 Task: Get directions from Chattahoochee National Forest, Georgia, United States to Myrtle Beach, South Carolina, United States  and explore the nearby things to do with rating 3 and above and open @ 11:00 am Monday
Action: Mouse moved to (153, 80)
Screenshot: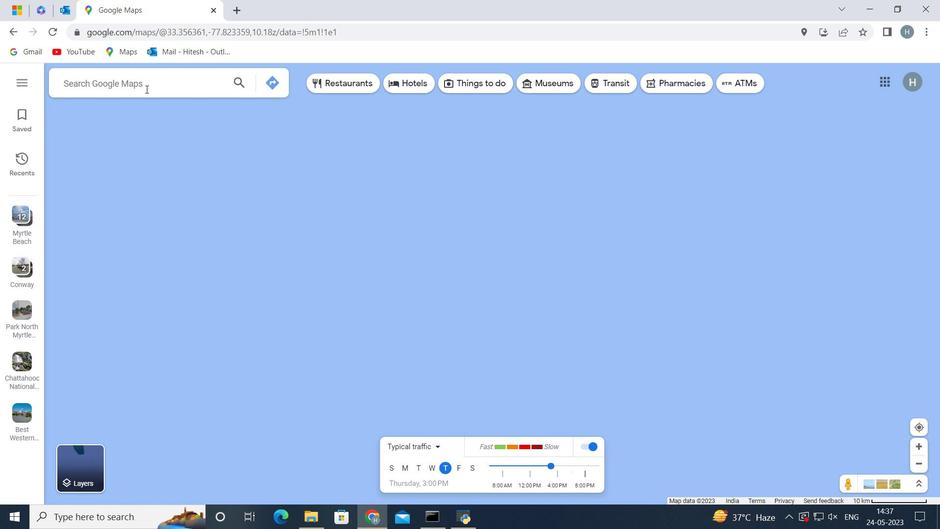 
Action: Mouse pressed left at (153, 80)
Screenshot: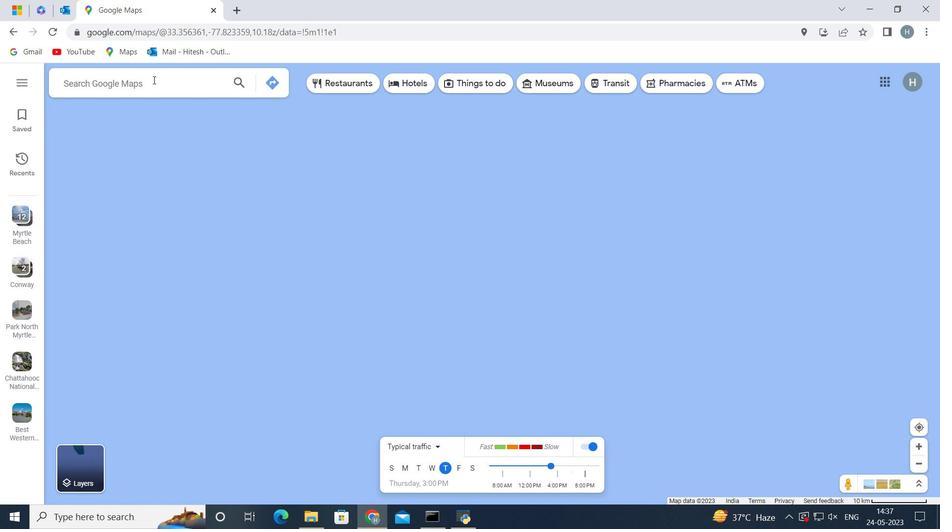 
Action: Key pressed <Key.shift>Chattahoochee<Key.space>national<Key.space>forest<Key.space>georgia<Key.space>united<Key.space>states<Key.space>
Screenshot: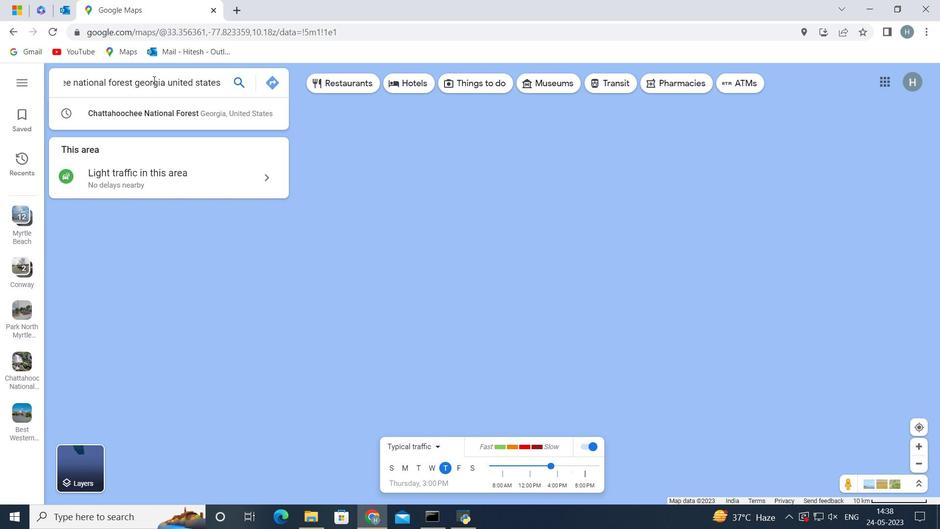 
Action: Mouse moved to (271, 81)
Screenshot: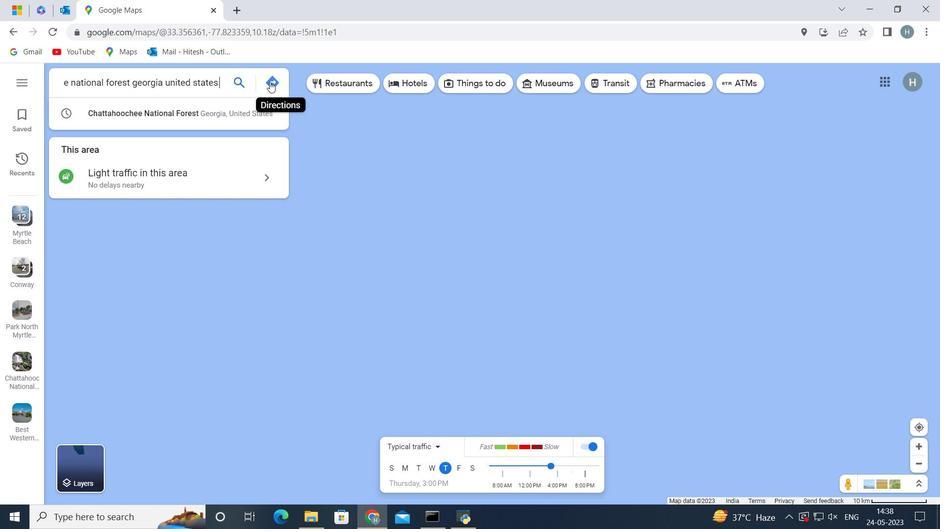 
Action: Mouse pressed left at (271, 81)
Screenshot: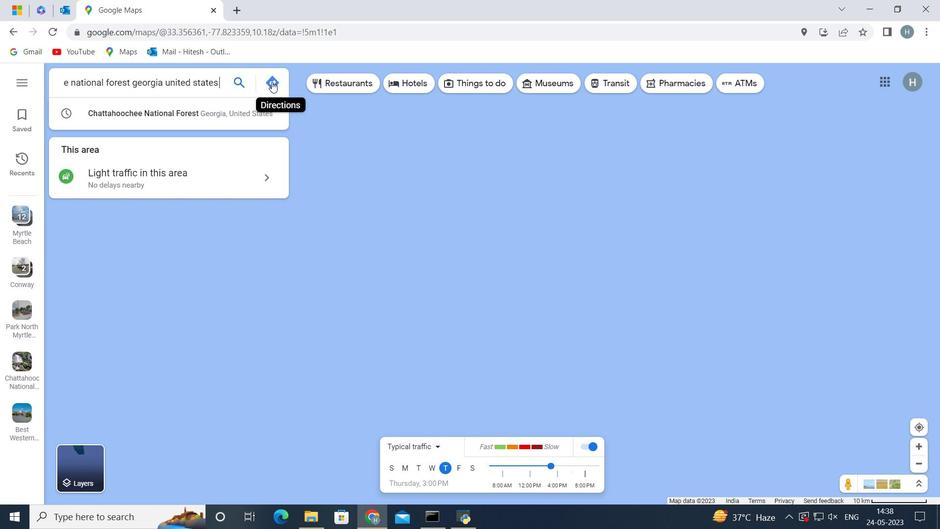 
Action: Mouse moved to (270, 129)
Screenshot: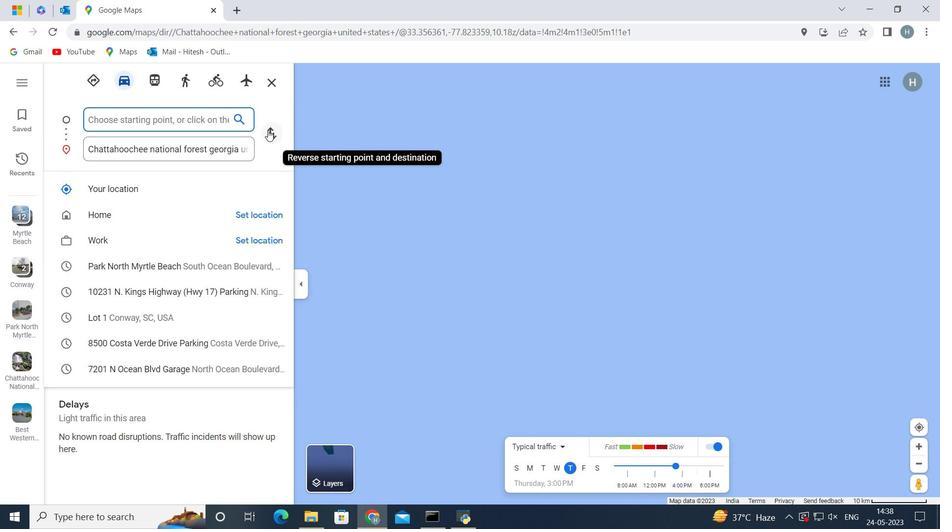 
Action: Mouse pressed left at (269, 129)
Screenshot: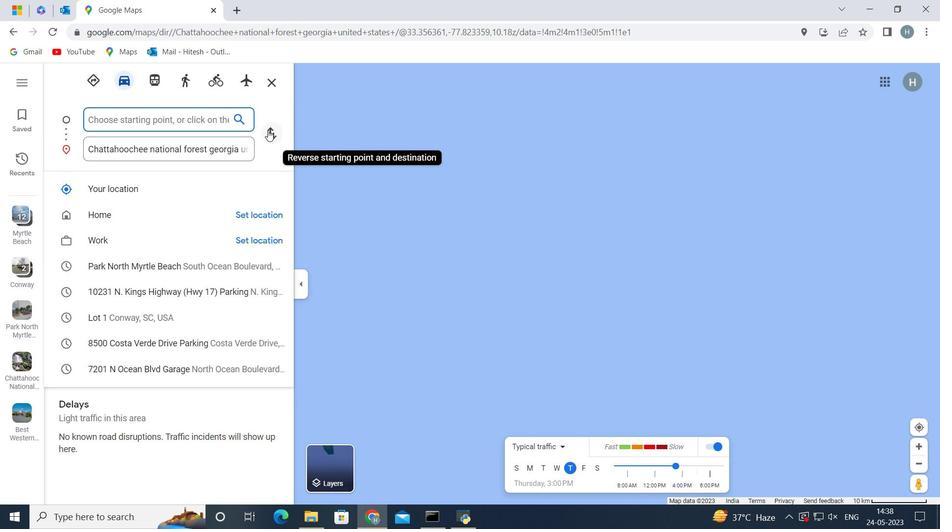 
Action: Mouse moved to (180, 141)
Screenshot: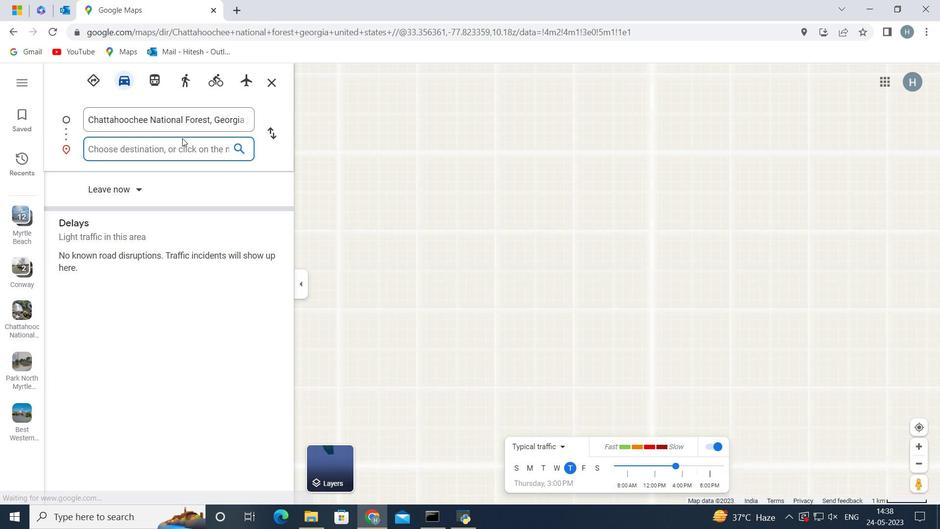 
Action: Key pressed <Key.shift>Myrtle<Key.space>beach<Key.space>south<Key.space>carolina<Key.space>united<Key.space>staa<Key.backspace>tes<Key.space>
Screenshot: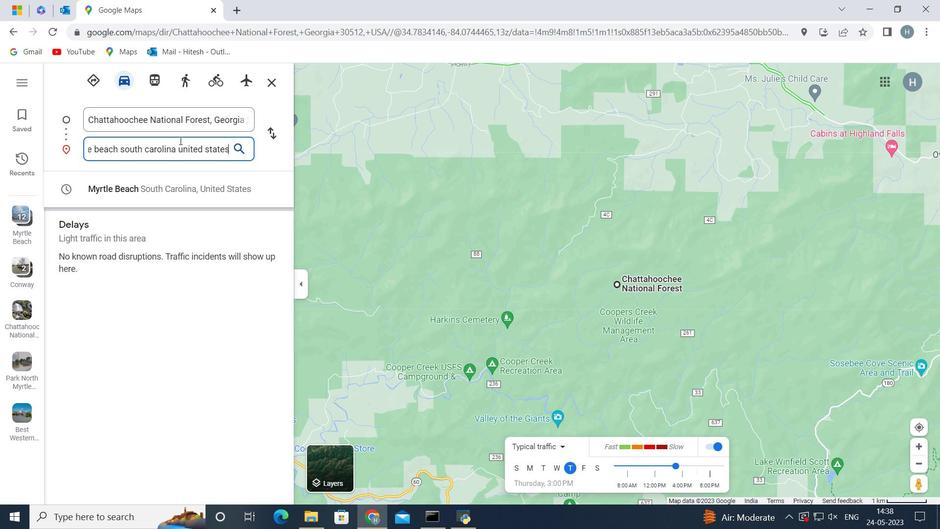 
Action: Mouse moved to (171, 182)
Screenshot: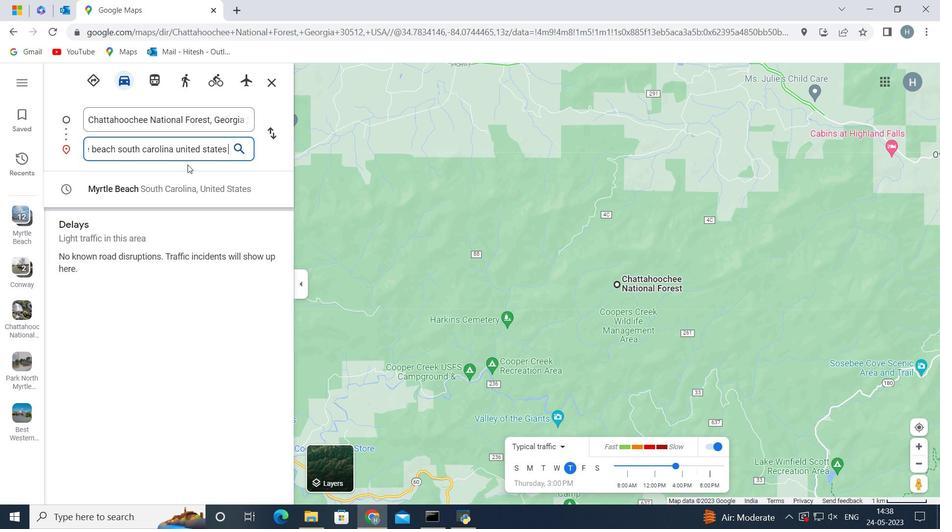 
Action: Mouse pressed left at (171, 182)
Screenshot: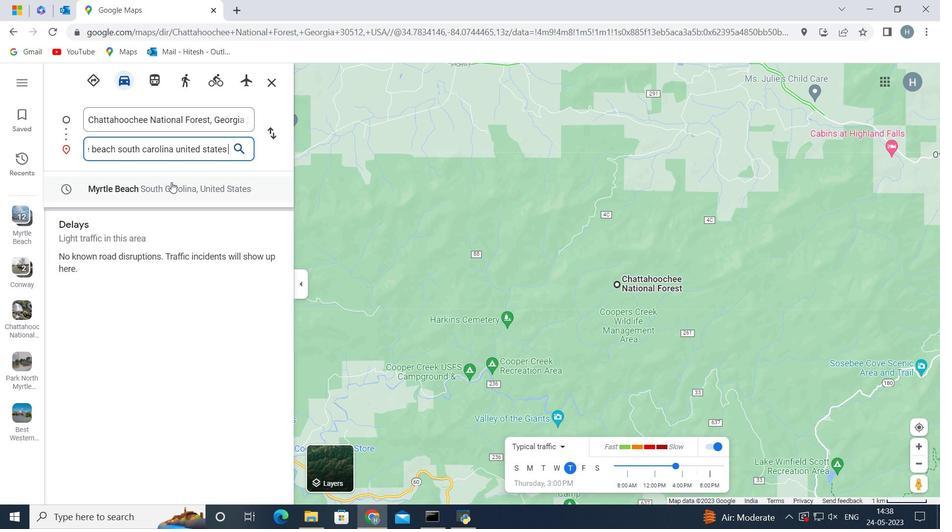 
Action: Mouse moved to (517, 78)
Screenshot: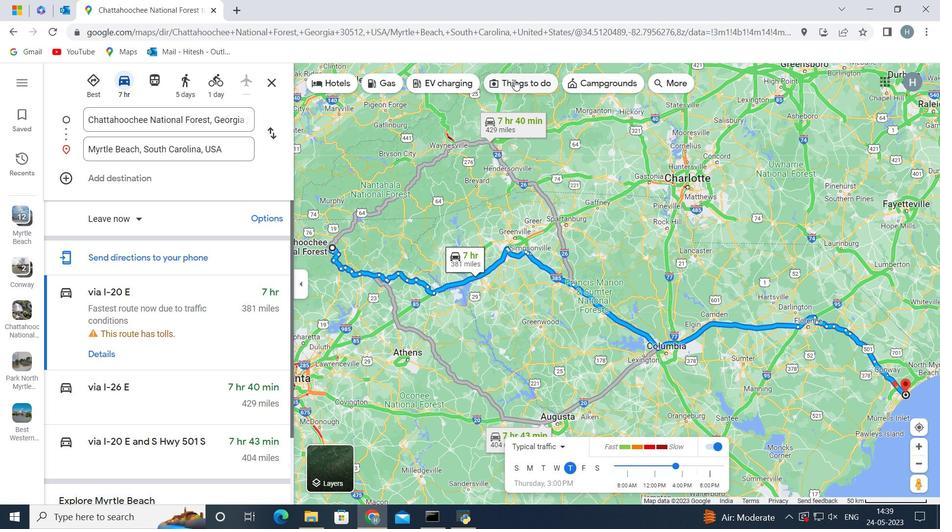 
Action: Mouse pressed left at (517, 78)
Screenshot: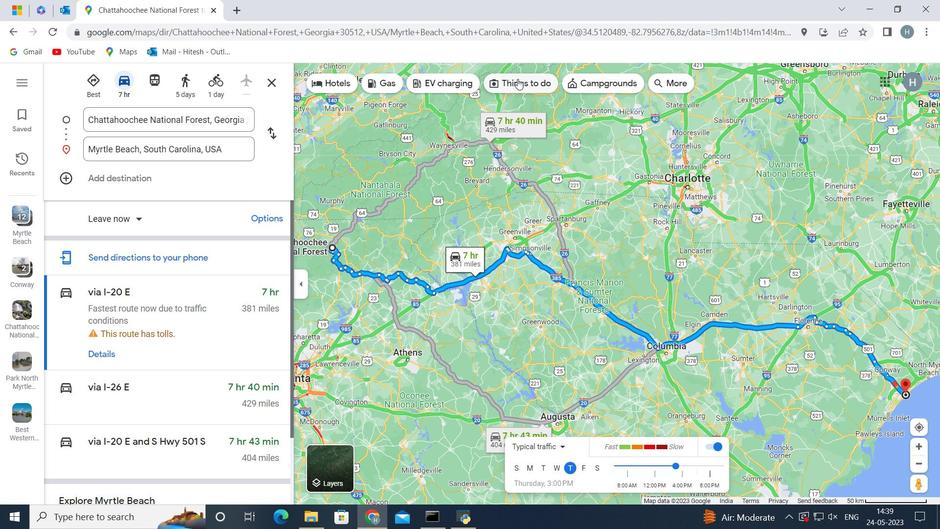 
Action: Mouse moved to (127, 196)
Screenshot: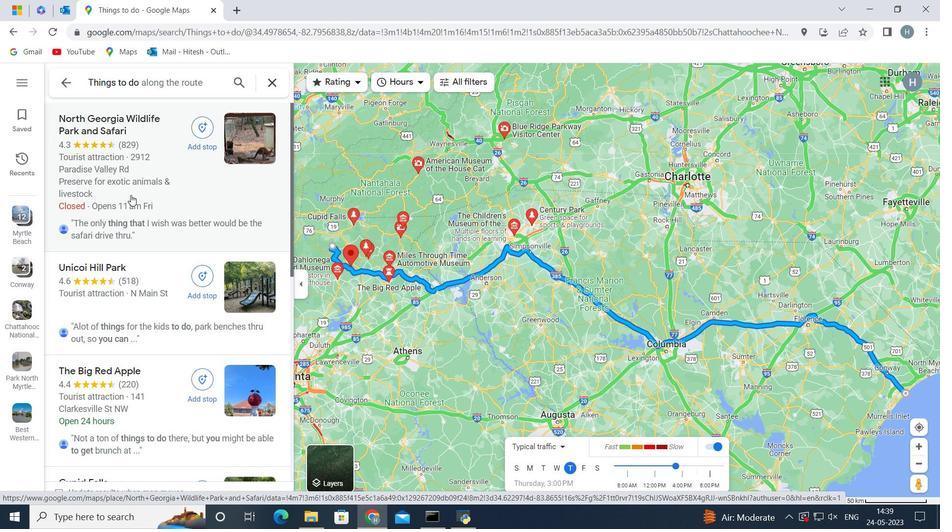
Action: Mouse scrolled (127, 196) with delta (0, 0)
Screenshot: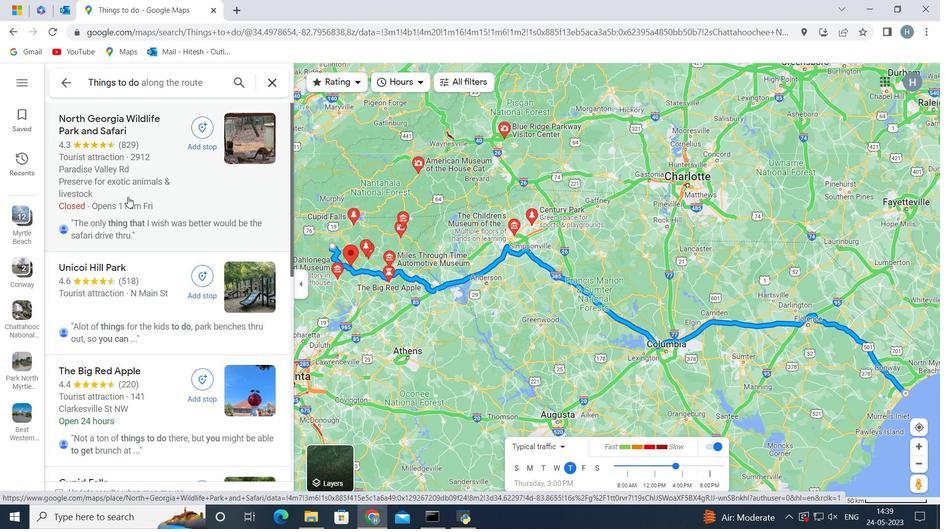 
Action: Mouse scrolled (127, 196) with delta (0, 0)
Screenshot: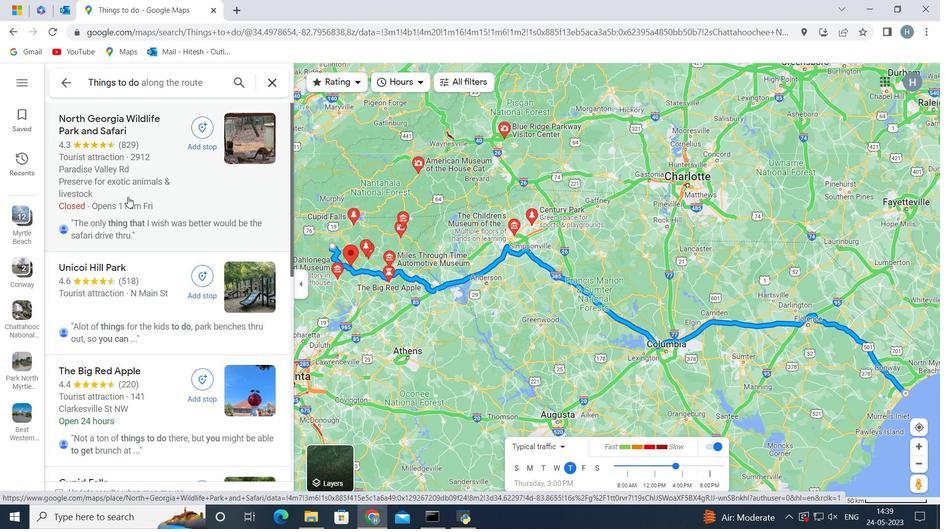 
Action: Mouse scrolled (127, 196) with delta (0, 0)
Screenshot: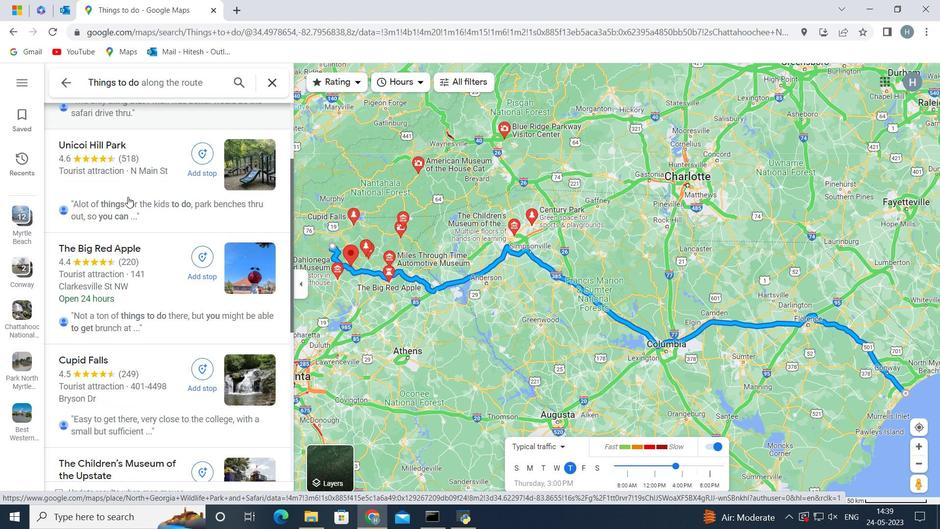 
Action: Mouse scrolled (127, 196) with delta (0, 0)
Screenshot: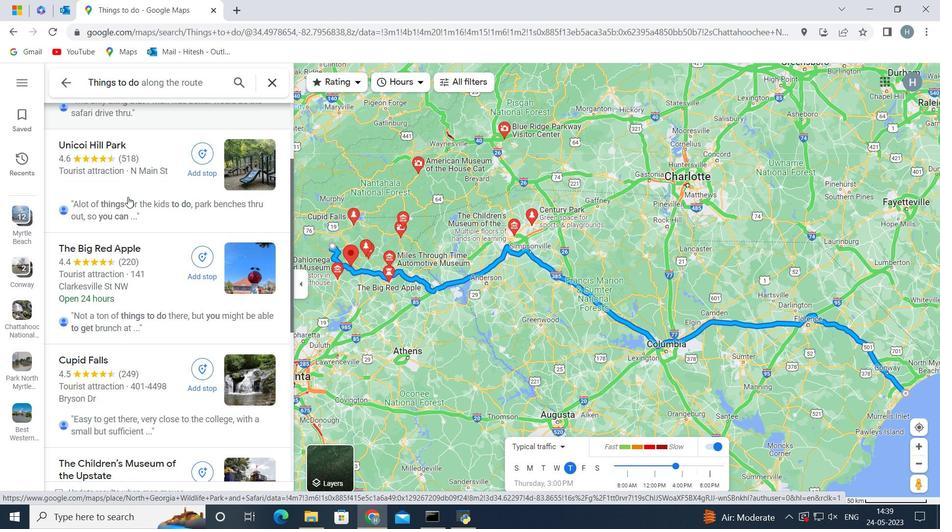 
Action: Mouse moved to (245, 364)
Screenshot: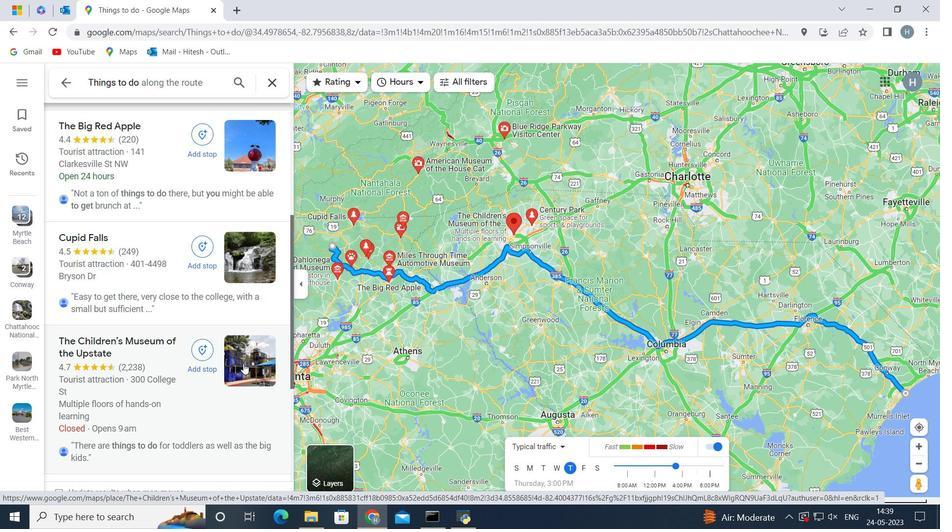 
Action: Mouse scrolled (245, 364) with delta (0, 0)
Screenshot: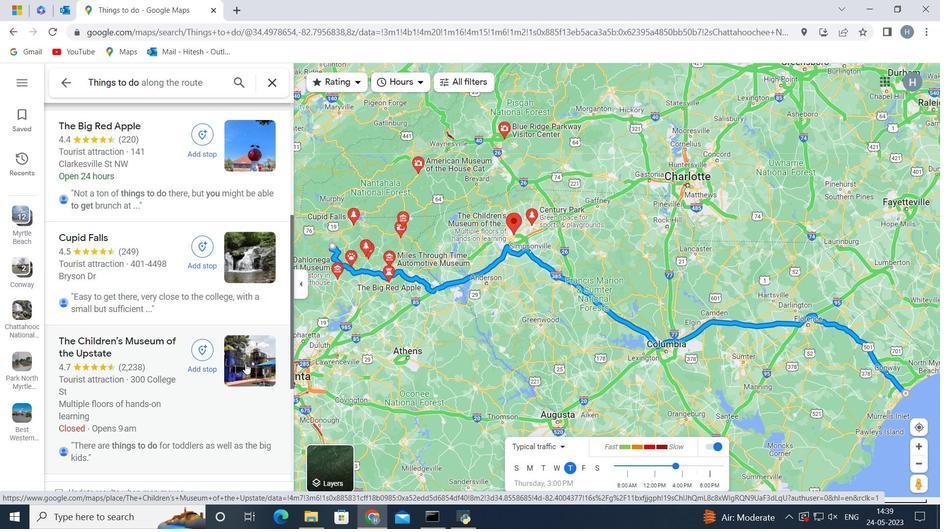 
Action: Mouse scrolled (245, 364) with delta (0, 0)
Screenshot: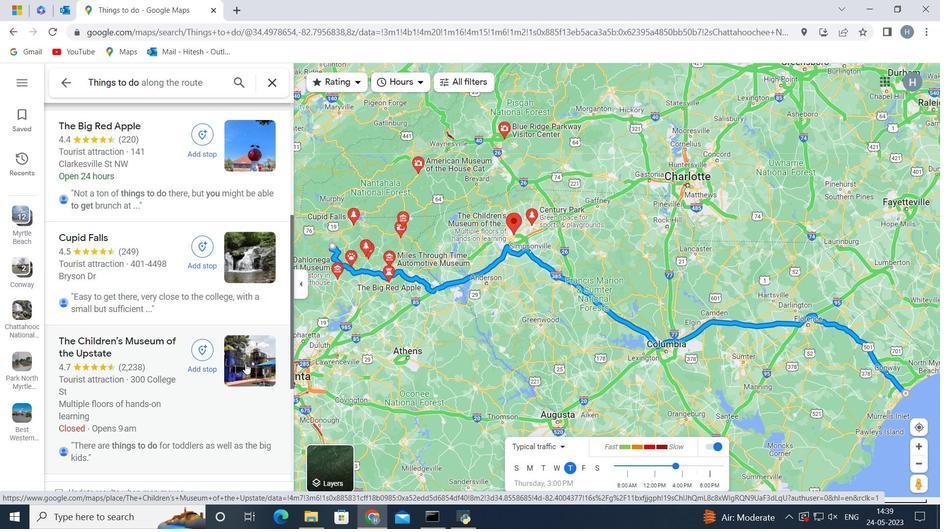 
Action: Mouse scrolled (245, 364) with delta (0, 0)
Screenshot: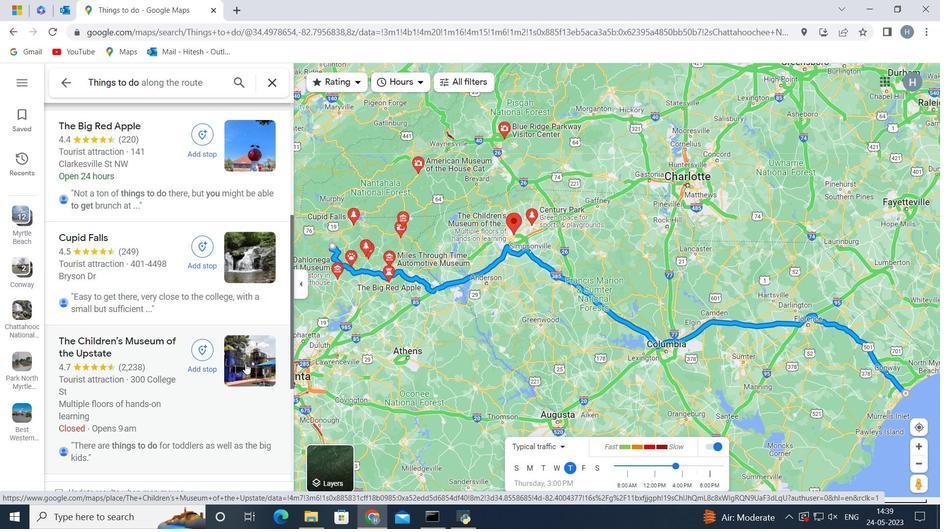 
Action: Mouse scrolled (245, 364) with delta (0, 0)
Screenshot: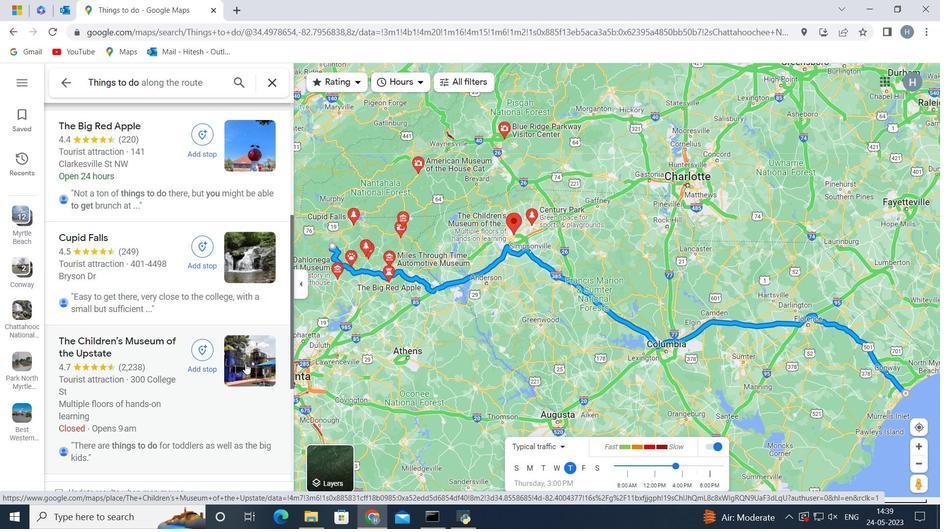 
Action: Mouse moved to (245, 364)
Screenshot: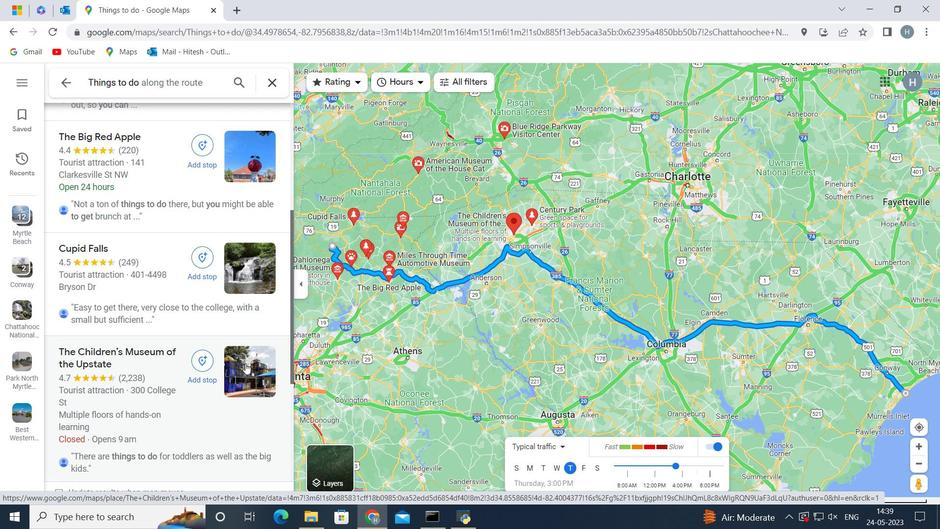 
Action: Mouse scrolled (245, 363) with delta (0, 0)
Screenshot: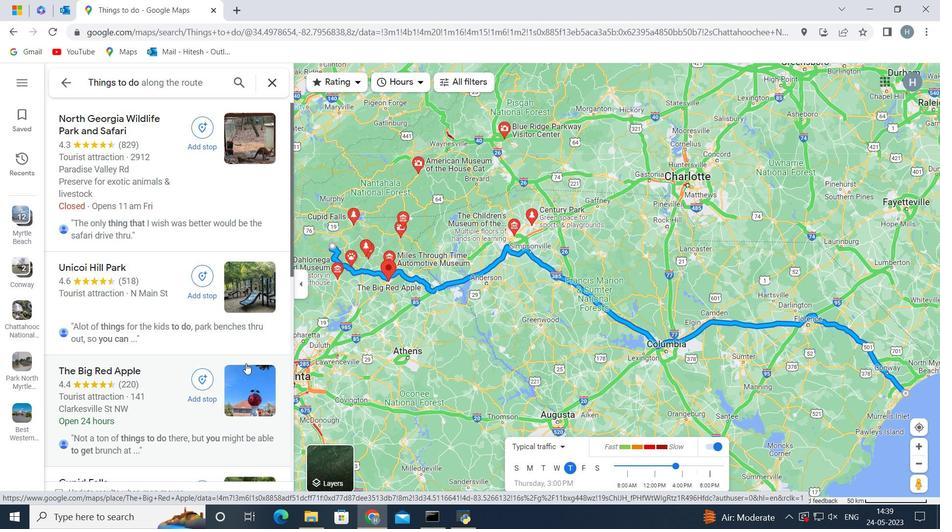 
Action: Mouse scrolled (245, 363) with delta (0, 0)
Screenshot: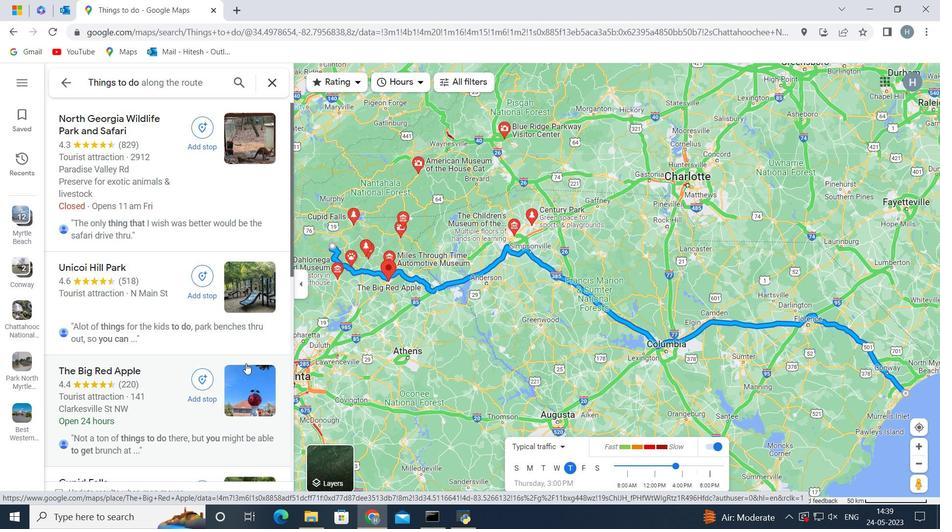 
Action: Mouse scrolled (245, 363) with delta (0, 0)
Screenshot: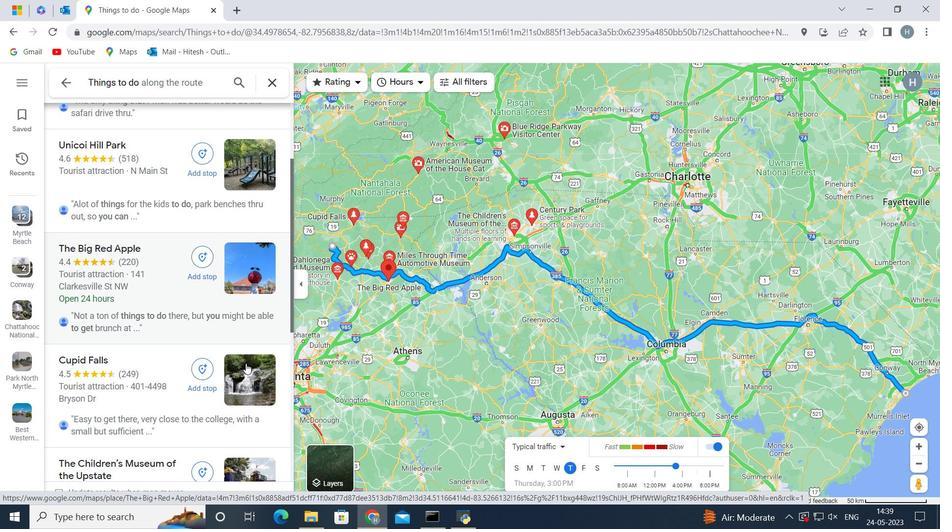 
Action: Mouse scrolled (245, 363) with delta (0, 0)
Screenshot: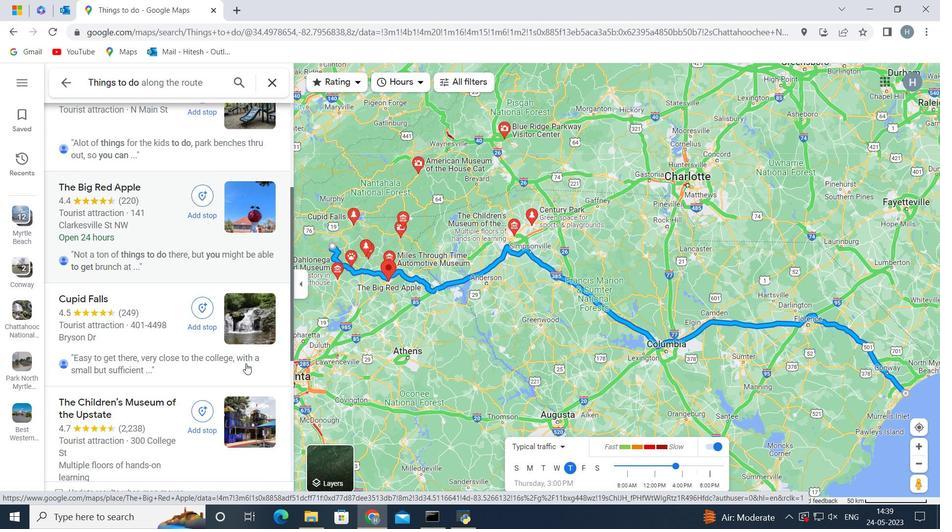 
Action: Mouse scrolled (245, 363) with delta (0, 0)
Screenshot: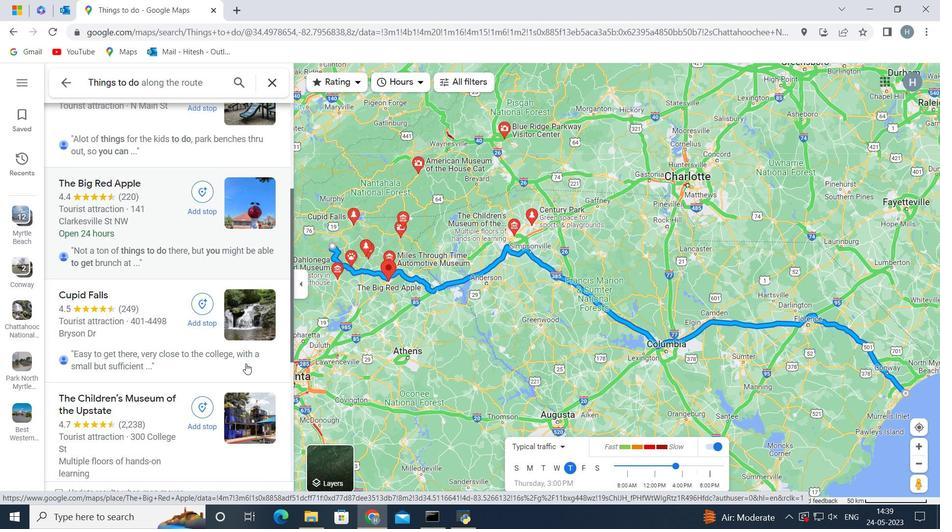 
Action: Mouse scrolled (245, 363) with delta (0, 0)
Screenshot: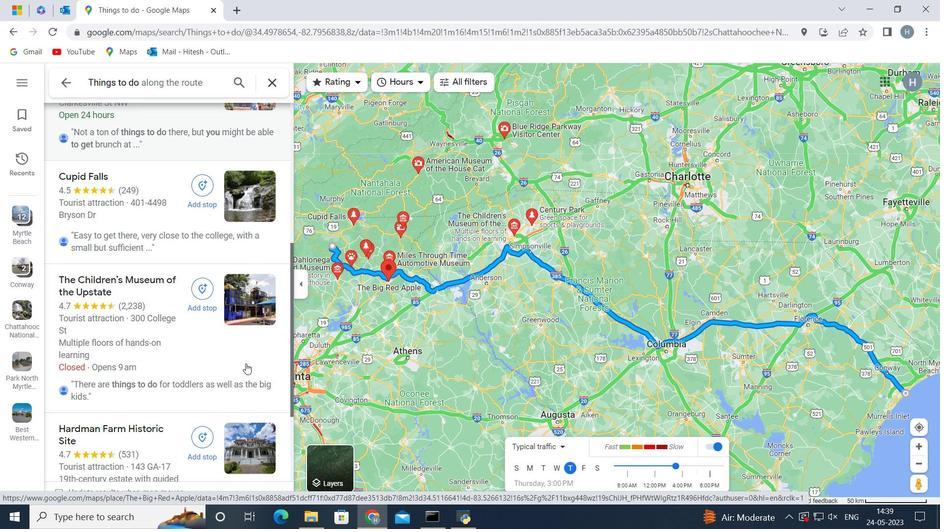 
Action: Mouse scrolled (245, 363) with delta (0, 0)
Screenshot: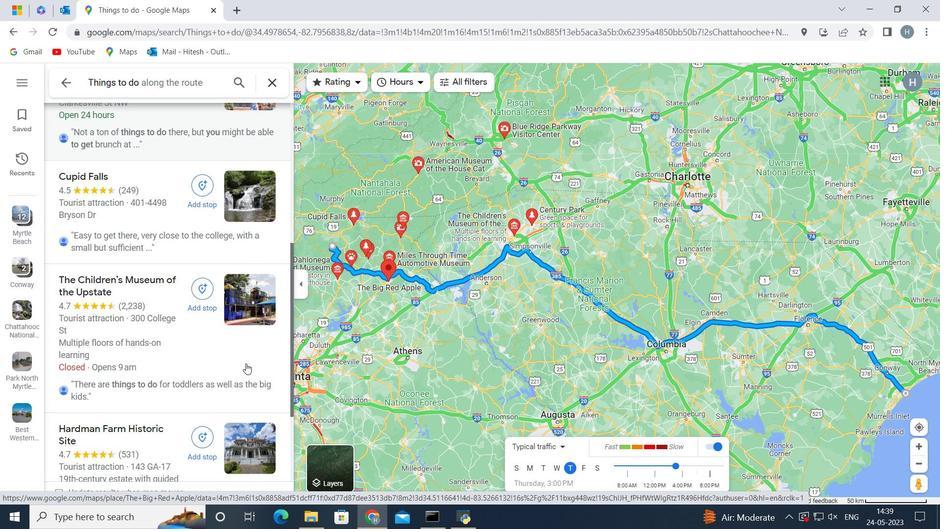 
Action: Mouse scrolled (245, 363) with delta (0, 0)
Screenshot: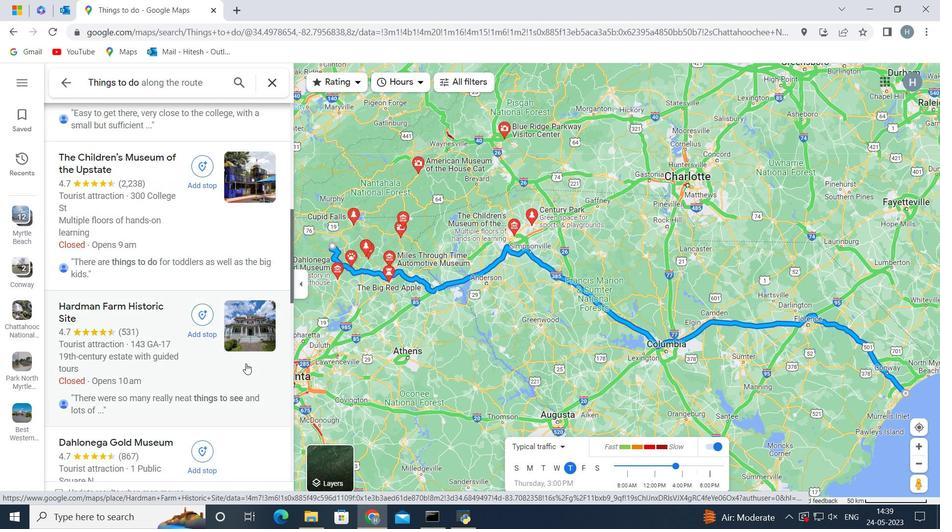 
Action: Mouse scrolled (245, 363) with delta (0, 0)
Screenshot: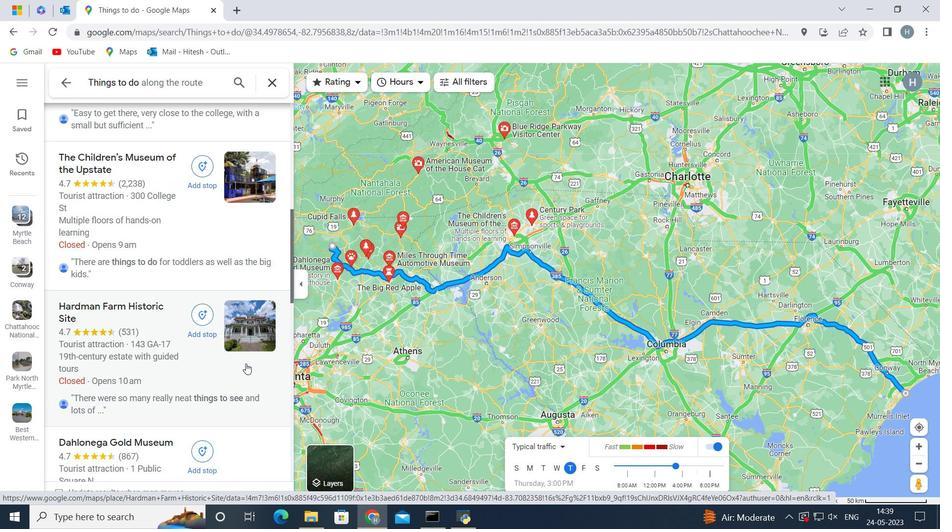 
Action: Mouse moved to (246, 263)
Screenshot: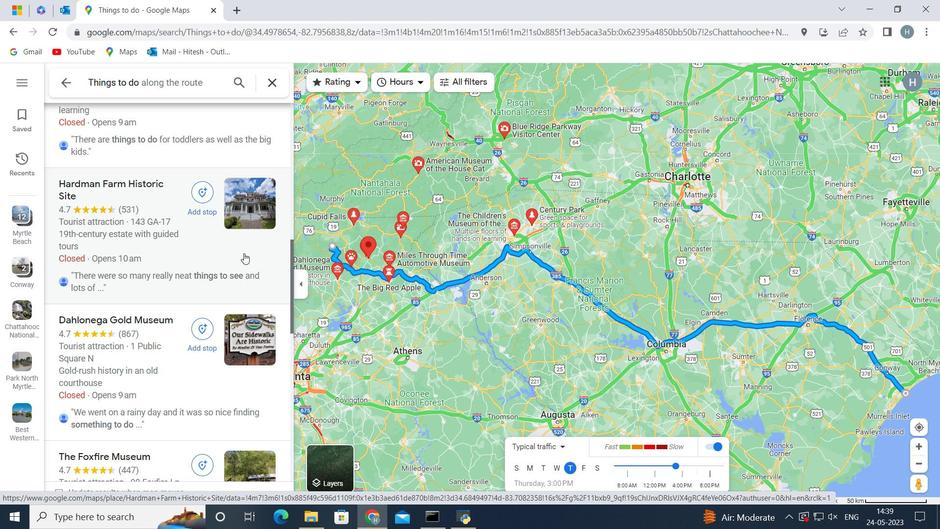 
Action: Mouse scrolled (246, 262) with delta (0, 0)
Screenshot: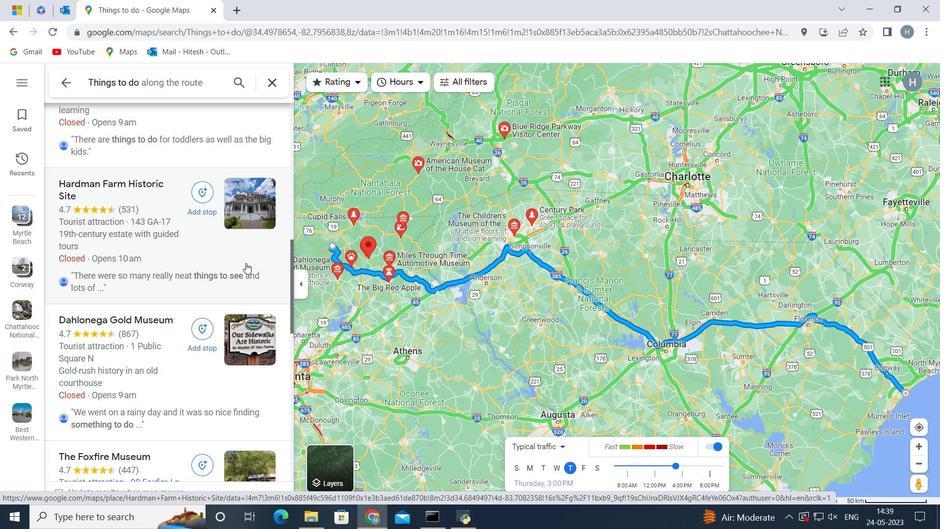 
Action: Mouse moved to (246, 263)
Screenshot: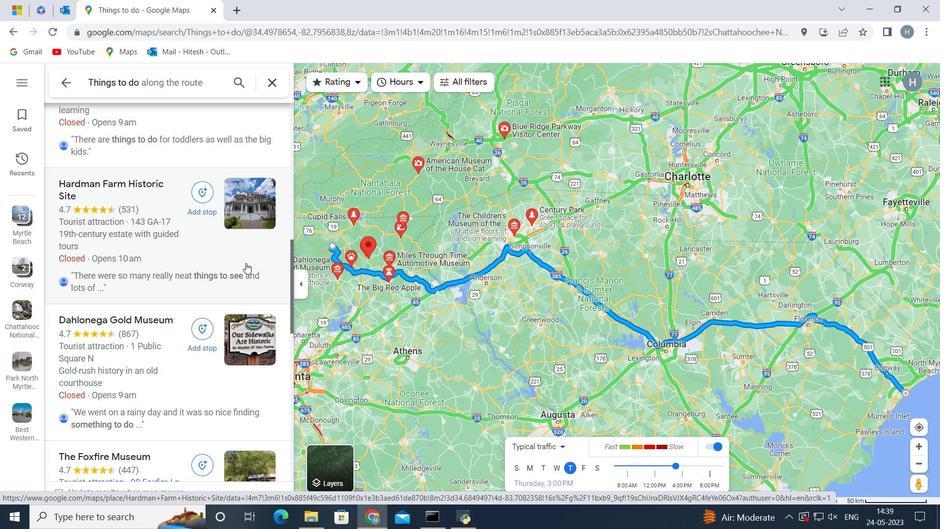 
Action: Mouse scrolled (246, 263) with delta (0, 0)
Screenshot: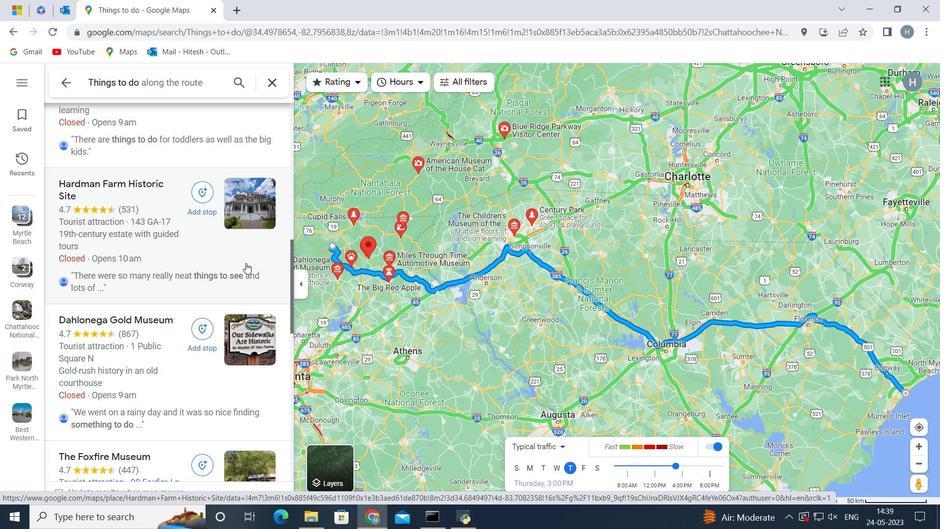
Action: Mouse moved to (245, 264)
Screenshot: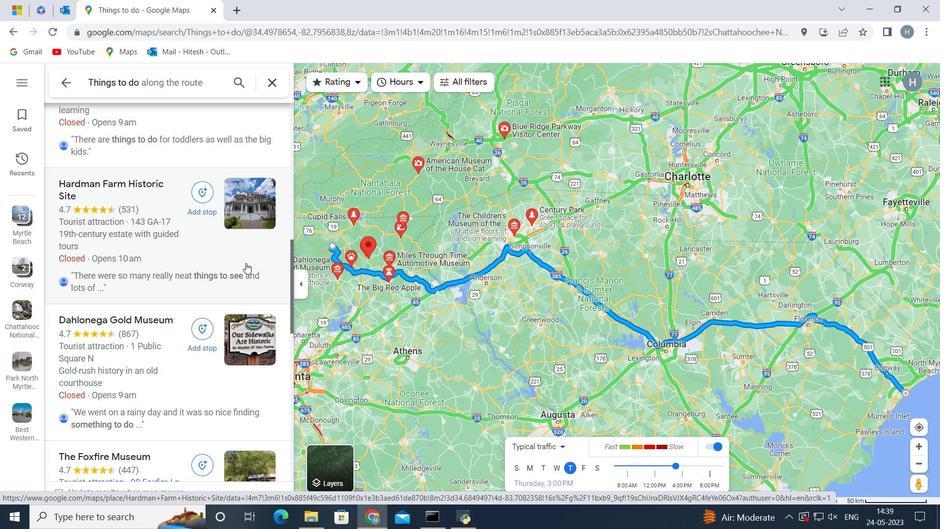 
Action: Mouse scrolled (245, 264) with delta (0, 0)
Screenshot: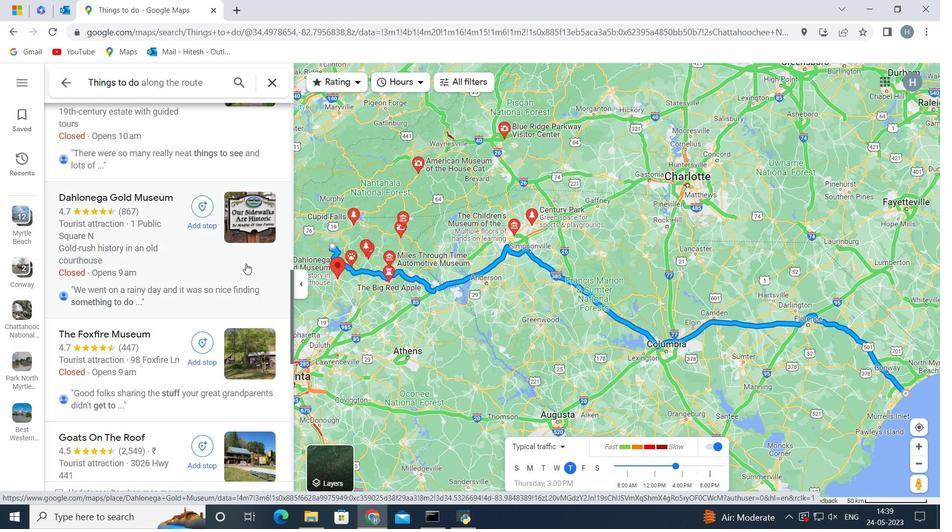 
Action: Mouse scrolled (245, 264) with delta (0, 0)
Screenshot: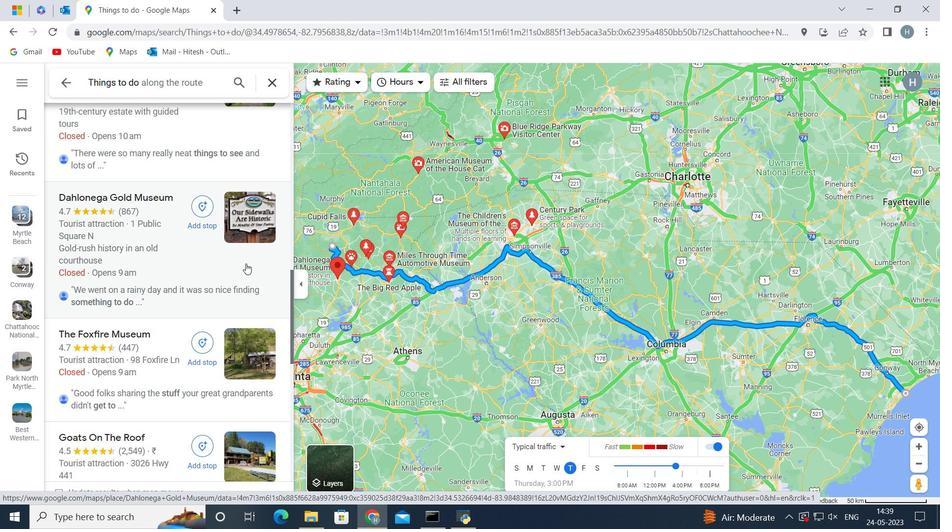 
Action: Mouse scrolled (245, 264) with delta (0, 0)
Screenshot: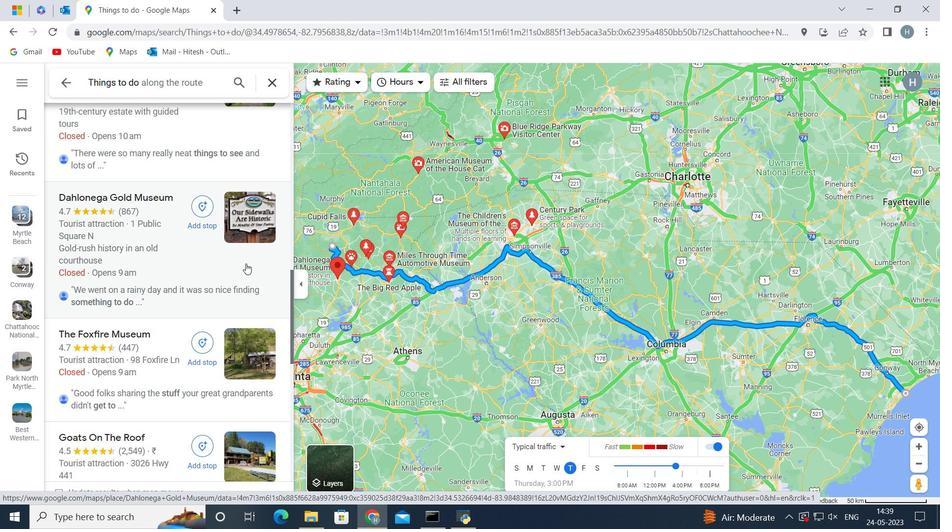 
Action: Mouse scrolled (245, 264) with delta (0, 0)
Screenshot: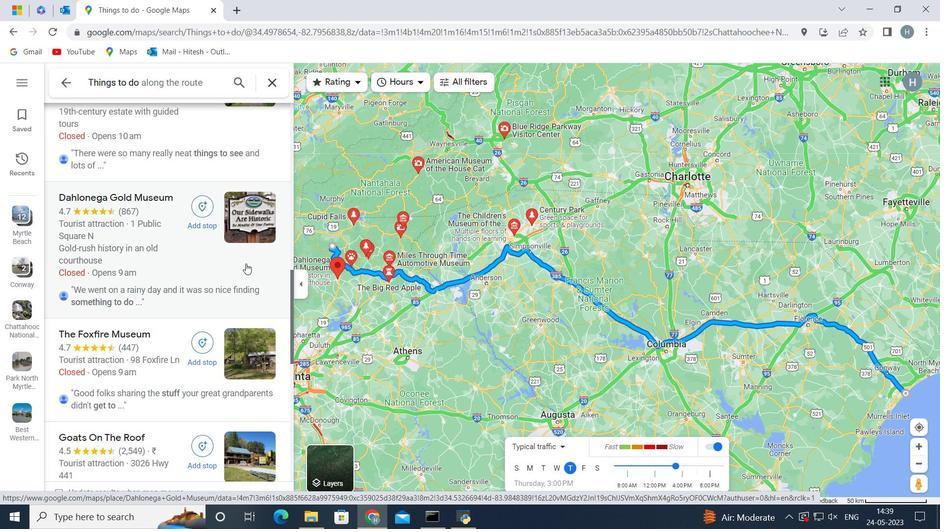 
Action: Mouse scrolled (245, 264) with delta (0, 0)
Screenshot: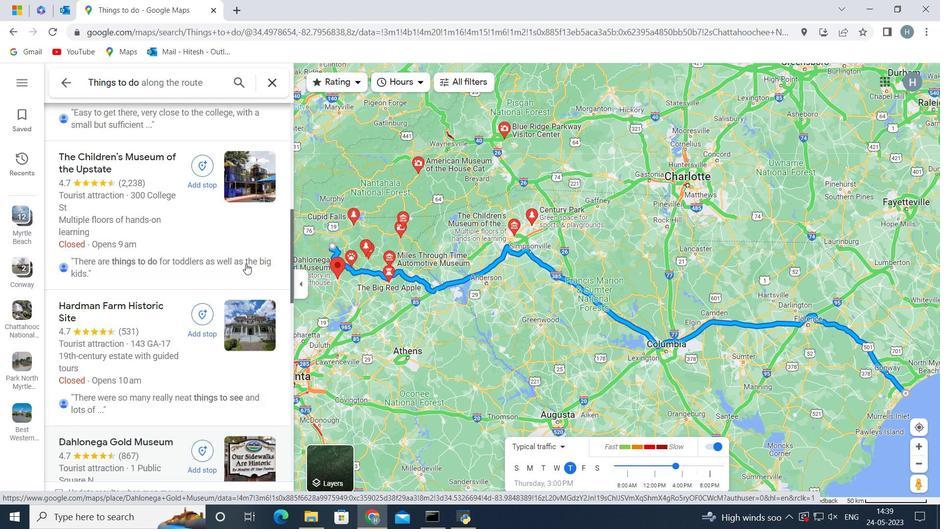 
Action: Mouse scrolled (245, 264) with delta (0, 0)
Screenshot: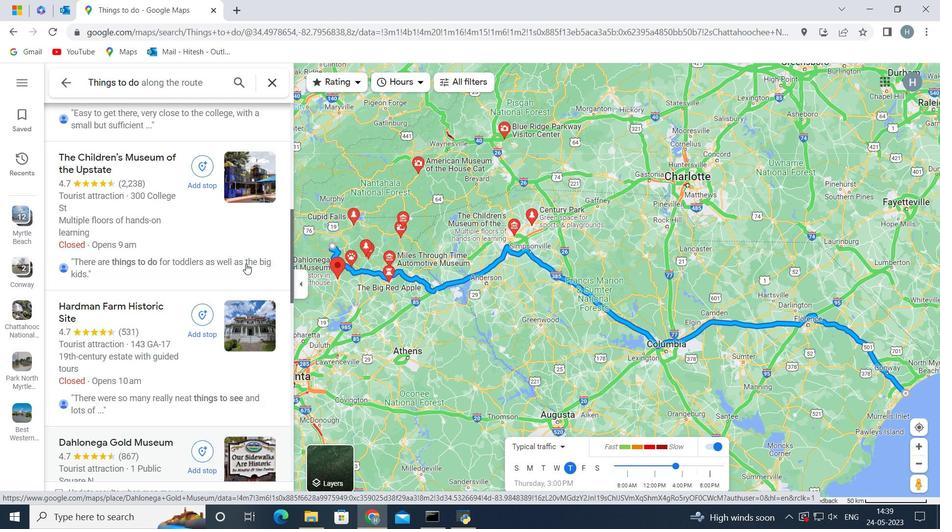 
Action: Mouse scrolled (245, 264) with delta (0, 0)
Screenshot: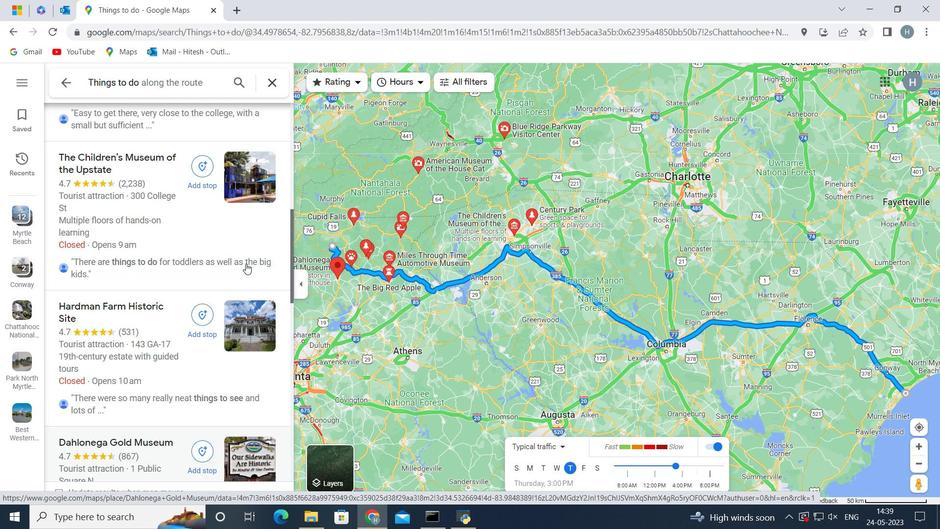 
Action: Mouse scrolled (245, 264) with delta (0, 0)
Screenshot: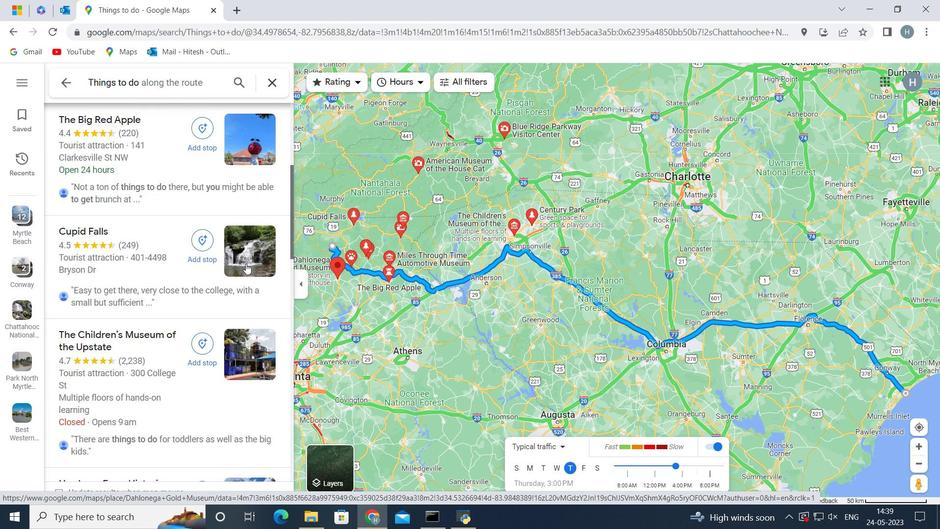 
Action: Mouse scrolled (245, 264) with delta (0, 0)
Screenshot: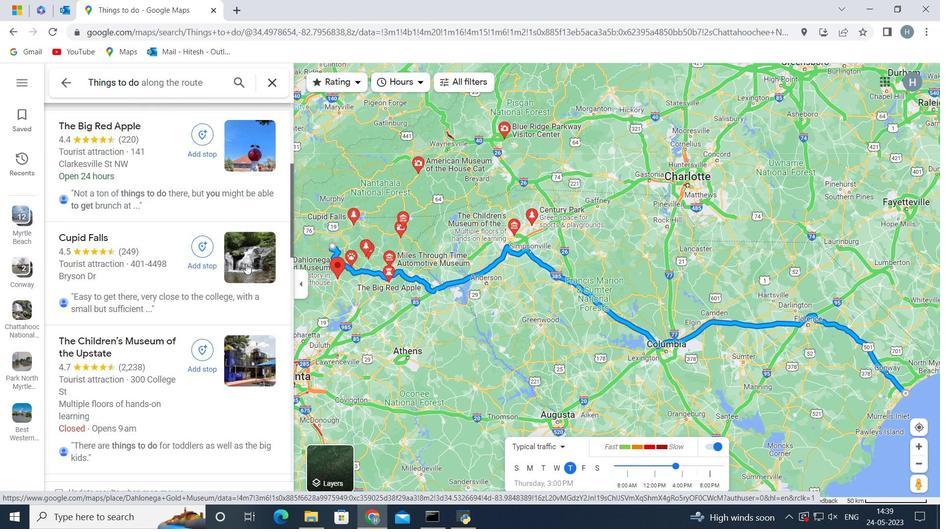 
Action: Mouse scrolled (245, 264) with delta (0, 0)
Screenshot: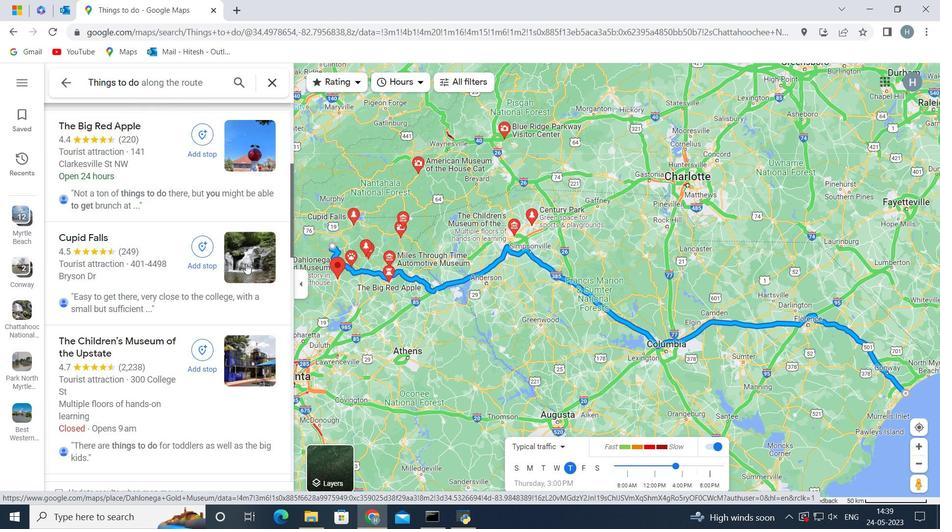 
Action: Mouse scrolled (245, 264) with delta (0, 0)
Screenshot: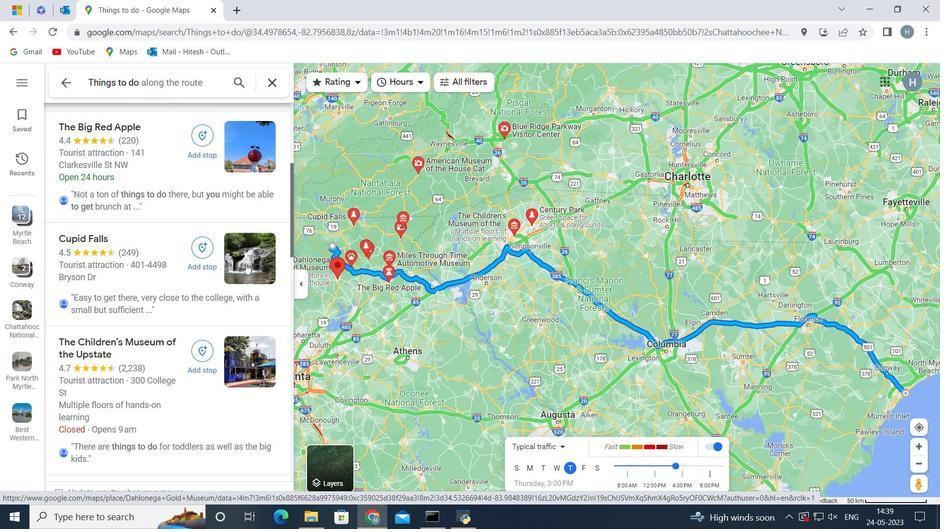
Action: Mouse scrolled (245, 263) with delta (0, 0)
Screenshot: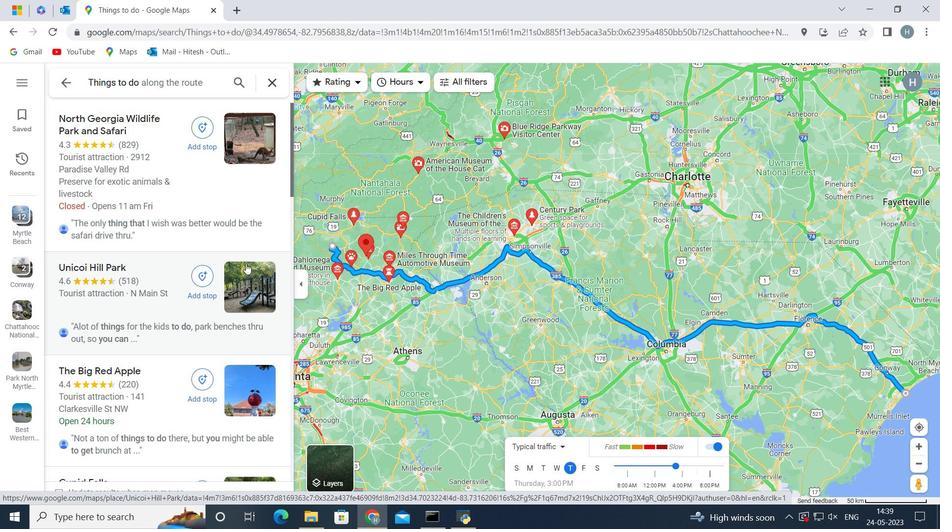 
Action: Mouse scrolled (245, 263) with delta (0, 0)
Screenshot: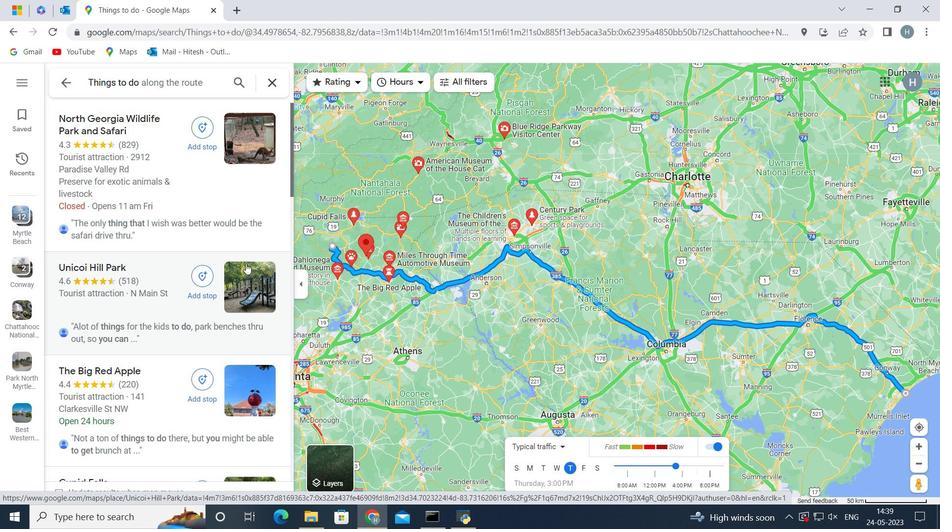 
Action: Mouse scrolled (245, 263) with delta (0, 0)
Screenshot: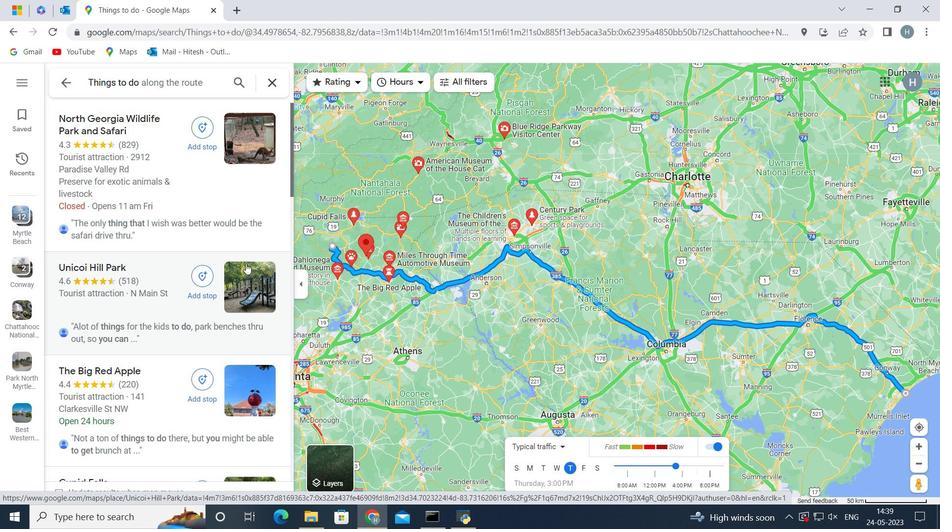 
Action: Mouse scrolled (245, 263) with delta (0, 0)
Screenshot: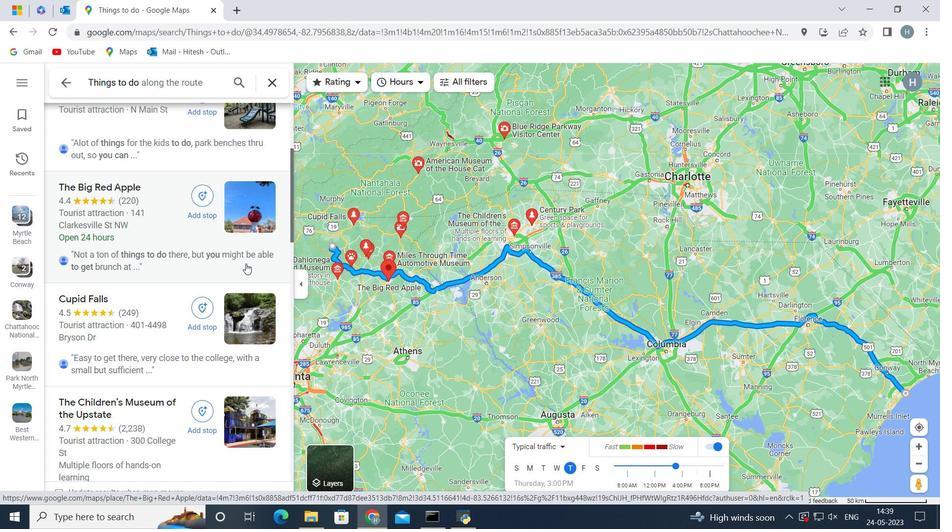 
Action: Mouse scrolled (245, 263) with delta (0, 0)
Screenshot: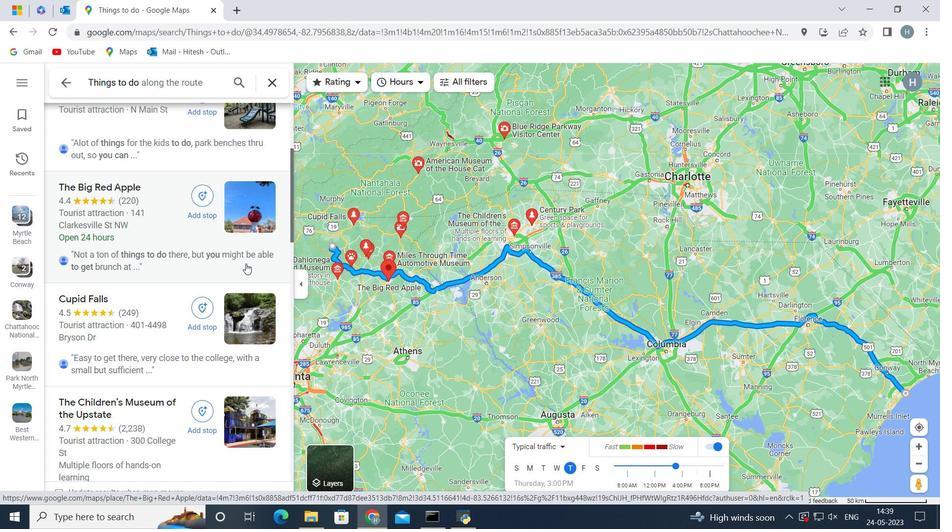 
Action: Mouse moved to (250, 303)
Screenshot: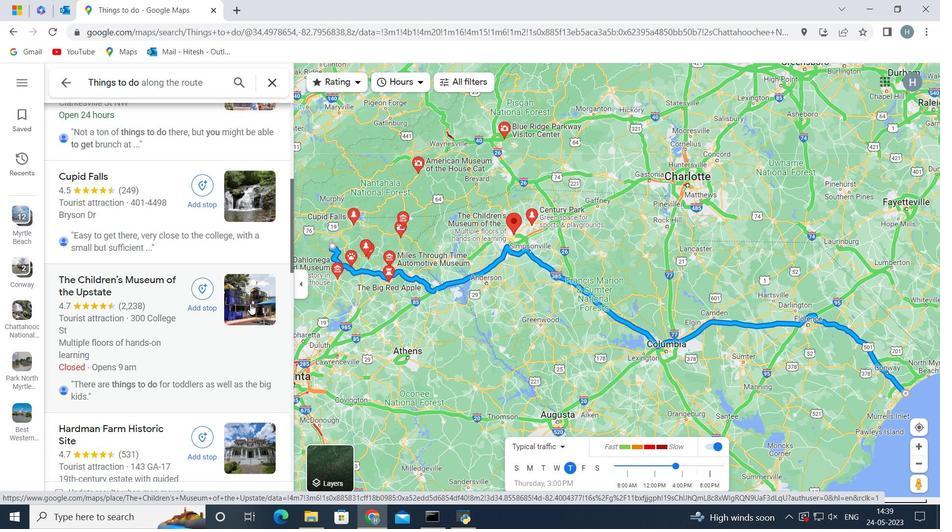 
Action: Mouse scrolled (250, 303) with delta (0, 0)
Screenshot: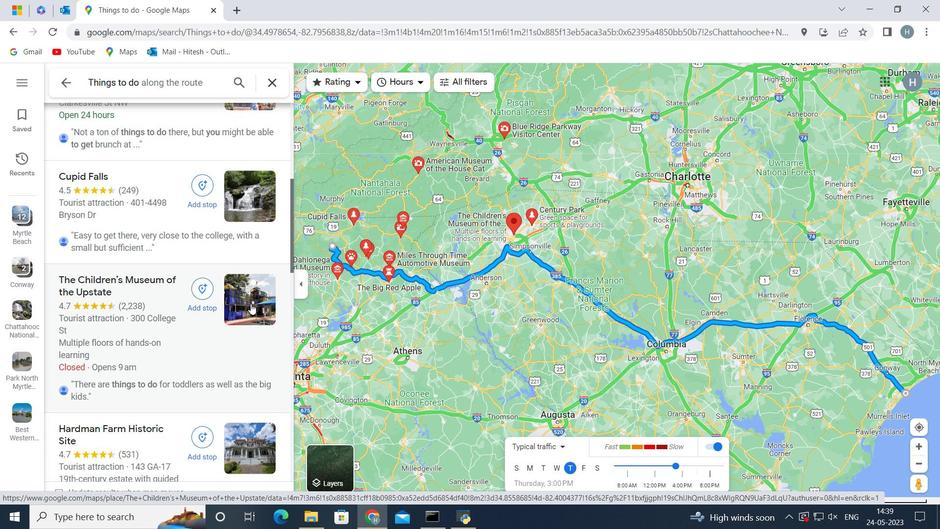 
Action: Mouse scrolled (250, 303) with delta (0, 0)
Screenshot: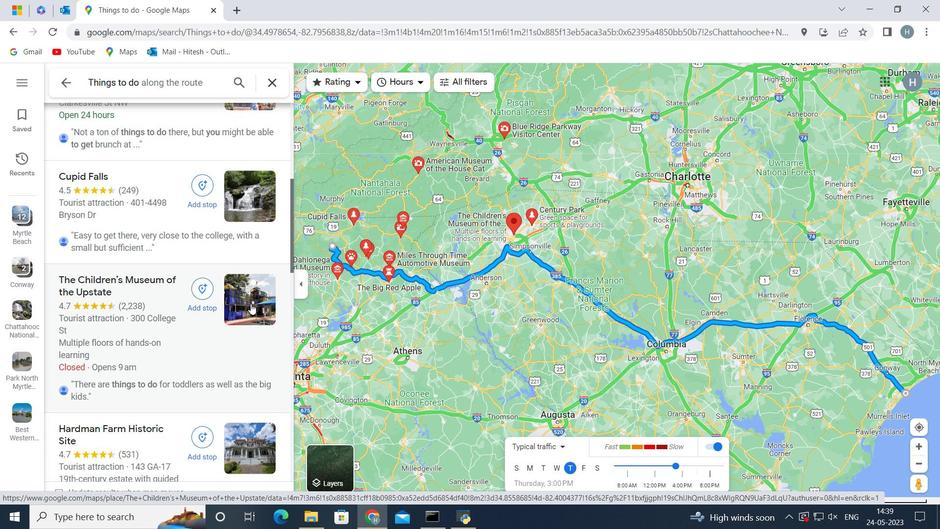 
Action: Mouse moved to (256, 320)
Screenshot: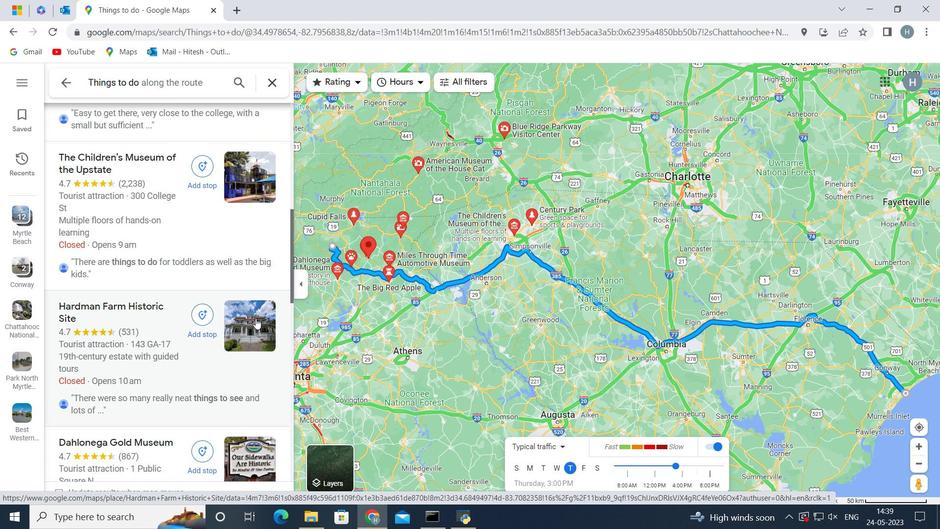 
Action: Mouse pressed left at (256, 320)
Screenshot: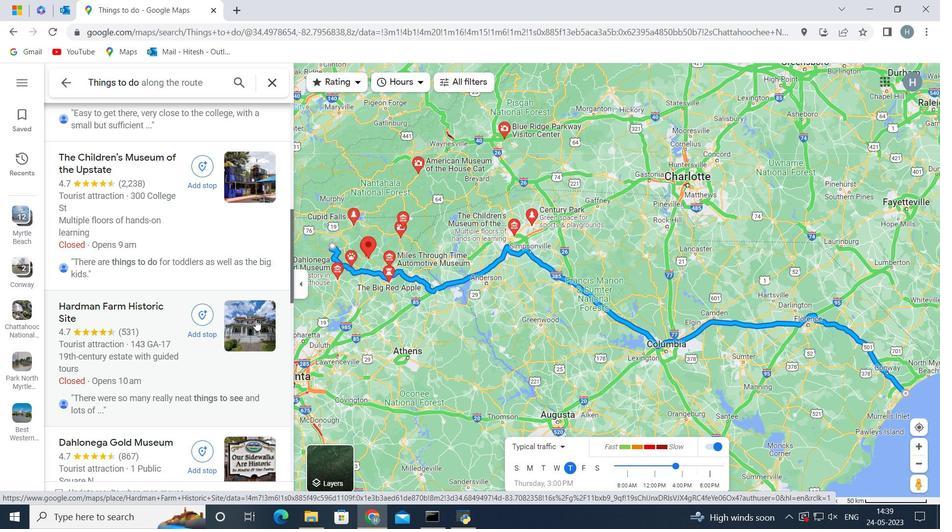 
Action: Mouse moved to (443, 219)
Screenshot: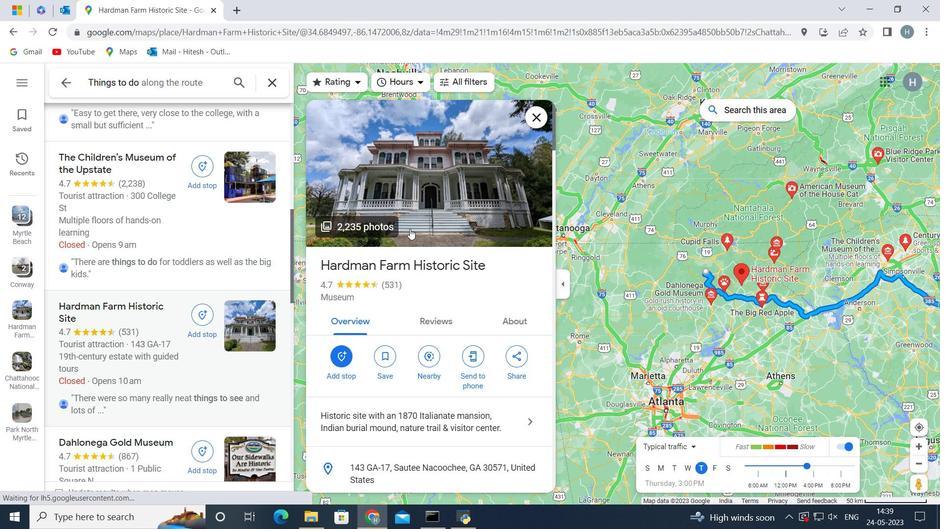
Action: Mouse pressed left at (443, 219)
Screenshot: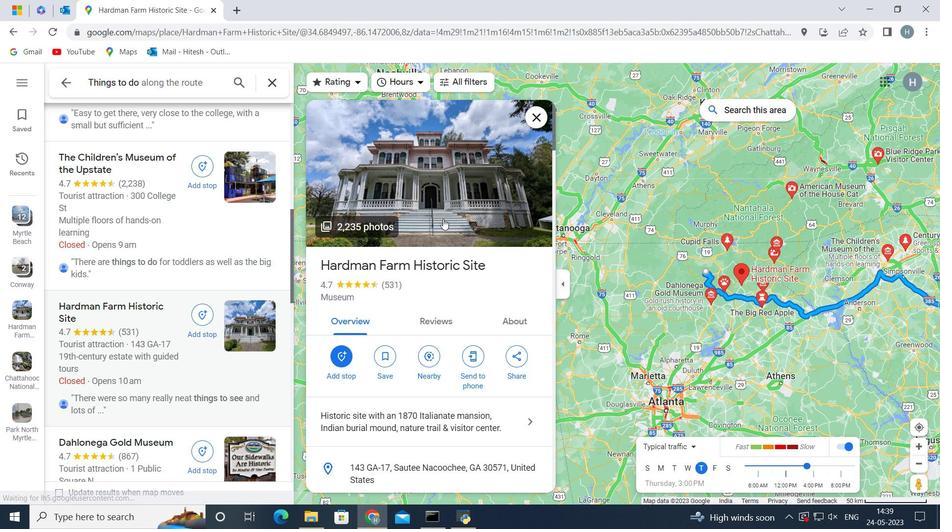 
Action: Mouse moved to (365, 244)
Screenshot: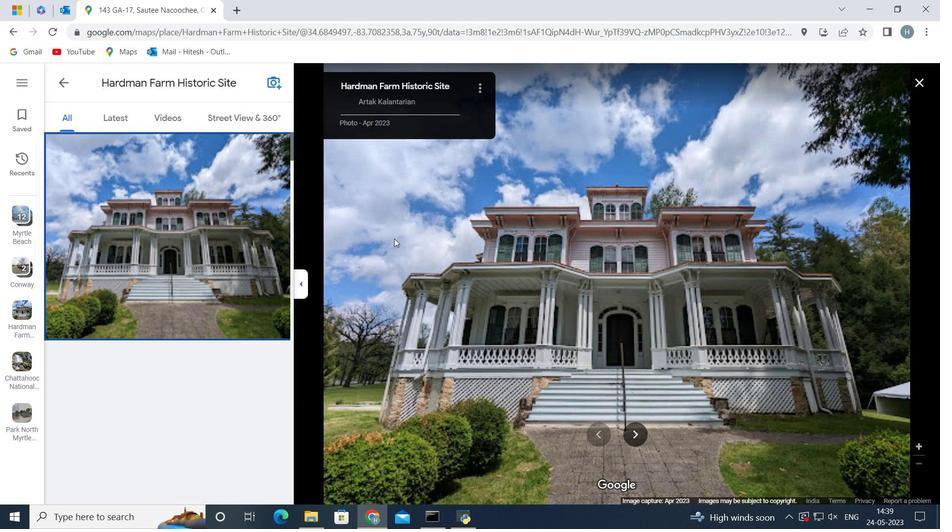 
Action: Key pressed <Key.right>
Screenshot: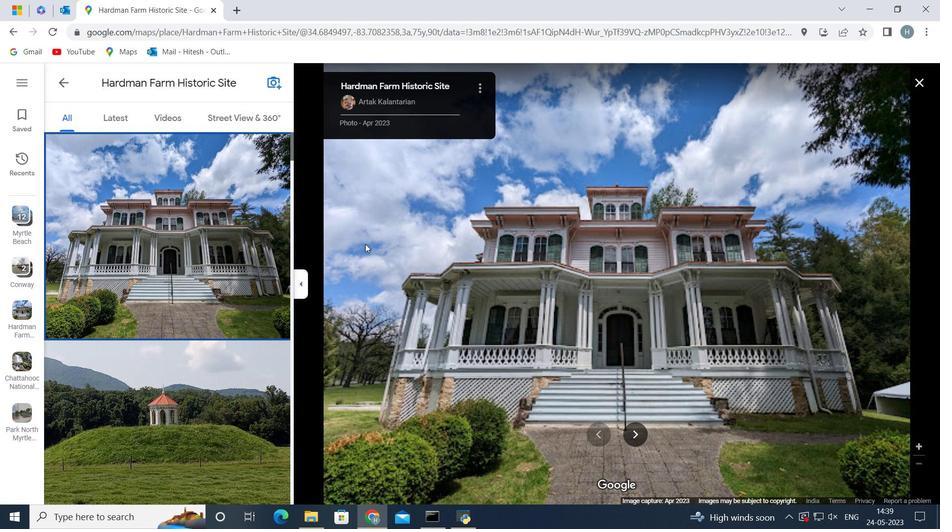 
Action: Mouse moved to (64, 77)
Screenshot: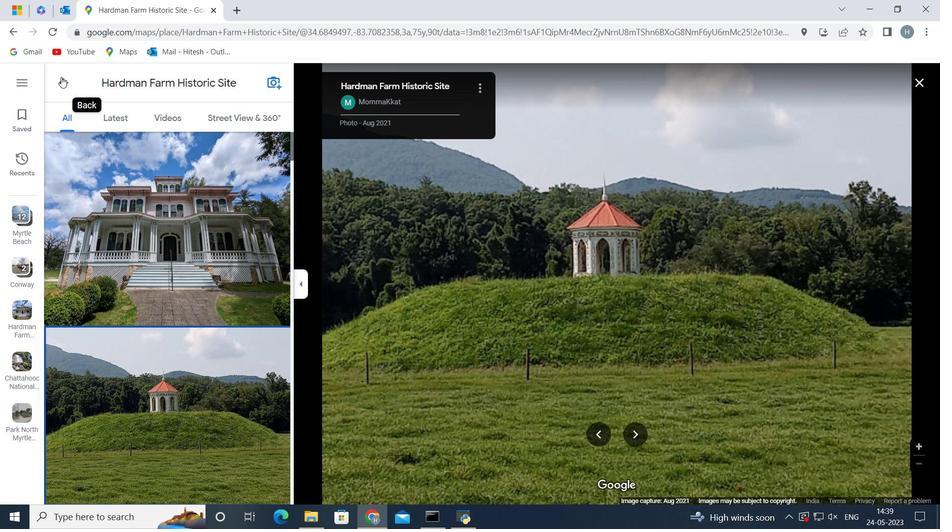 
Action: Mouse pressed left at (63, 77)
Screenshot: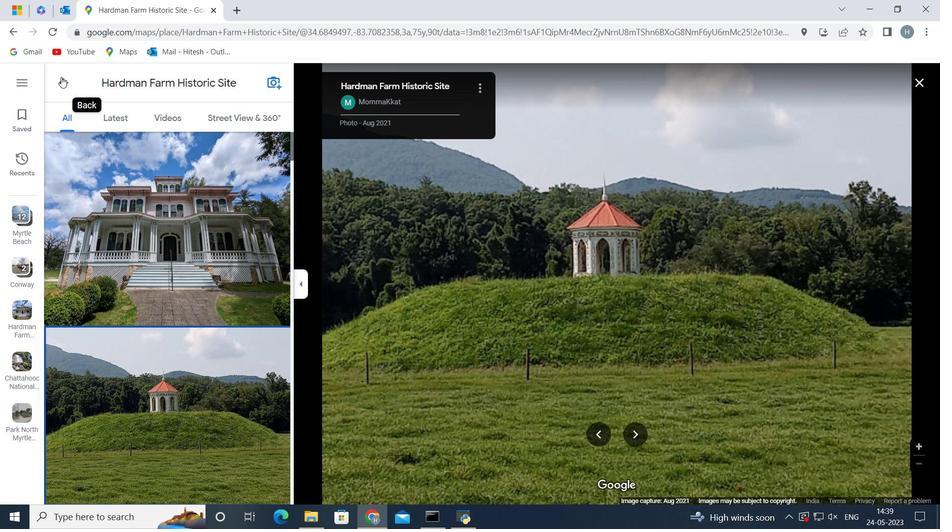 
Action: Mouse moved to (486, 365)
Screenshot: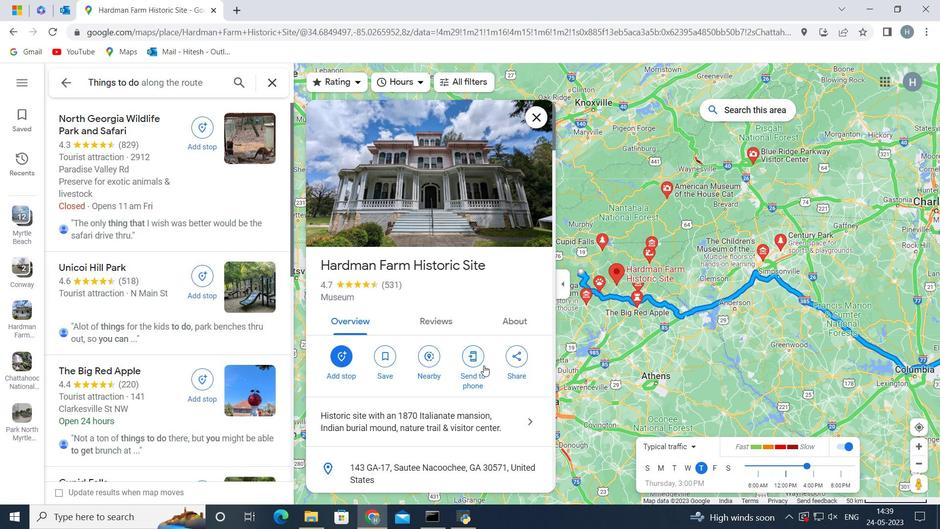 
Action: Mouse scrolled (486, 365) with delta (0, 0)
Screenshot: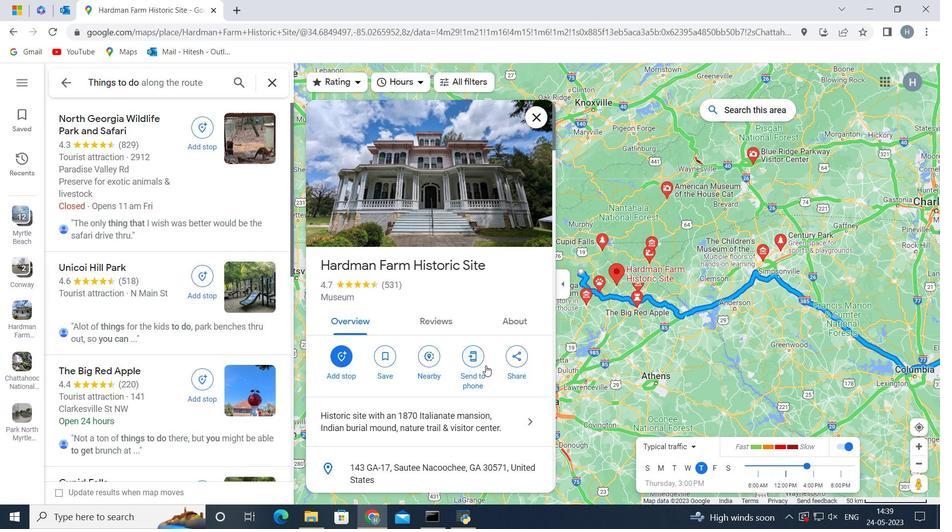 
Action: Mouse scrolled (486, 365) with delta (0, 0)
Screenshot: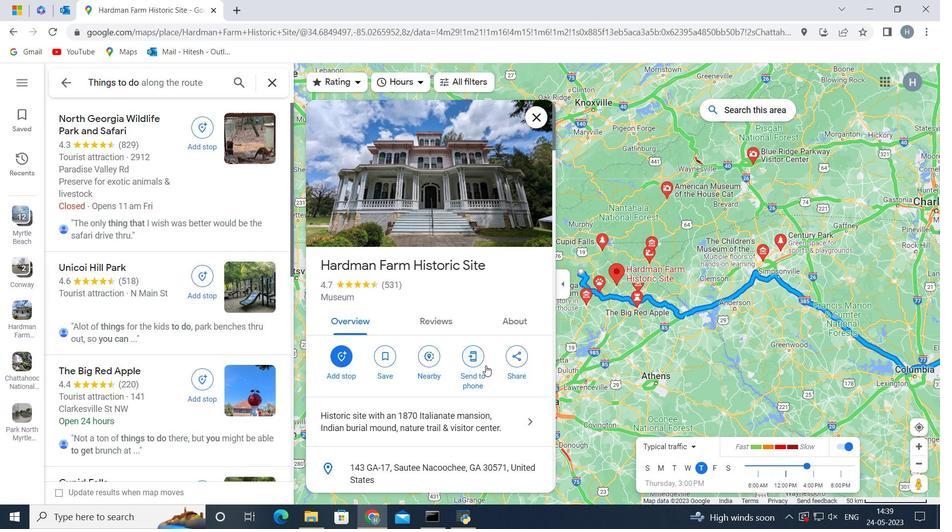 
Action: Mouse moved to (464, 324)
Screenshot: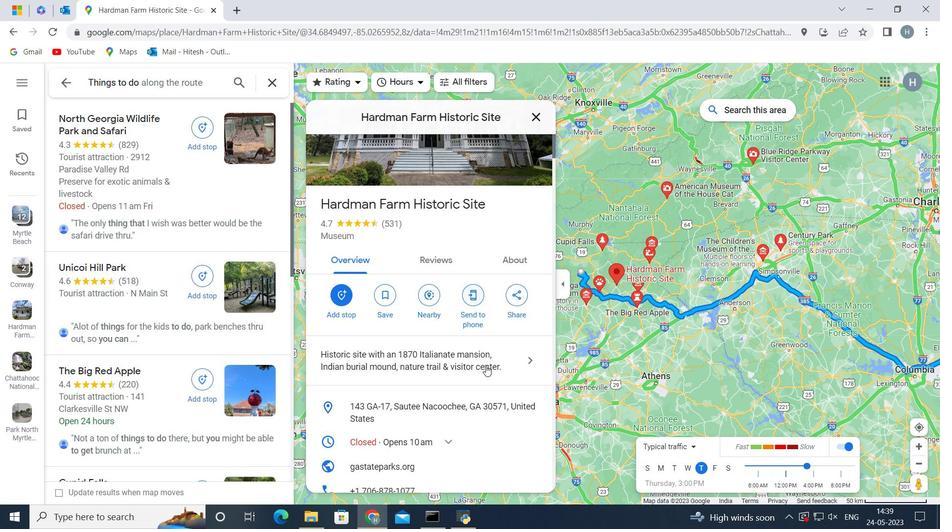 
Action: Mouse scrolled (487, 360) with delta (0, 0)
Screenshot: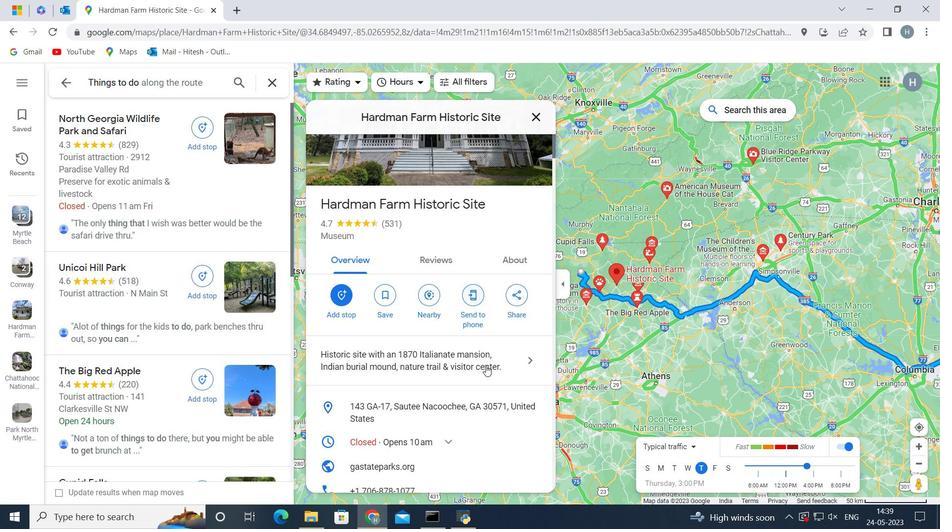
Action: Mouse moved to (444, 316)
Screenshot: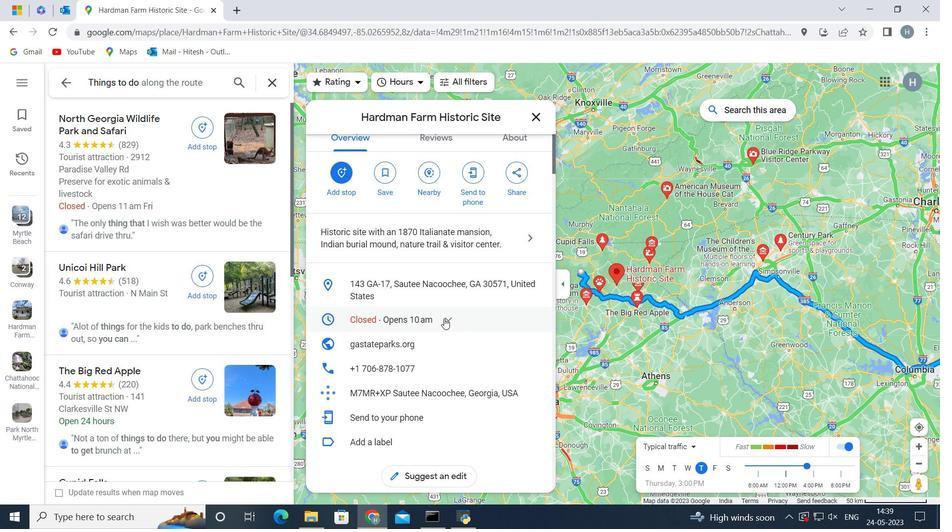 
Action: Mouse pressed left at (444, 316)
Screenshot: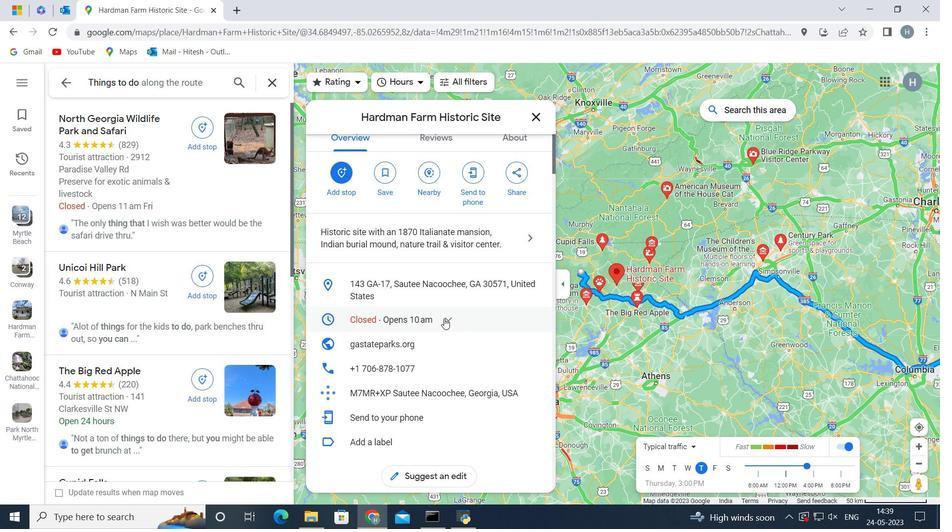 
Action: Mouse moved to (436, 354)
Screenshot: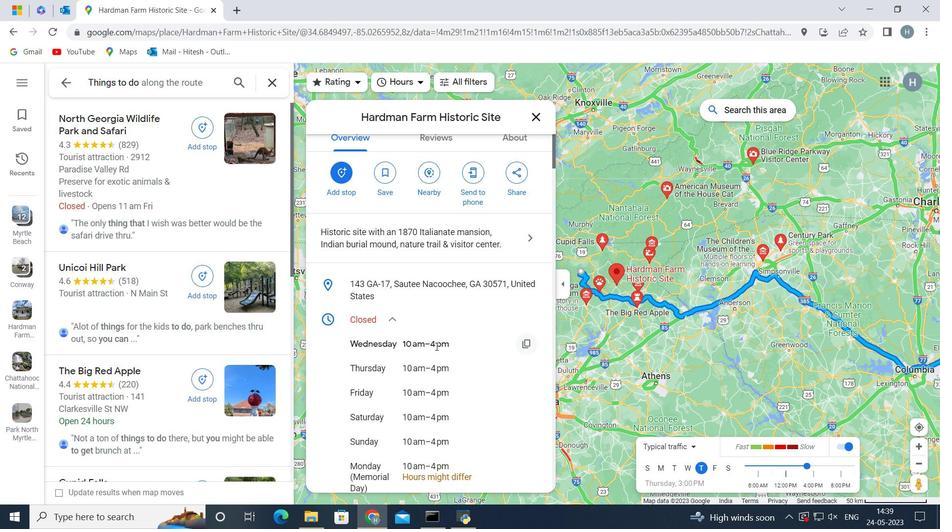 
Action: Mouse scrolled (436, 353) with delta (0, 0)
Screenshot: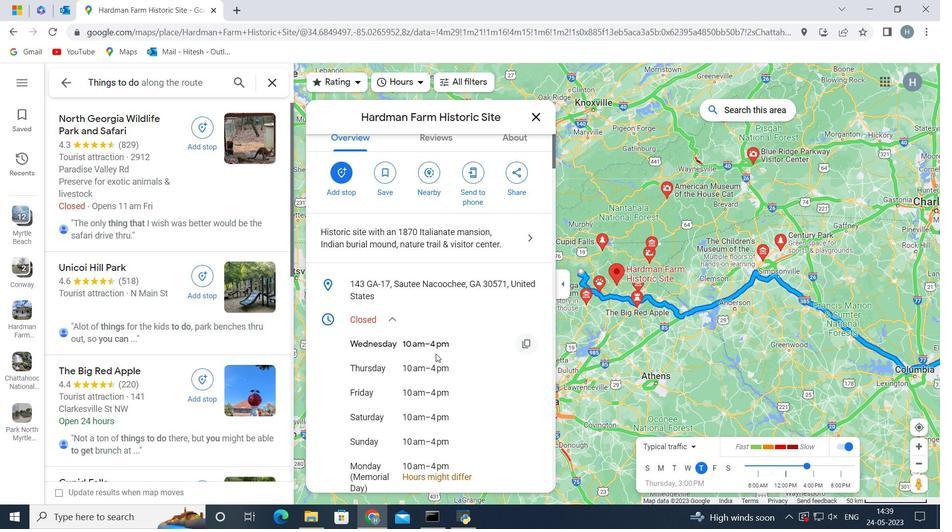 
Action: Mouse scrolled (436, 353) with delta (0, 0)
Screenshot: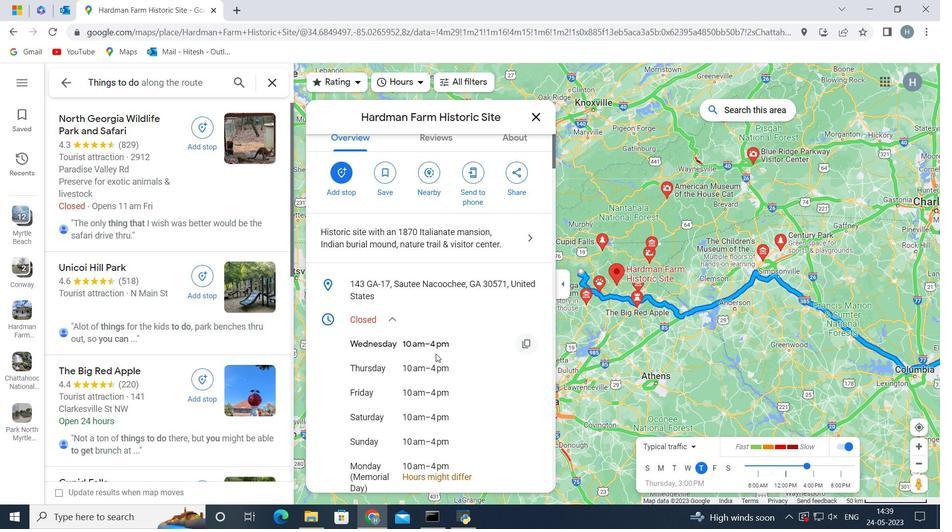 
Action: Mouse moved to (448, 315)
Screenshot: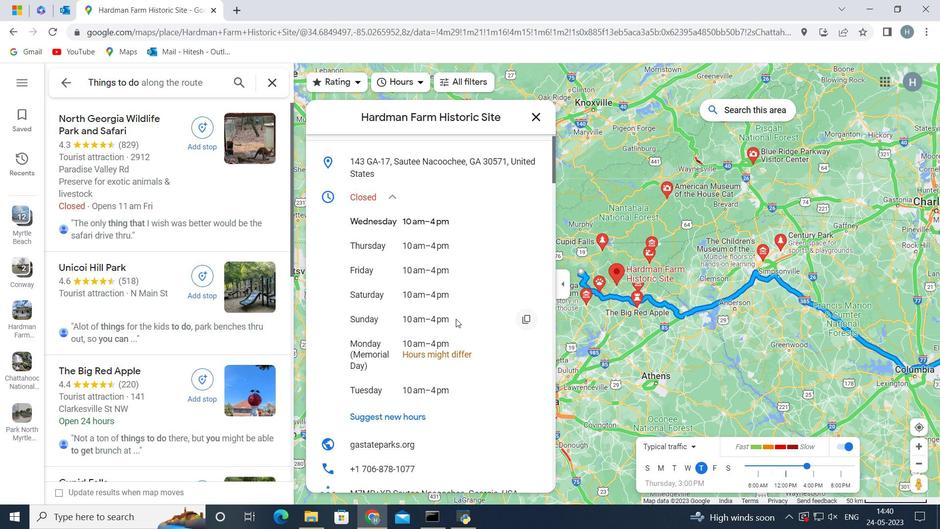 
Action: Mouse scrolled (448, 315) with delta (0, 0)
Screenshot: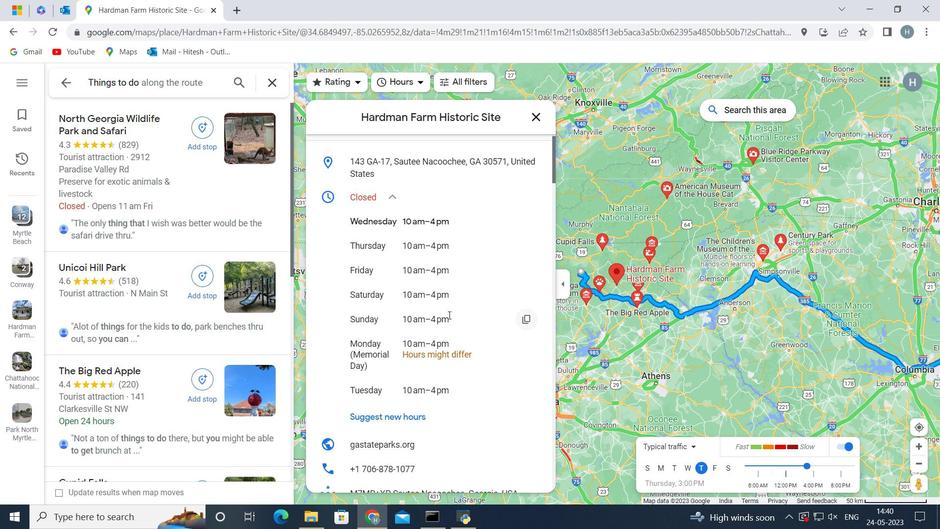
Action: Mouse scrolled (448, 315) with delta (0, 0)
Screenshot: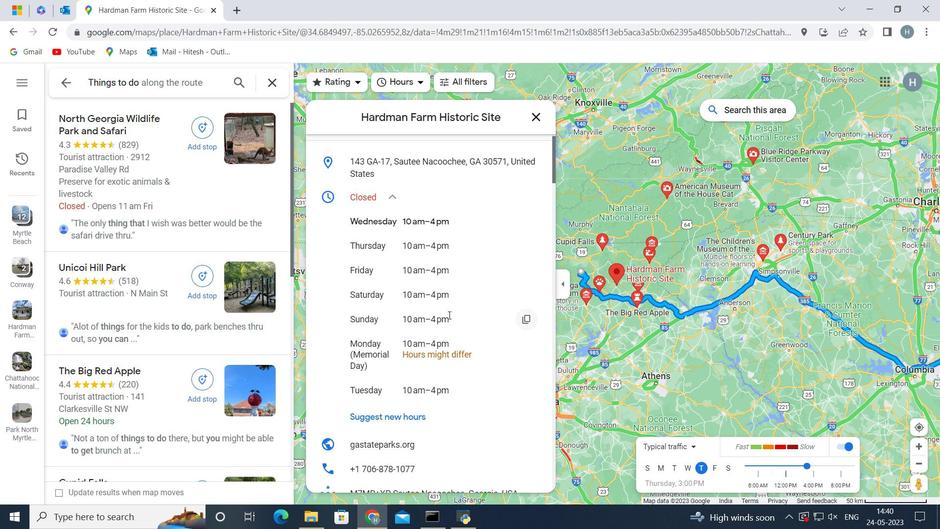 
Action: Mouse scrolled (448, 315) with delta (0, 0)
Screenshot: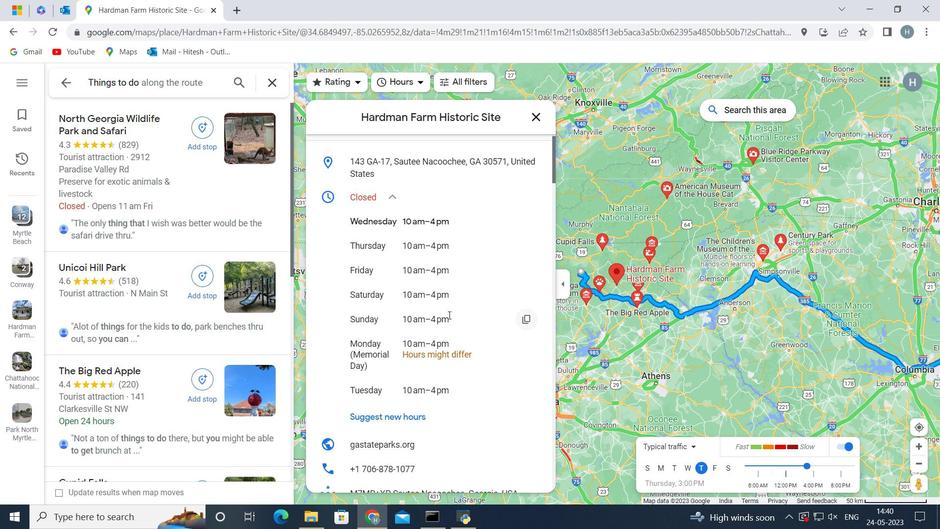 
Action: Mouse moved to (454, 301)
Screenshot: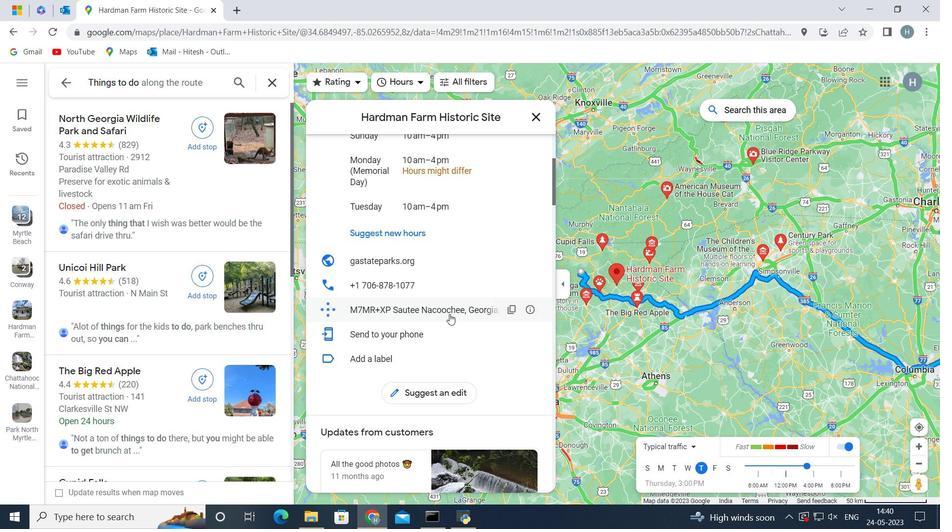 
Action: Mouse scrolled (454, 302) with delta (0, 0)
Screenshot: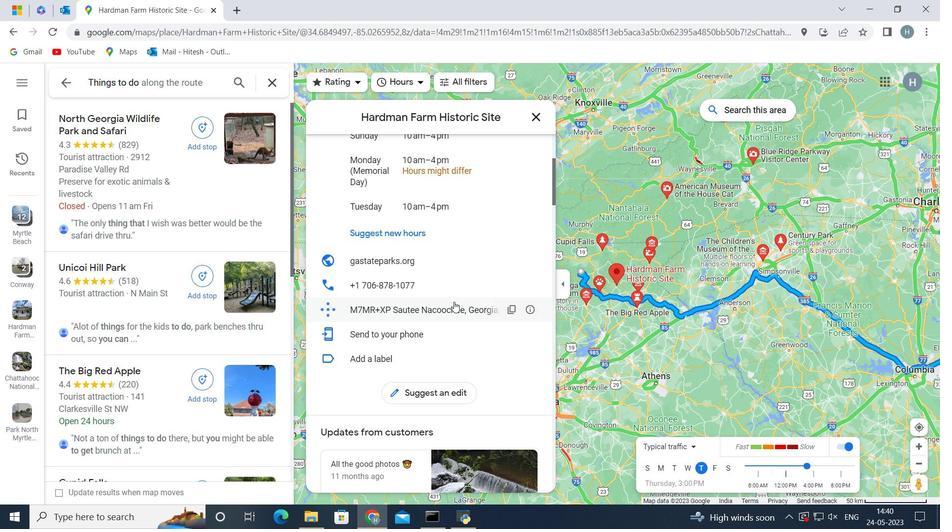 
Action: Mouse scrolled (454, 302) with delta (0, 0)
Screenshot: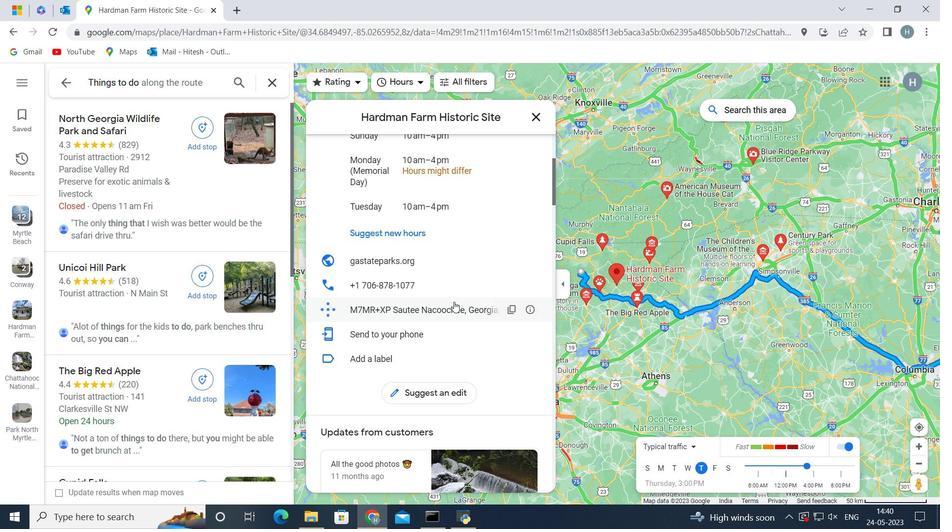 
Action: Mouse scrolled (454, 302) with delta (0, 0)
Screenshot: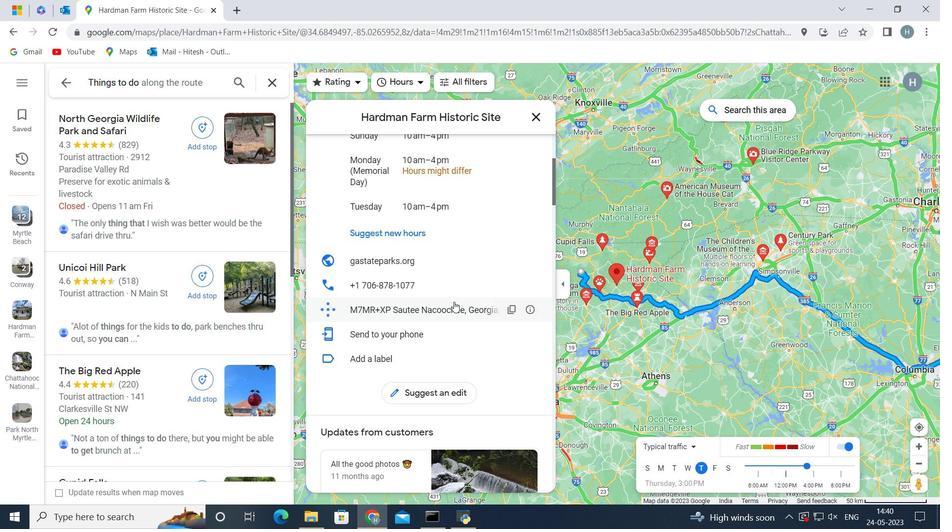 
Action: Mouse moved to (508, 201)
Screenshot: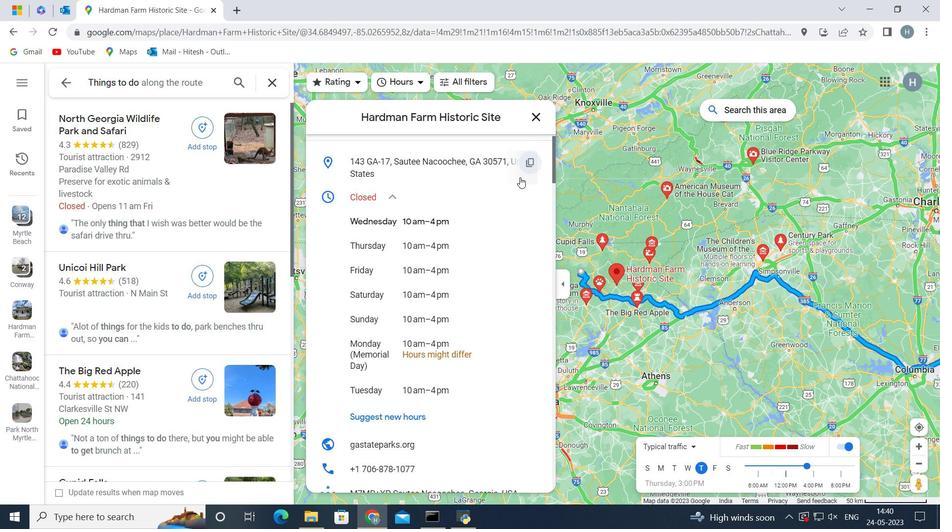 
Action: Mouse scrolled (508, 202) with delta (0, 0)
Screenshot: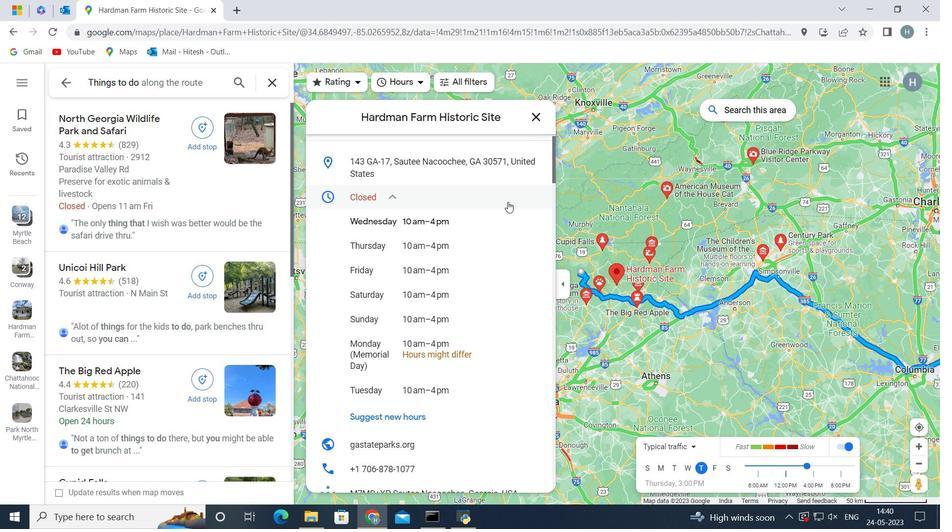 
Action: Mouse scrolled (508, 202) with delta (0, 0)
Screenshot: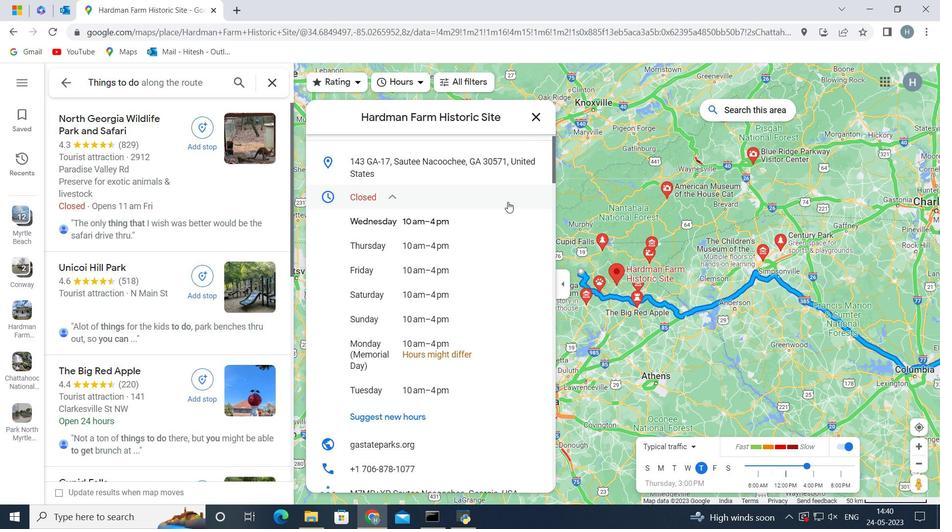 
Action: Mouse scrolled (508, 202) with delta (0, 0)
Screenshot: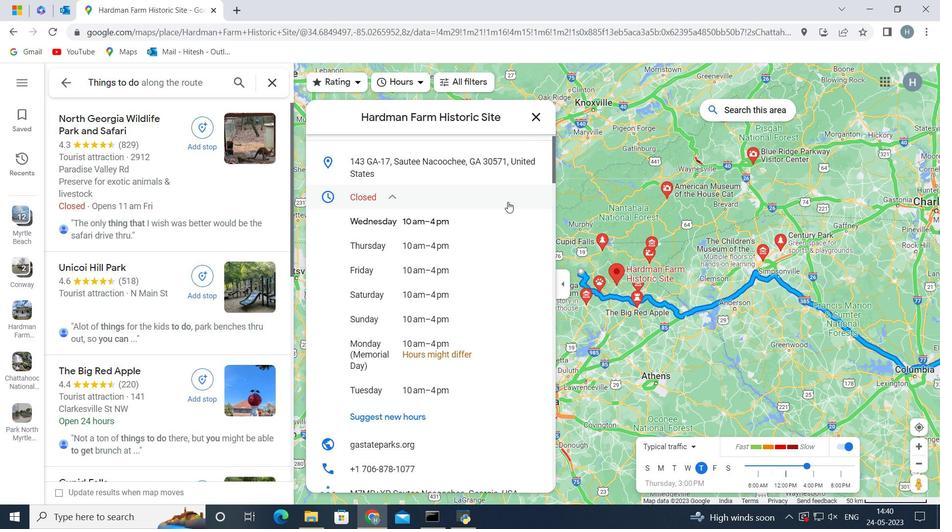 
Action: Mouse scrolled (508, 202) with delta (0, 0)
Screenshot: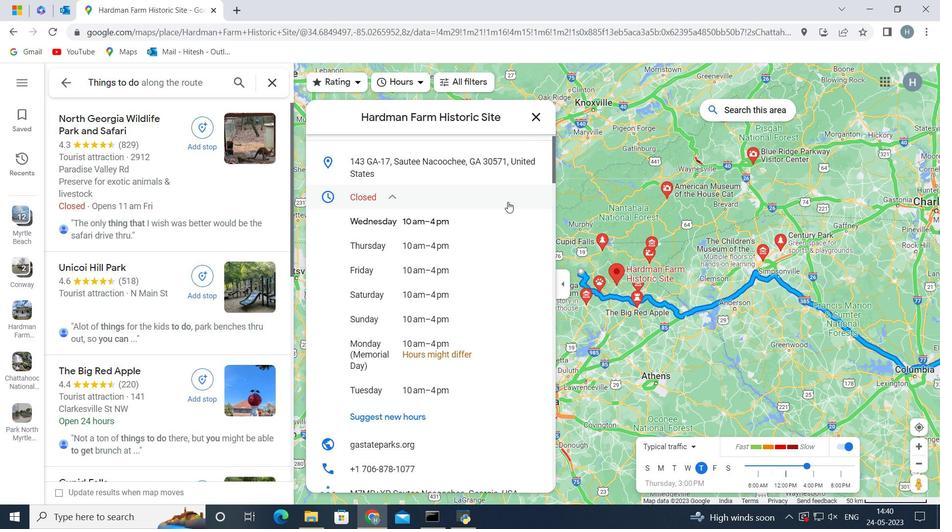 
Action: Mouse moved to (508, 201)
Screenshot: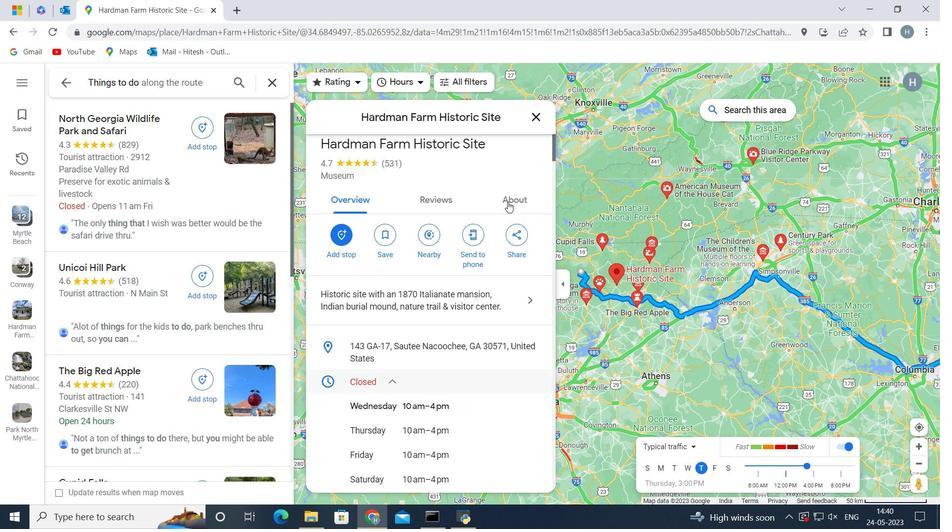 
Action: Mouse scrolled (508, 202) with delta (0, 0)
Screenshot: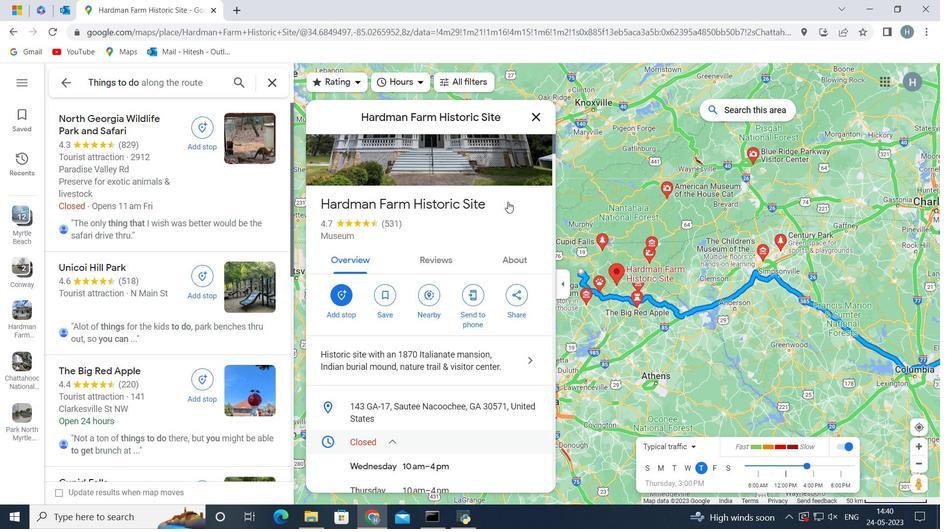 
Action: Mouse scrolled (508, 202) with delta (0, 0)
Screenshot: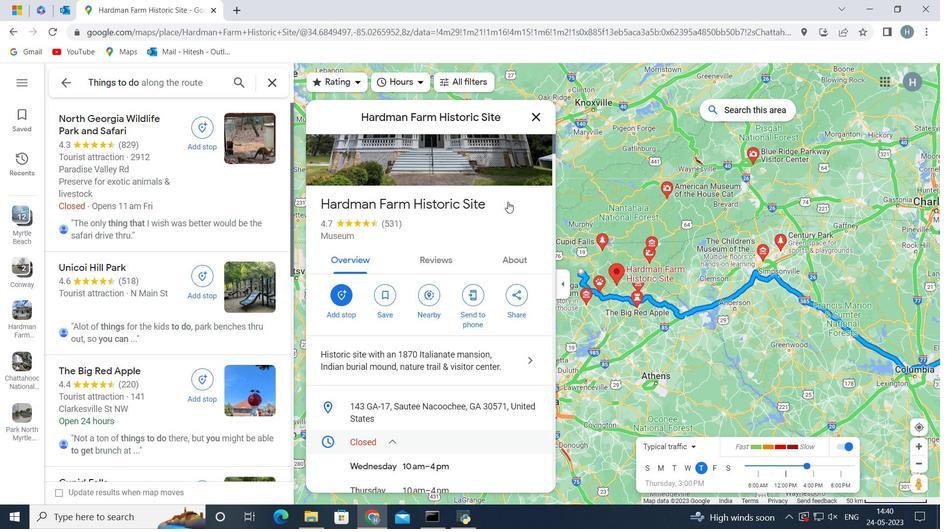 
Action: Mouse scrolled (508, 202) with delta (0, 0)
Screenshot: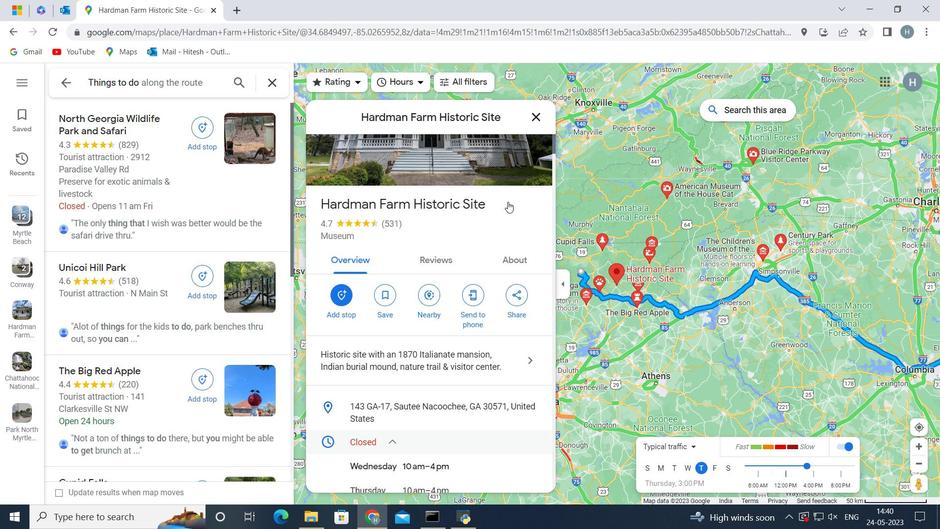 
Action: Mouse moved to (429, 190)
Screenshot: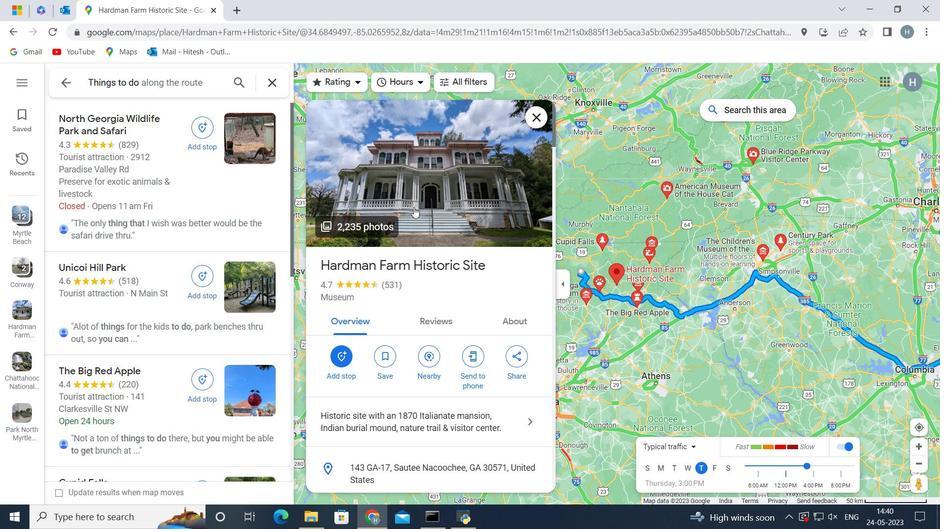 
Action: Mouse pressed left at (429, 190)
Screenshot: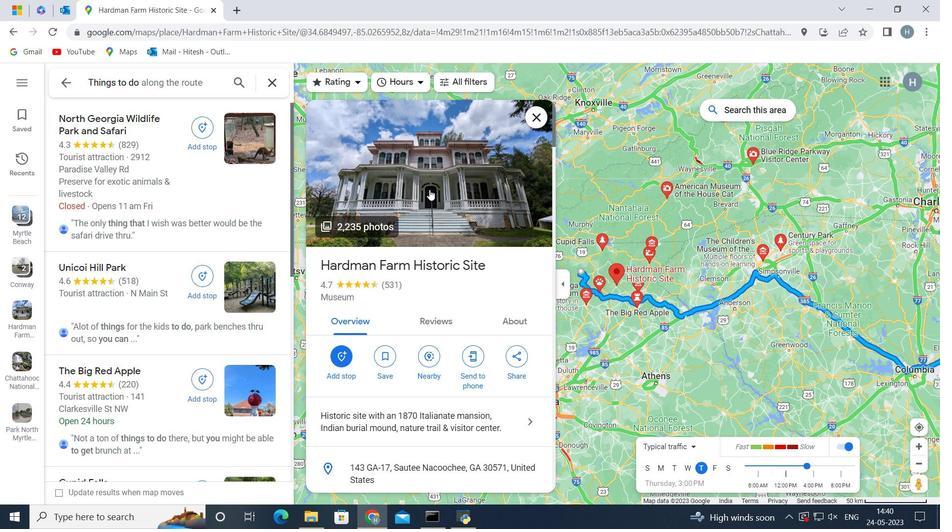 
Action: Mouse moved to (271, 259)
Screenshot: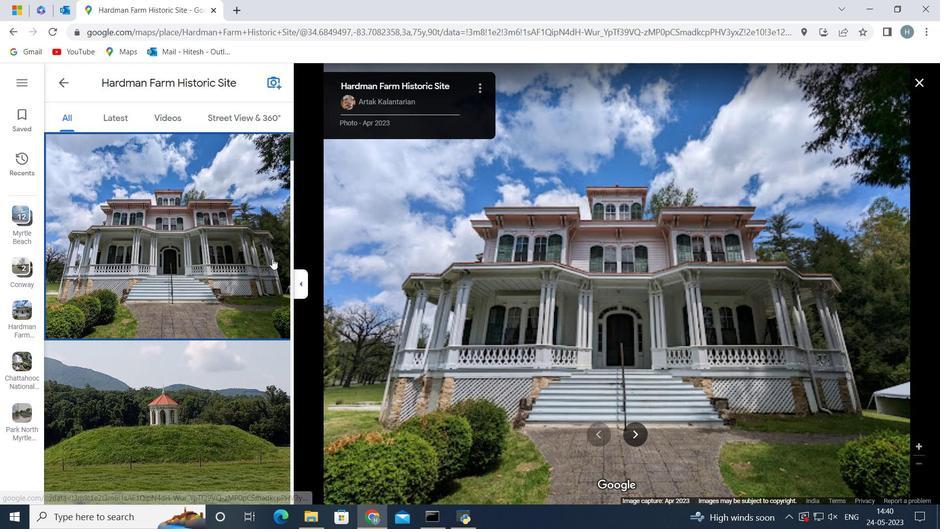 
Action: Key pressed <Key.right><Key.right><Key.right><Key.right><Key.right><Key.right><Key.right><Key.right><Key.right><Key.right><Key.right><Key.right><Key.right><Key.right><Key.right><Key.right><Key.right><Key.right><Key.right><Key.right><Key.right><Key.right><Key.right><Key.right><Key.right><Key.right><Key.right><Key.right><Key.right><Key.right><Key.right><Key.right><Key.right><Key.right><Key.right><Key.right><Key.right><Key.right><Key.right><Key.right><Key.right><Key.right><Key.right>
Screenshot: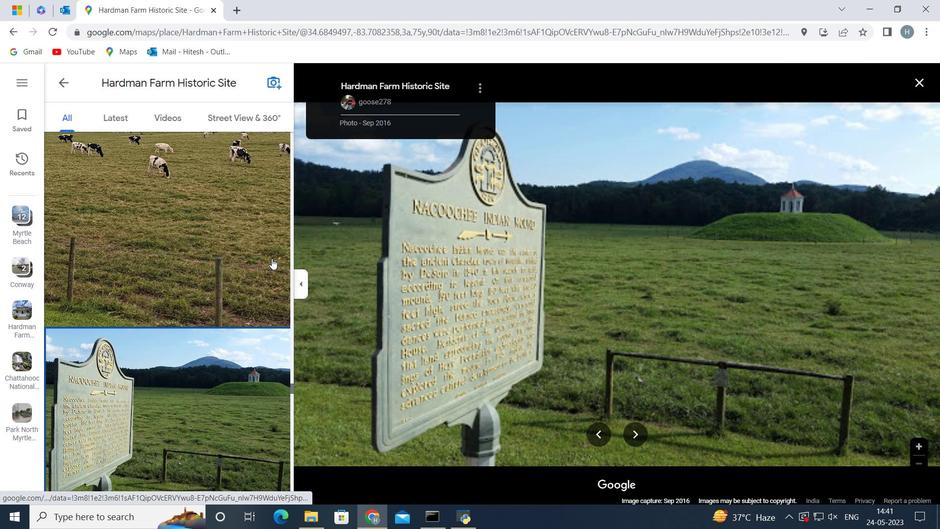 
Action: Mouse moved to (109, 123)
Screenshot: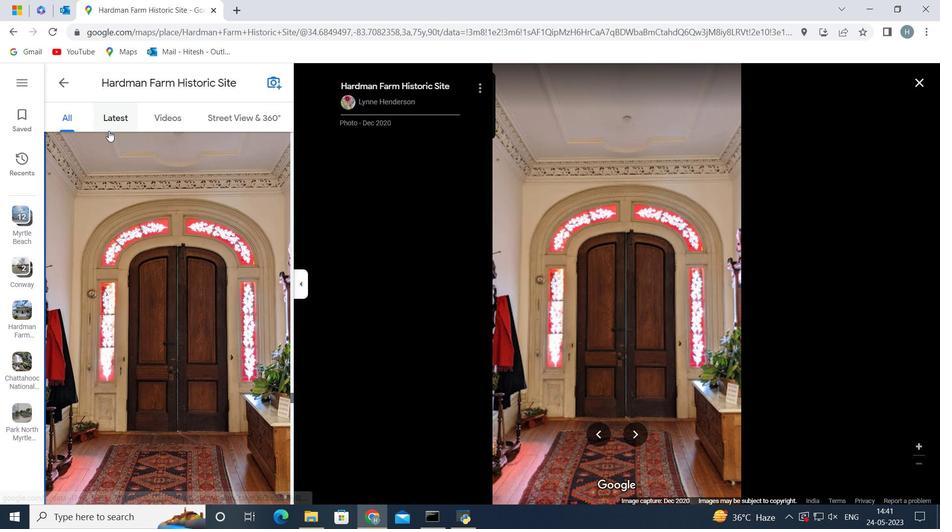 
Action: Mouse pressed left at (109, 123)
Screenshot: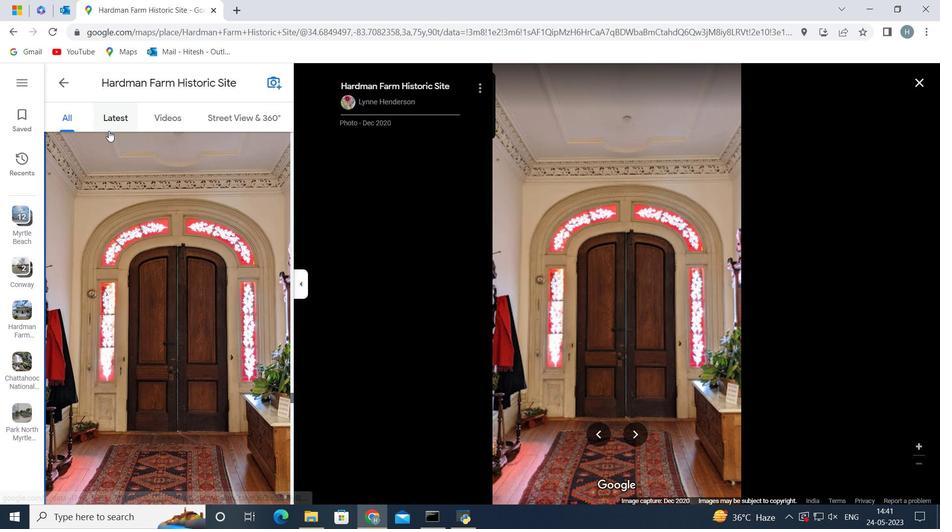 
Action: Mouse moved to (172, 119)
Screenshot: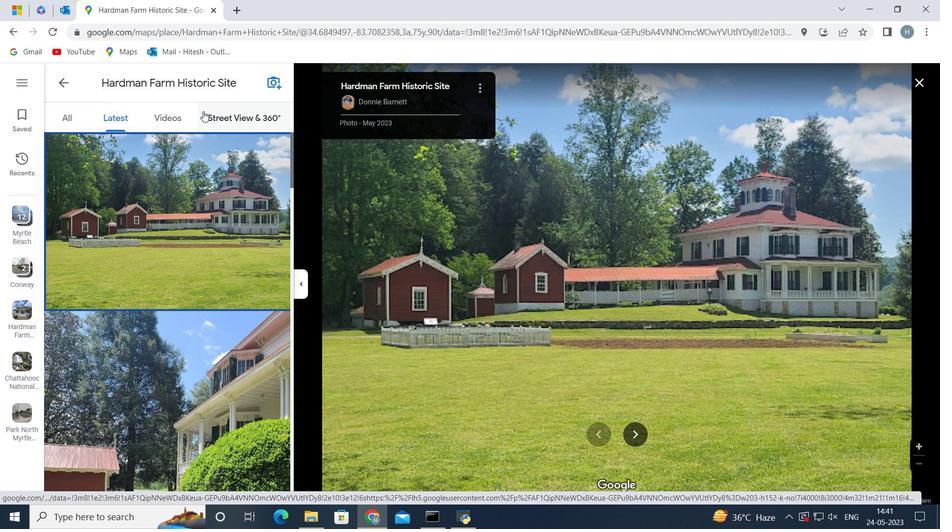 
Action: Mouse pressed left at (172, 119)
Screenshot: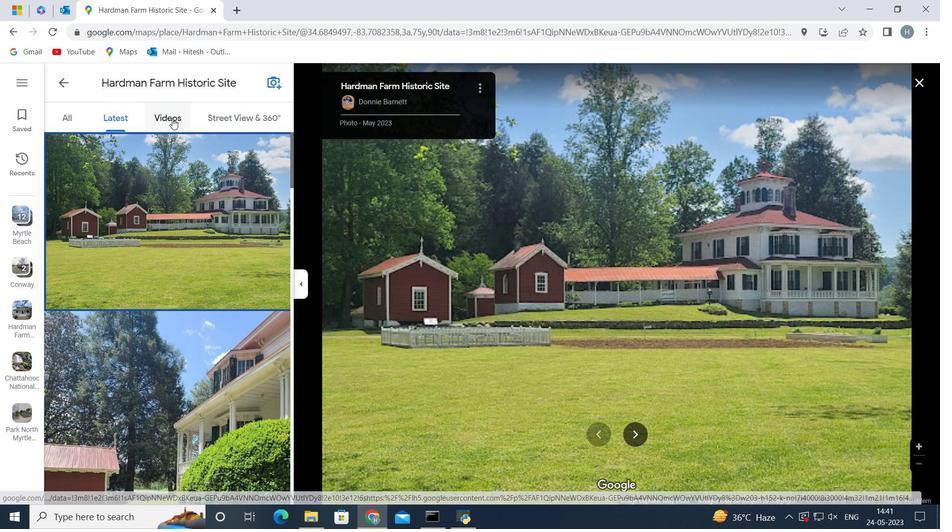 
Action: Mouse moved to (205, 297)
Screenshot: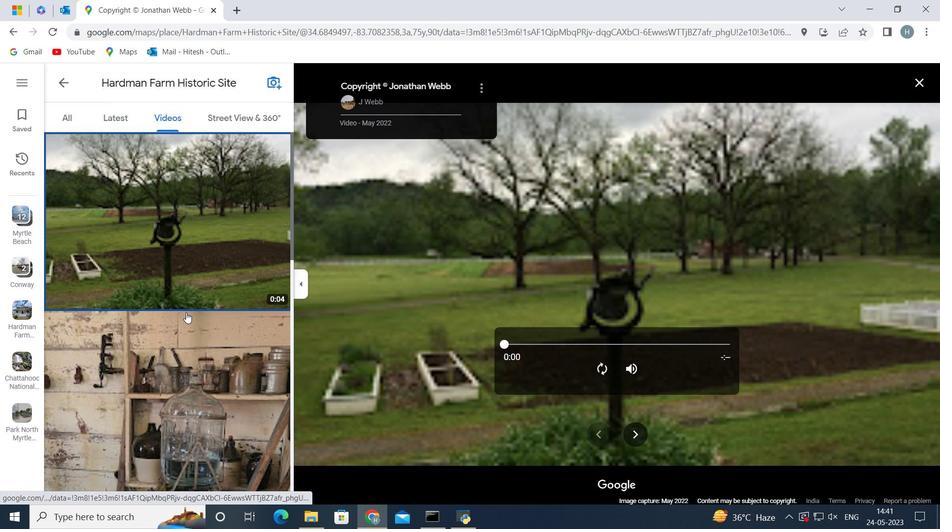 
Action: Mouse scrolled (205, 296) with delta (0, 0)
Screenshot: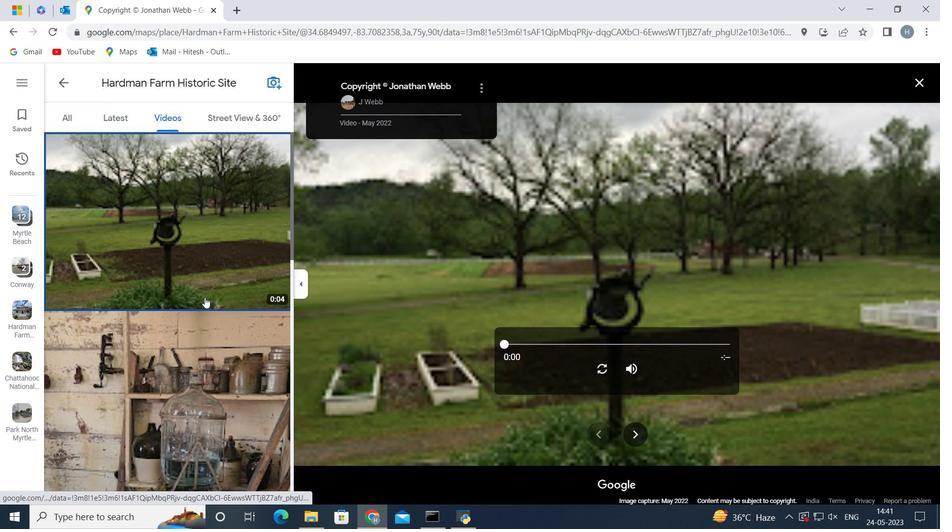 
Action: Mouse scrolled (205, 296) with delta (0, 0)
Screenshot: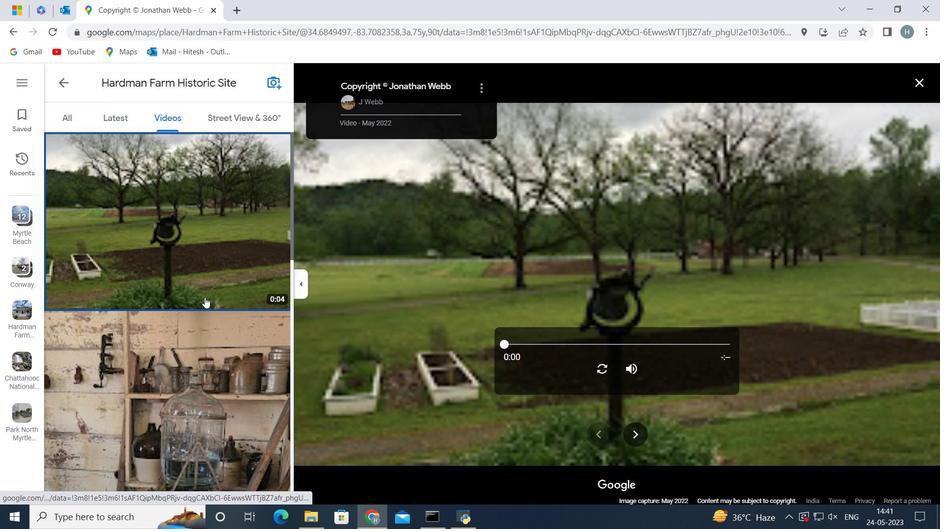 
Action: Mouse scrolled (205, 296) with delta (0, 0)
Screenshot: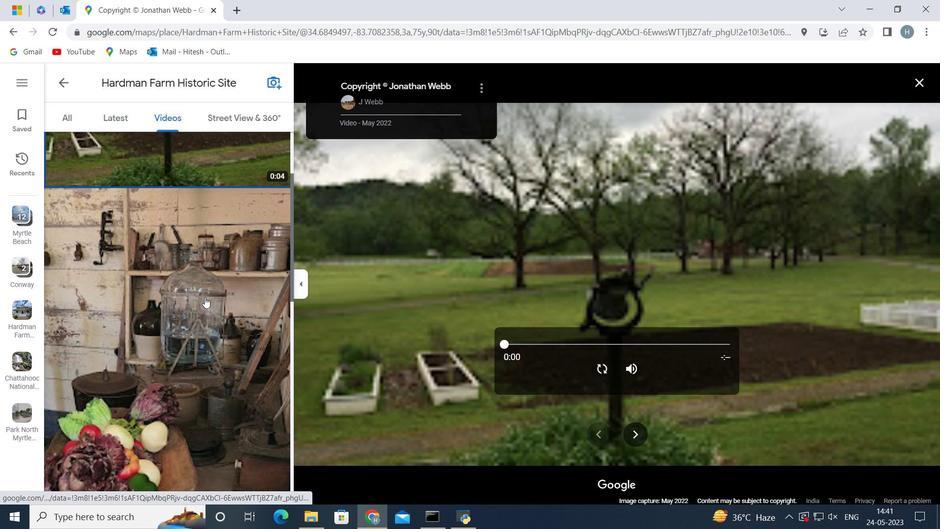 
Action: Mouse scrolled (205, 296) with delta (0, 0)
Screenshot: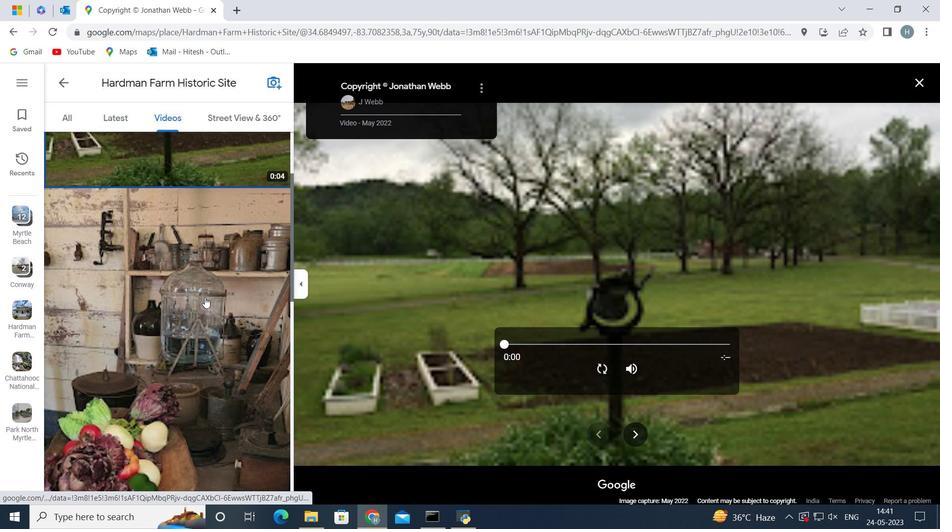 
Action: Mouse scrolled (205, 296) with delta (0, 0)
Screenshot: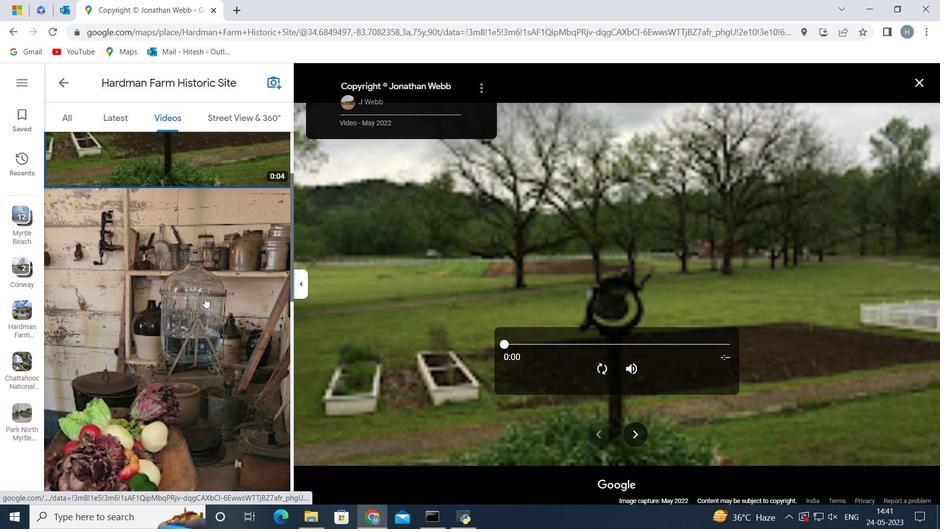 
Action: Mouse scrolled (205, 296) with delta (0, 0)
Screenshot: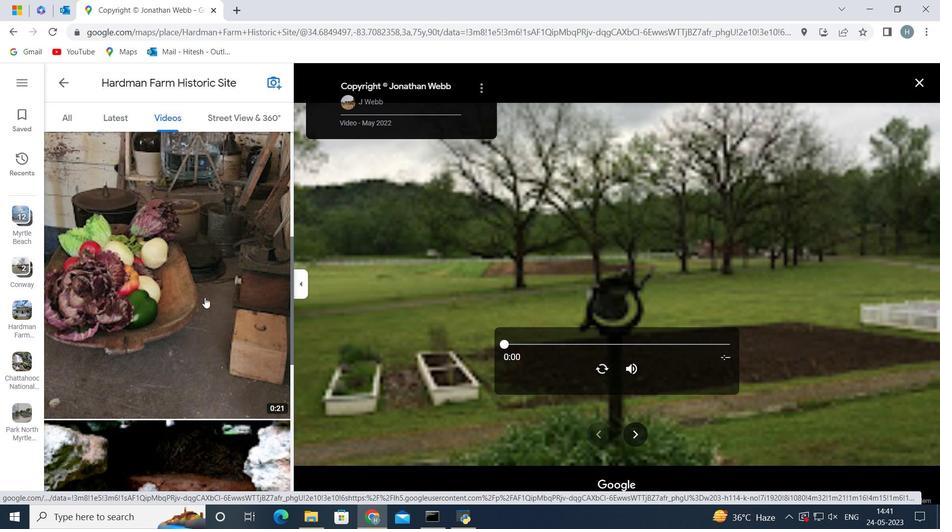 
Action: Mouse scrolled (205, 296) with delta (0, 0)
Screenshot: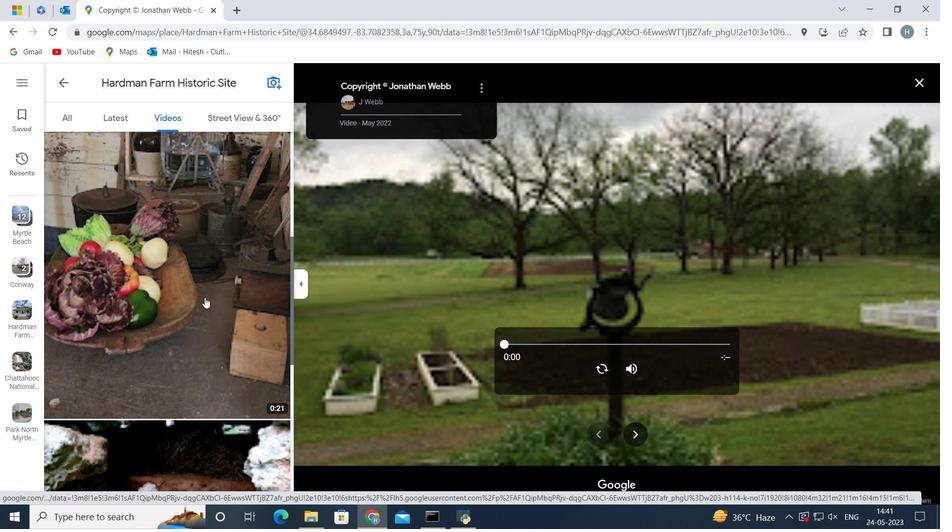
Action: Mouse scrolled (205, 296) with delta (0, 0)
Screenshot: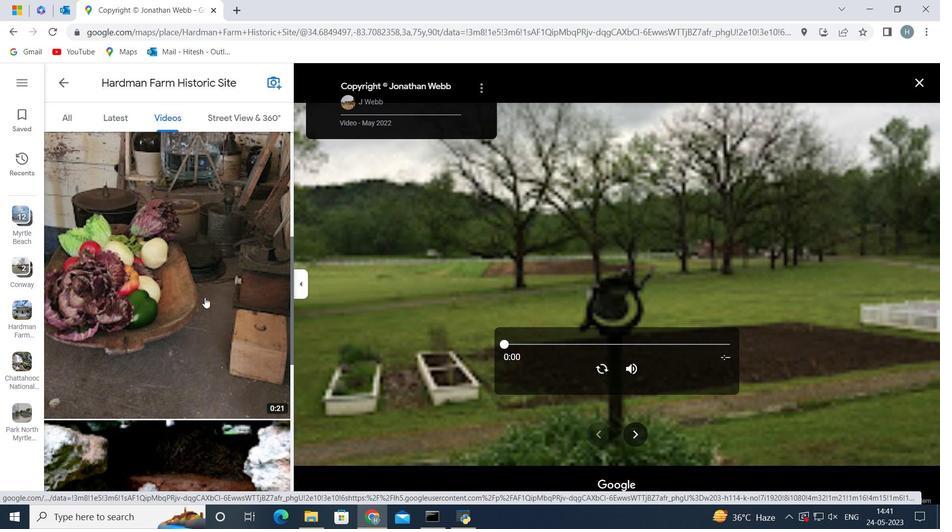 
Action: Mouse moved to (199, 242)
Screenshot: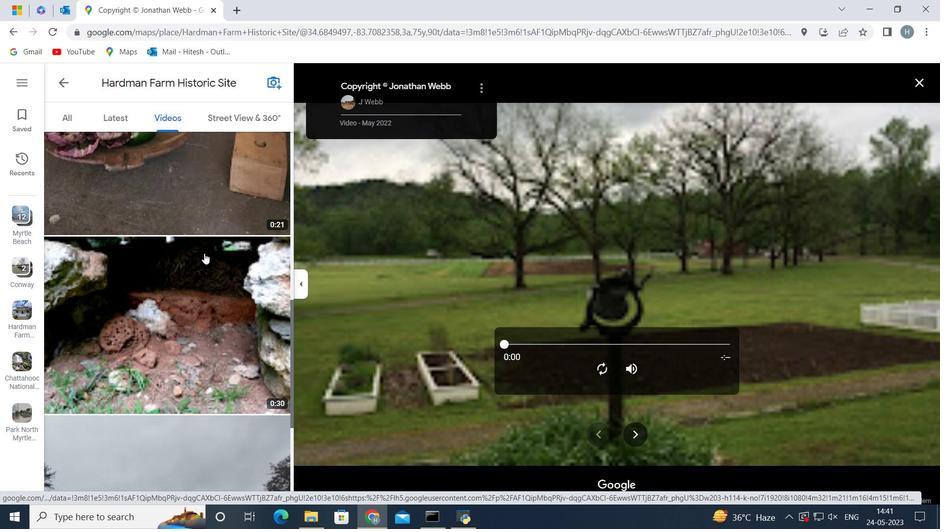 
Action: Mouse scrolled (199, 243) with delta (0, 0)
Screenshot: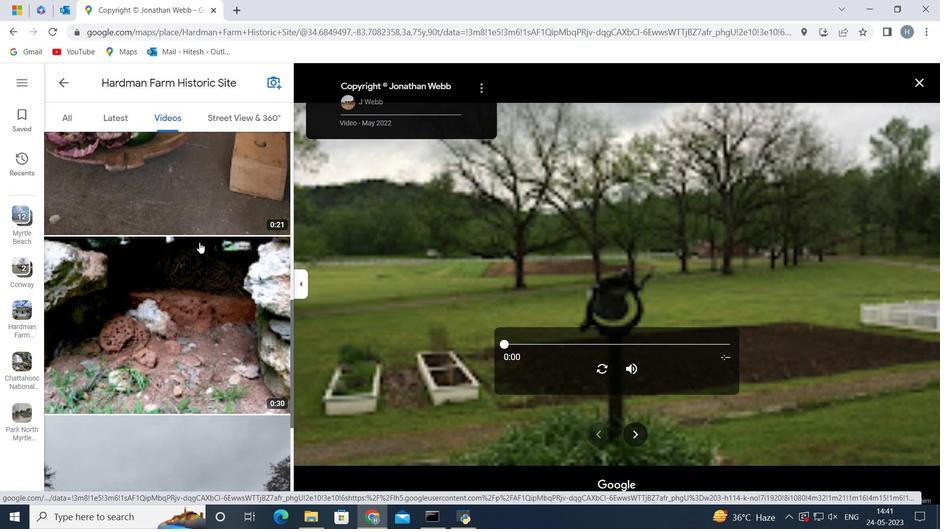
Action: Mouse scrolled (199, 243) with delta (0, 0)
Screenshot: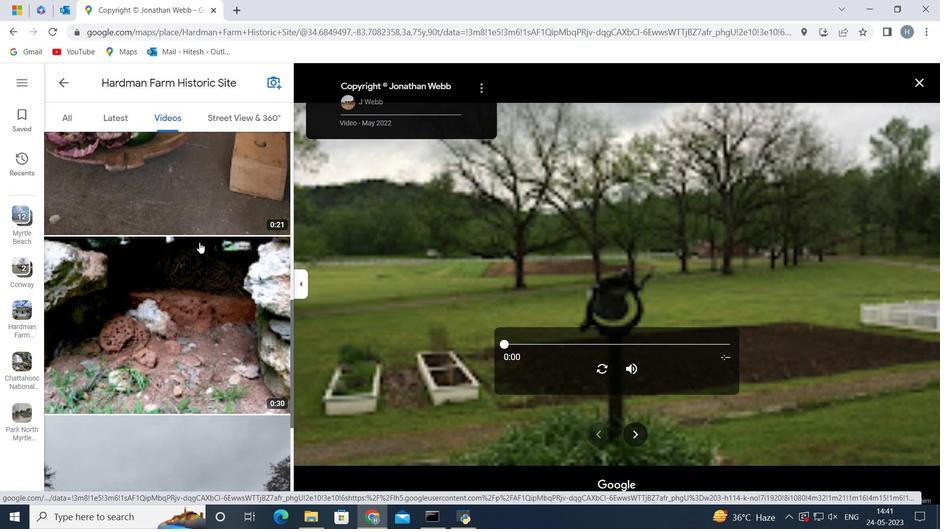 
Action: Mouse scrolled (199, 243) with delta (0, 0)
Screenshot: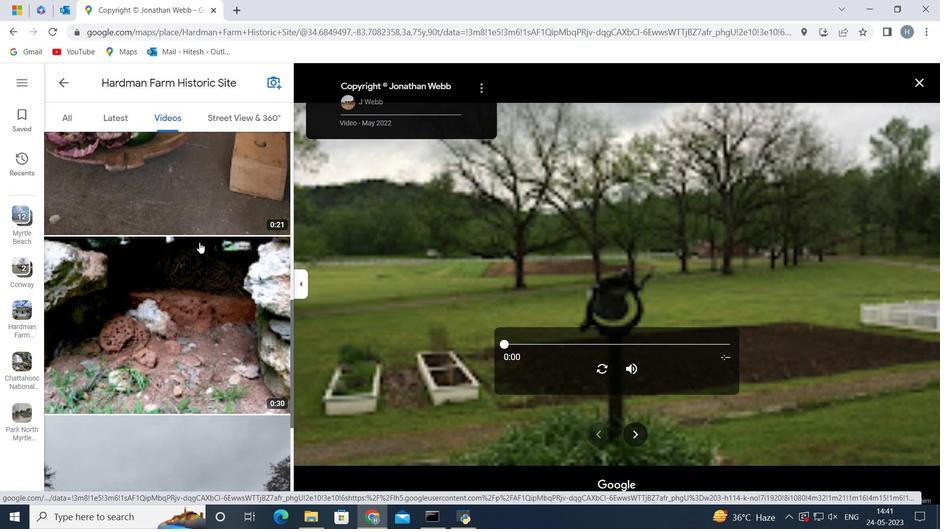 
Action: Mouse scrolled (199, 243) with delta (0, 0)
Screenshot: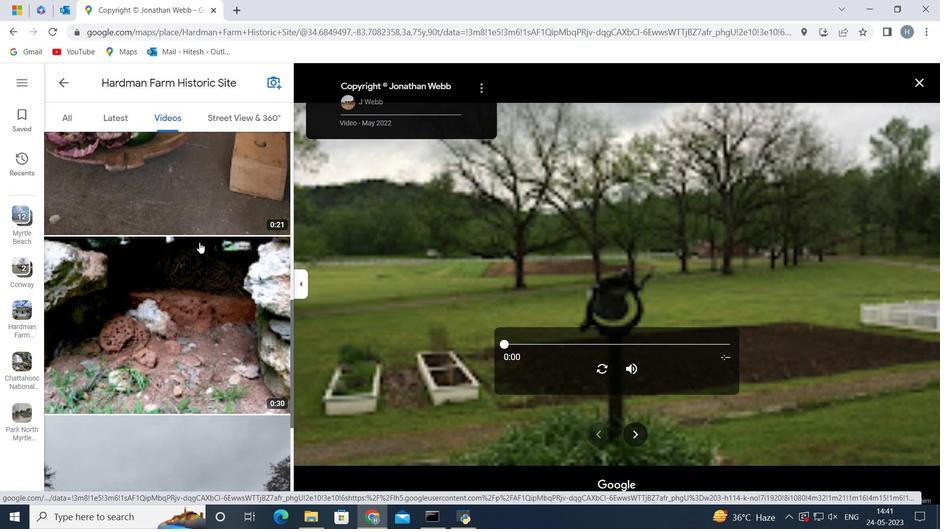 
Action: Mouse scrolled (199, 243) with delta (0, 0)
Screenshot: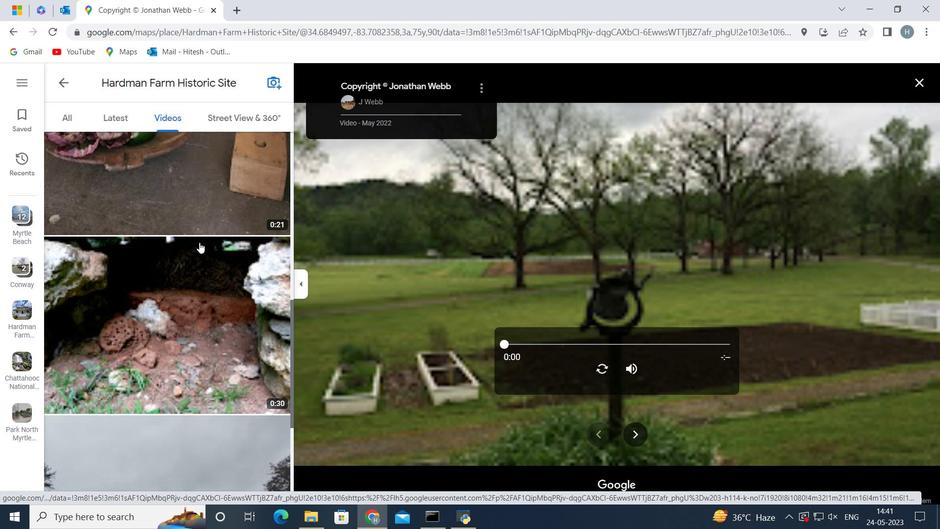 
Action: Mouse scrolled (199, 243) with delta (0, 0)
Screenshot: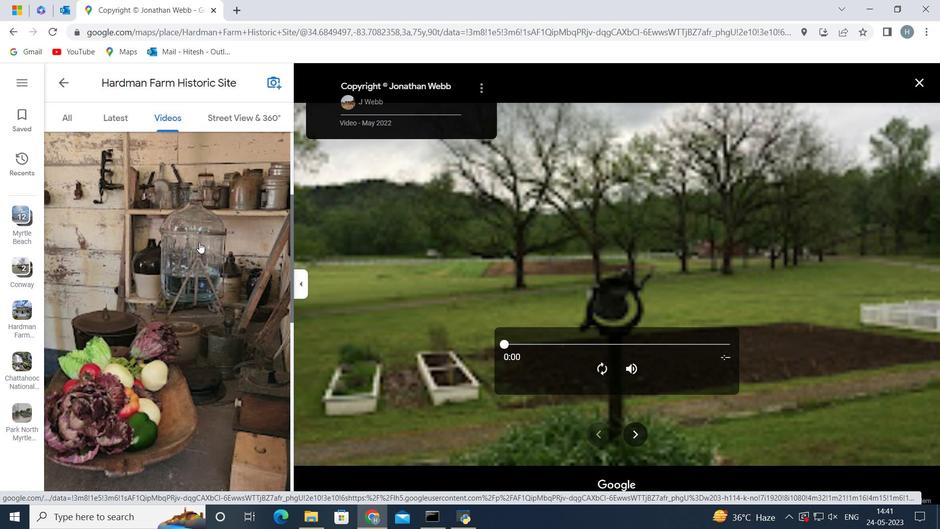 
Action: Mouse scrolled (199, 243) with delta (0, 0)
Screenshot: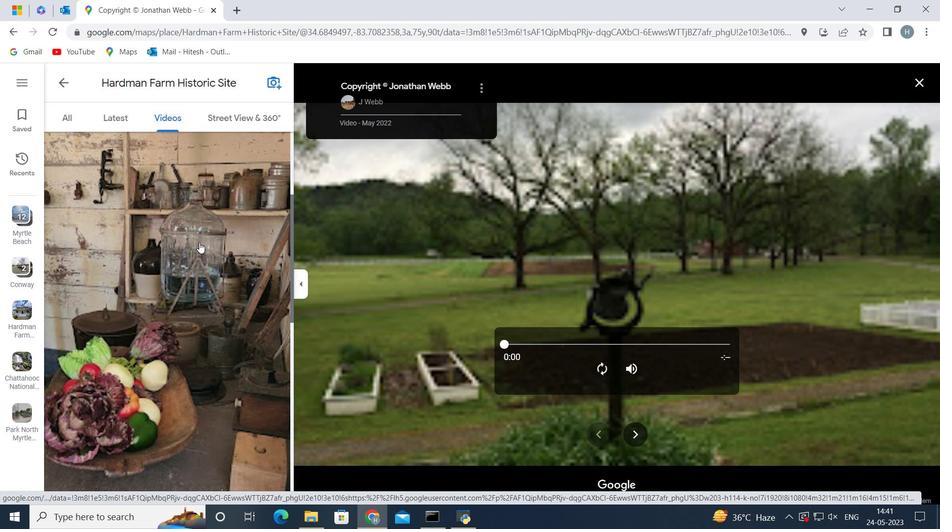 
Action: Mouse scrolled (199, 243) with delta (0, 0)
Screenshot: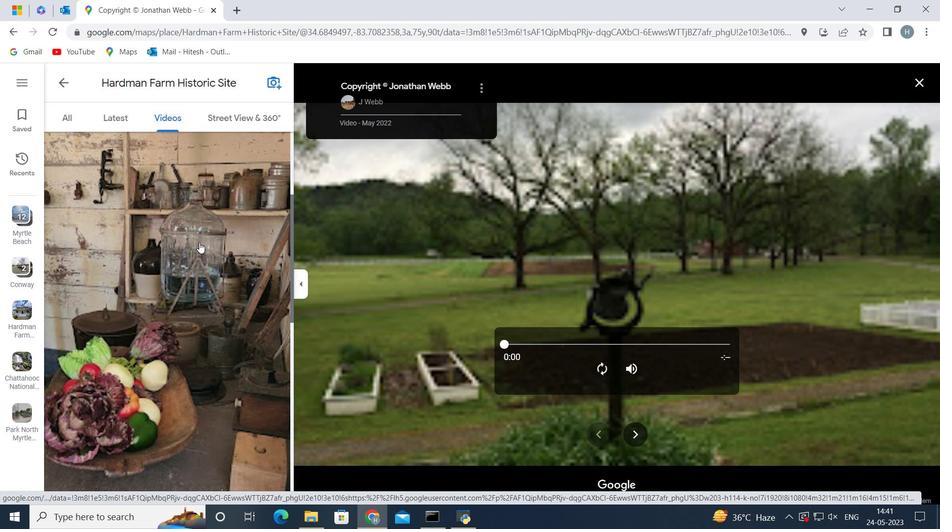 
Action: Mouse scrolled (199, 243) with delta (0, 0)
Screenshot: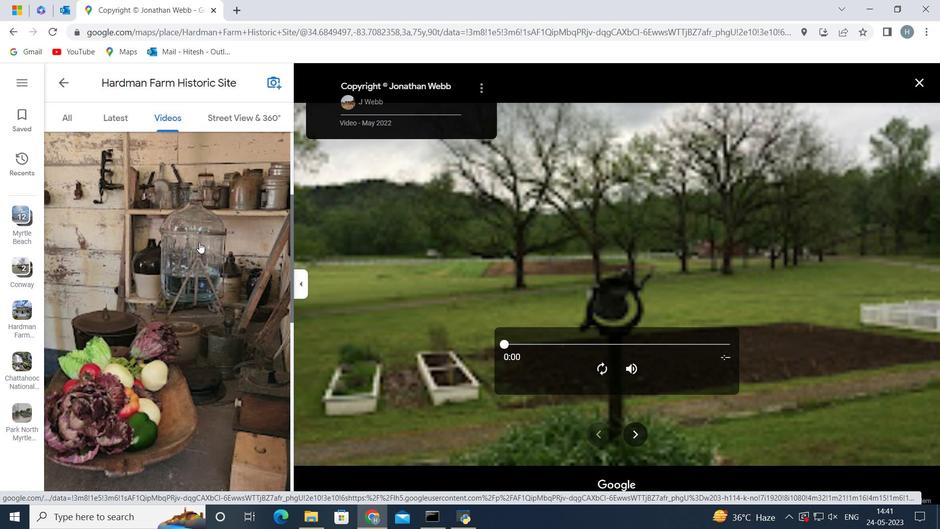 
Action: Mouse scrolled (199, 243) with delta (0, 0)
Screenshot: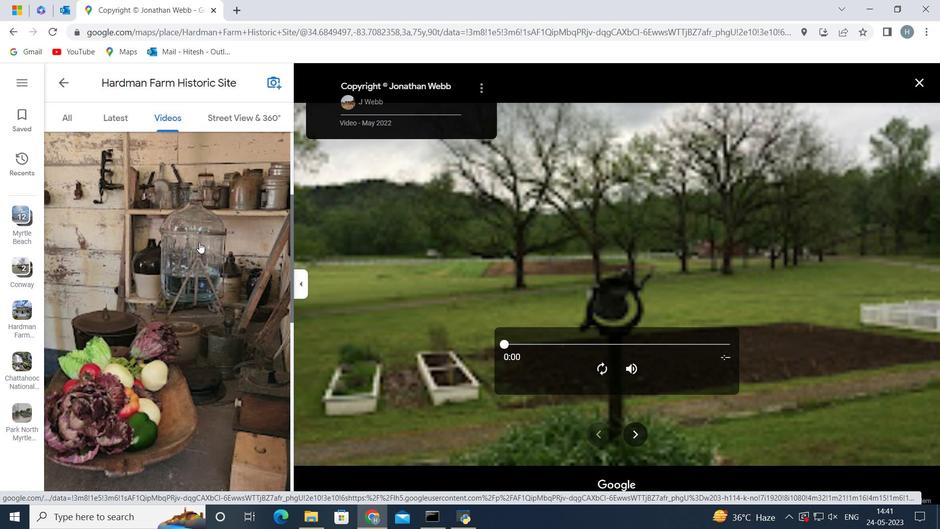 
Action: Mouse scrolled (199, 242) with delta (0, 0)
Screenshot: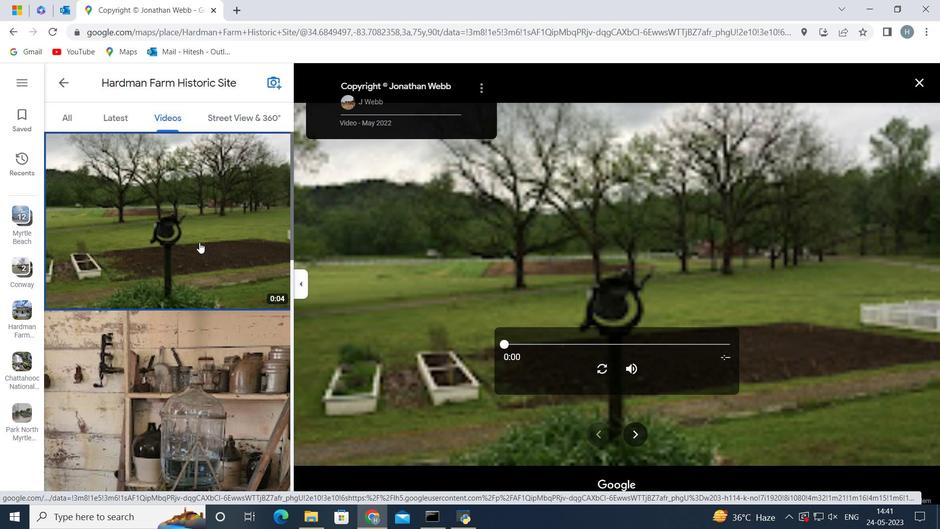 
Action: Mouse scrolled (199, 242) with delta (0, 0)
Screenshot: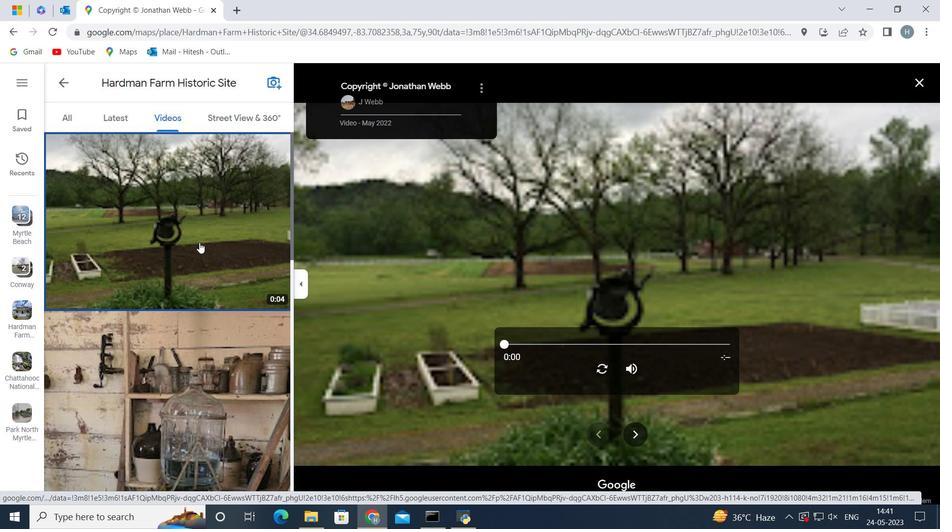 
Action: Mouse scrolled (199, 242) with delta (0, 0)
Screenshot: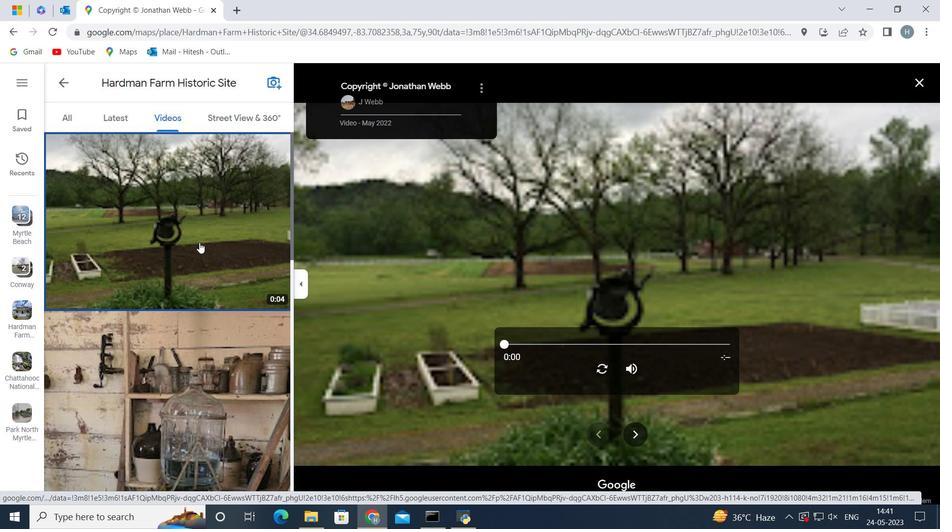
Action: Mouse scrolled (199, 242) with delta (0, 0)
Screenshot: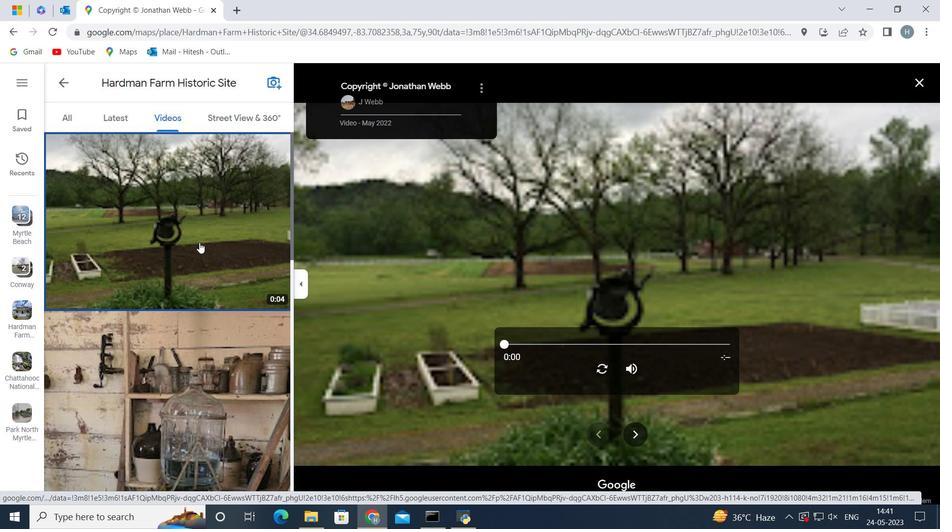 
Action: Mouse scrolled (199, 242) with delta (0, 0)
Screenshot: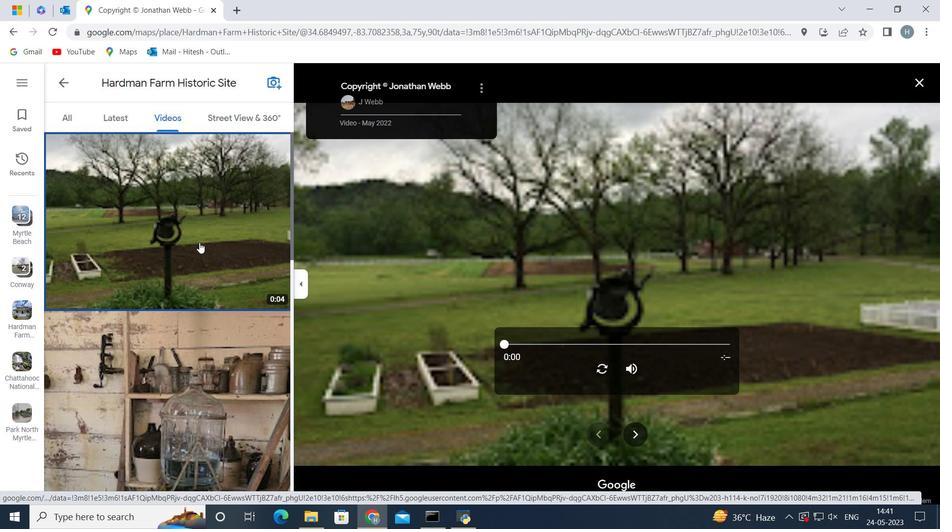 
Action: Mouse scrolled (199, 242) with delta (0, 0)
Screenshot: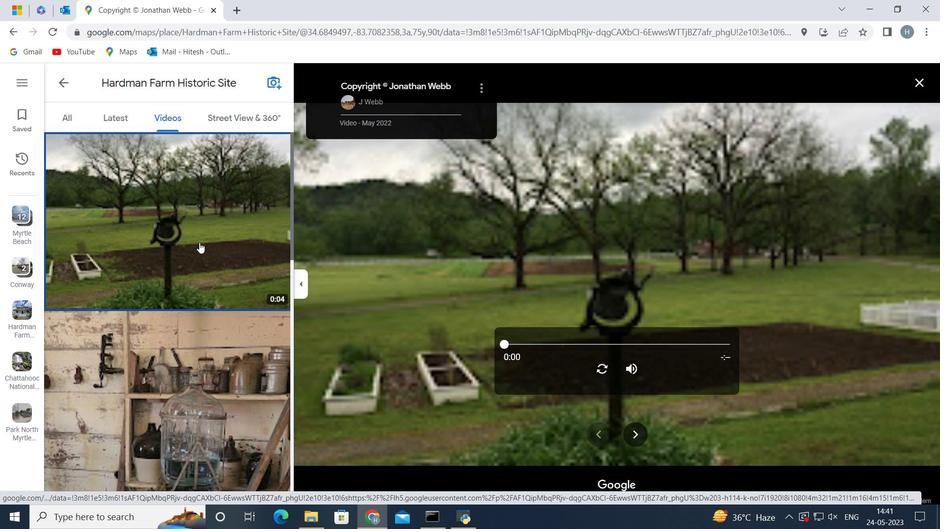 
Action: Mouse scrolled (199, 242) with delta (0, 0)
Screenshot: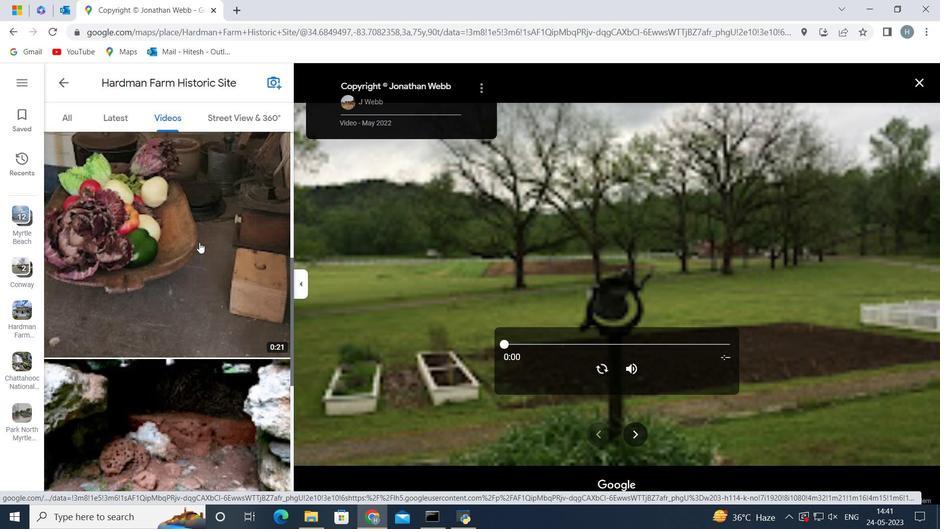
Action: Mouse scrolled (199, 242) with delta (0, 0)
Screenshot: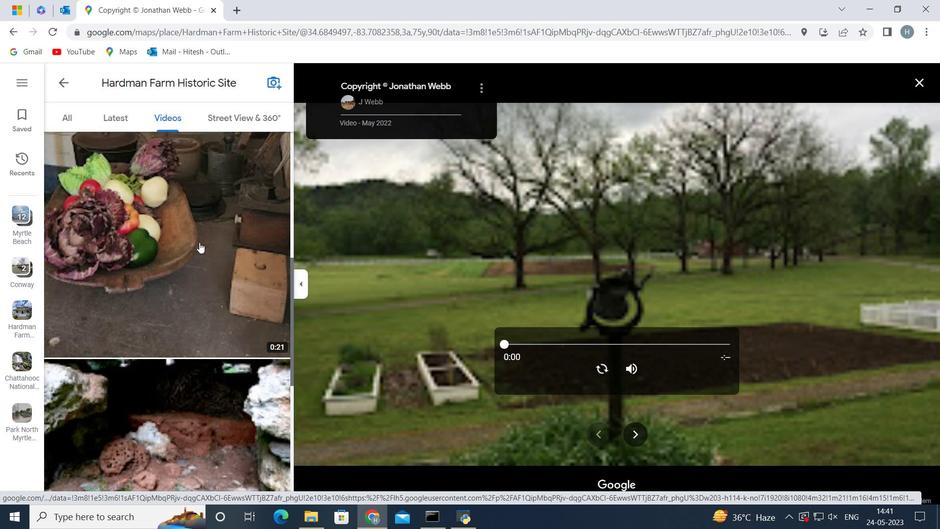 
Action: Mouse scrolled (199, 242) with delta (0, 0)
Screenshot: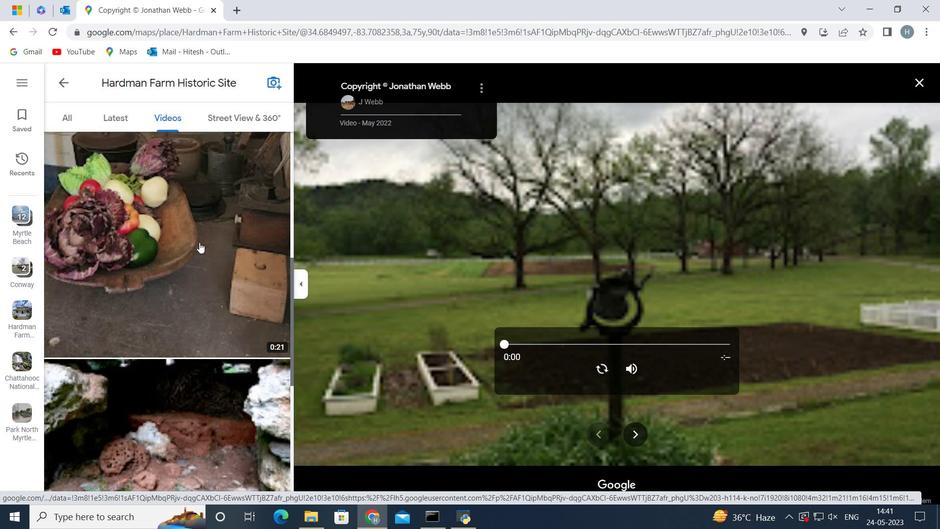 
Action: Mouse scrolled (199, 242) with delta (0, 0)
Screenshot: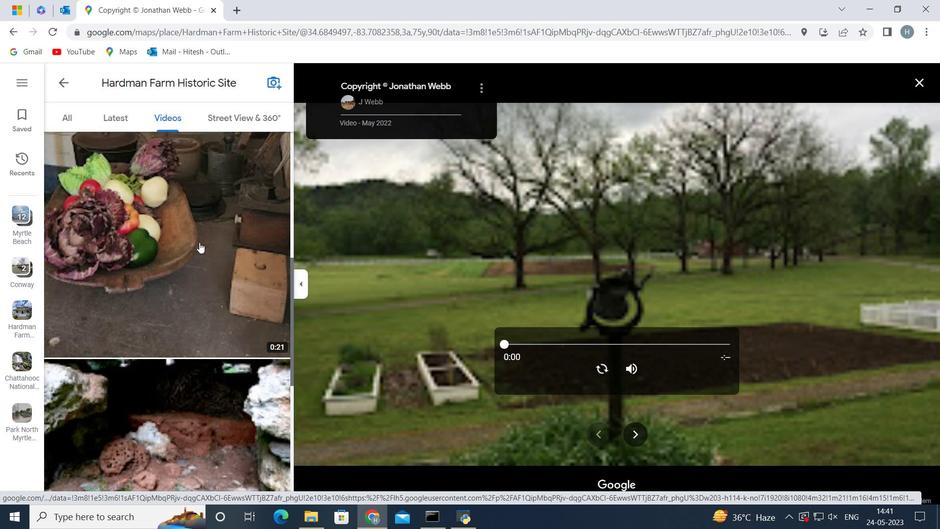 
Action: Mouse scrolled (199, 242) with delta (0, 0)
Screenshot: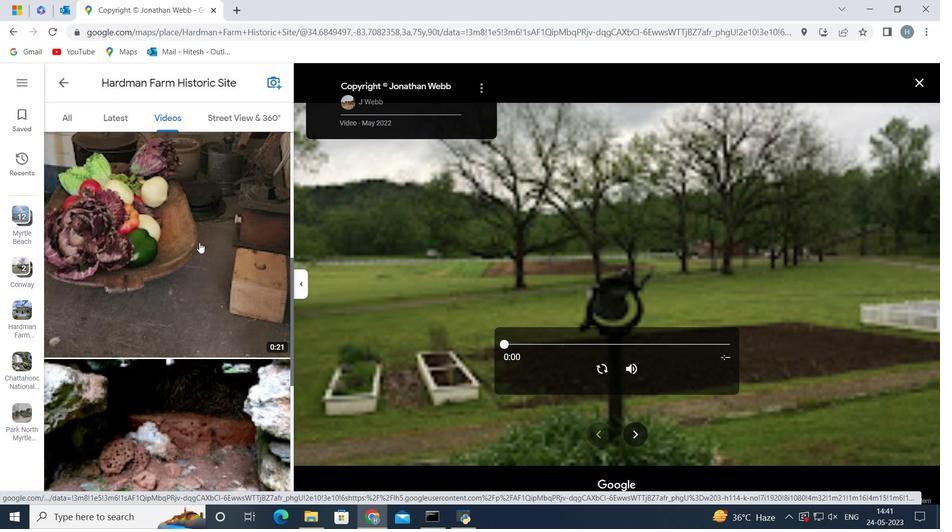 
Action: Mouse scrolled (199, 242) with delta (0, 0)
Screenshot: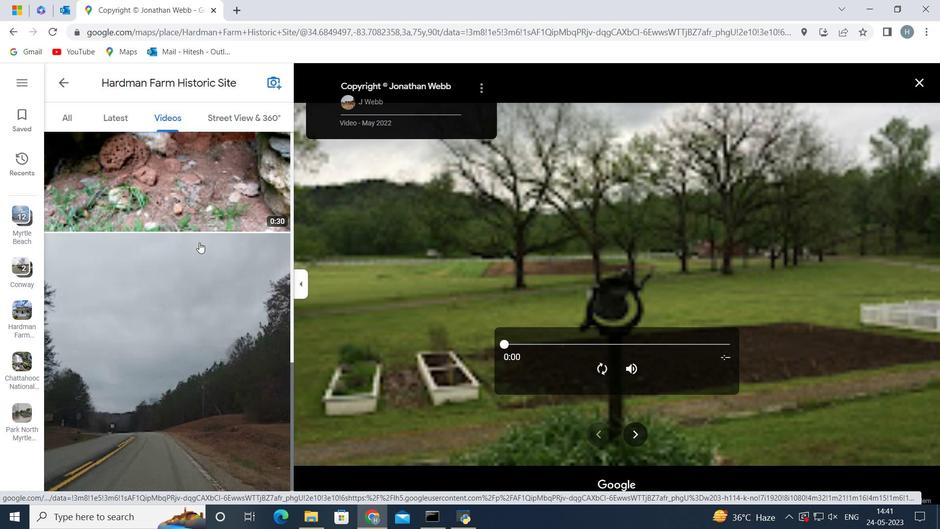 
Action: Mouse scrolled (199, 242) with delta (0, 0)
Screenshot: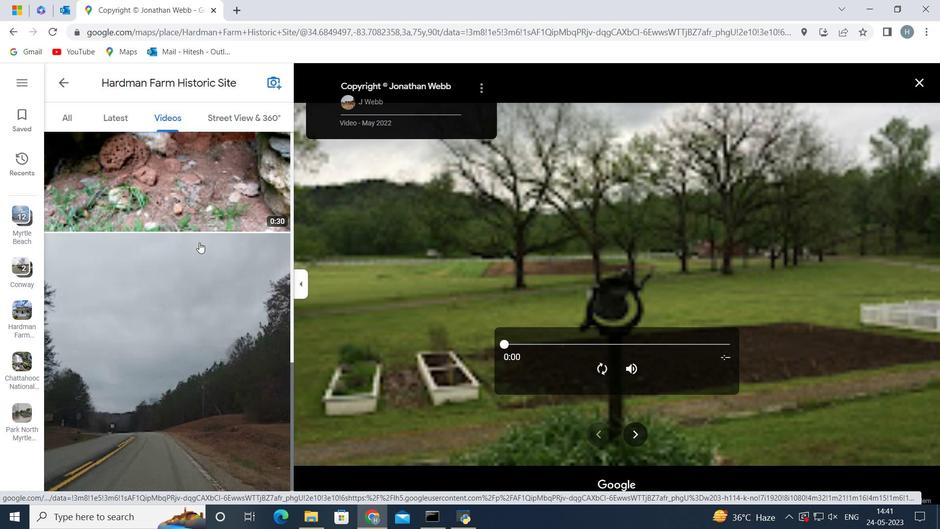 
Action: Mouse scrolled (199, 242) with delta (0, 0)
Screenshot: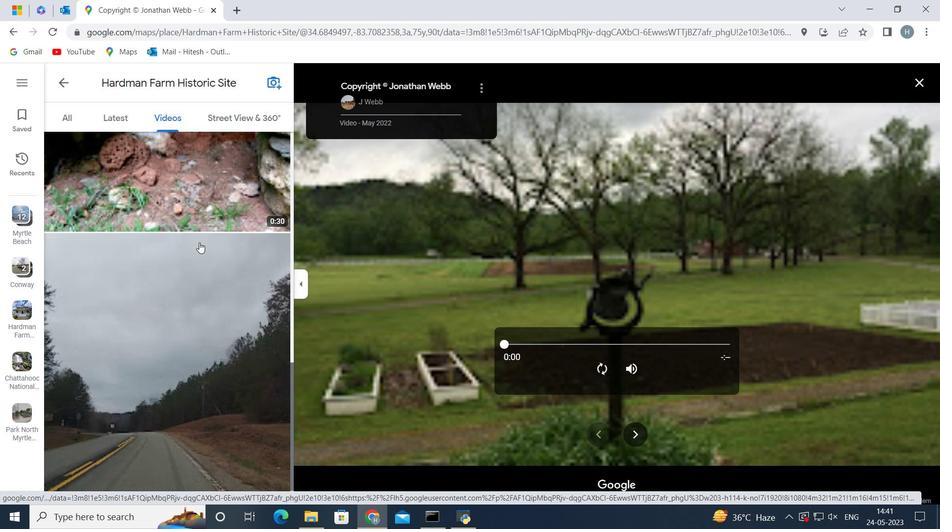 
Action: Mouse scrolled (199, 242) with delta (0, 0)
Screenshot: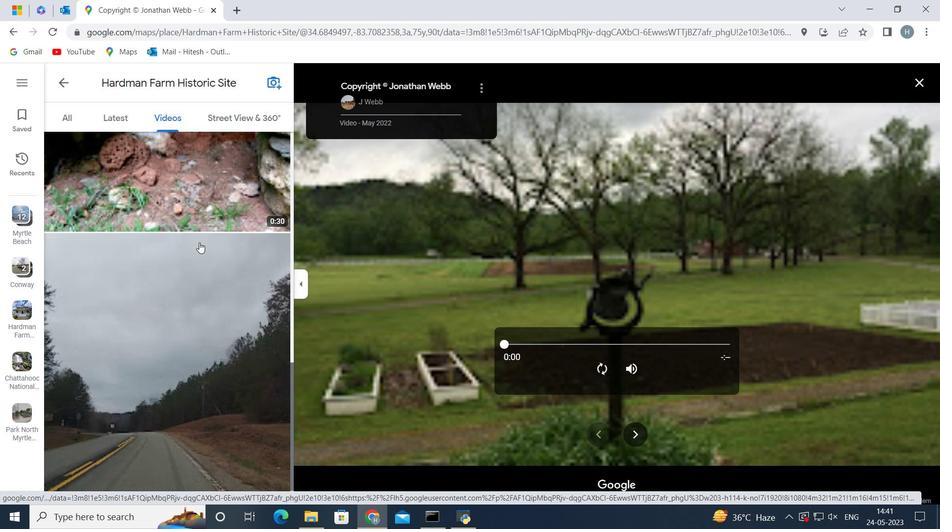 
Action: Mouse scrolled (199, 242) with delta (0, 0)
Screenshot: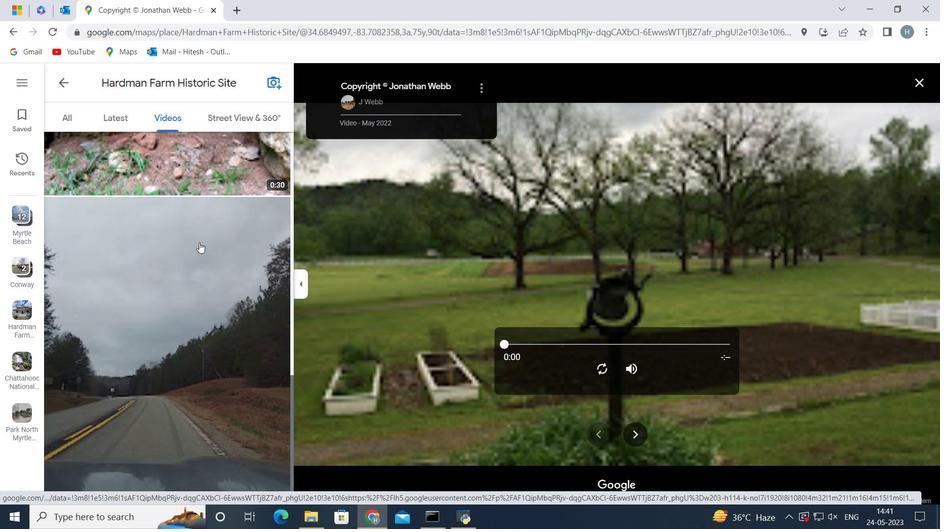 
Action: Mouse scrolled (199, 242) with delta (0, 0)
Screenshot: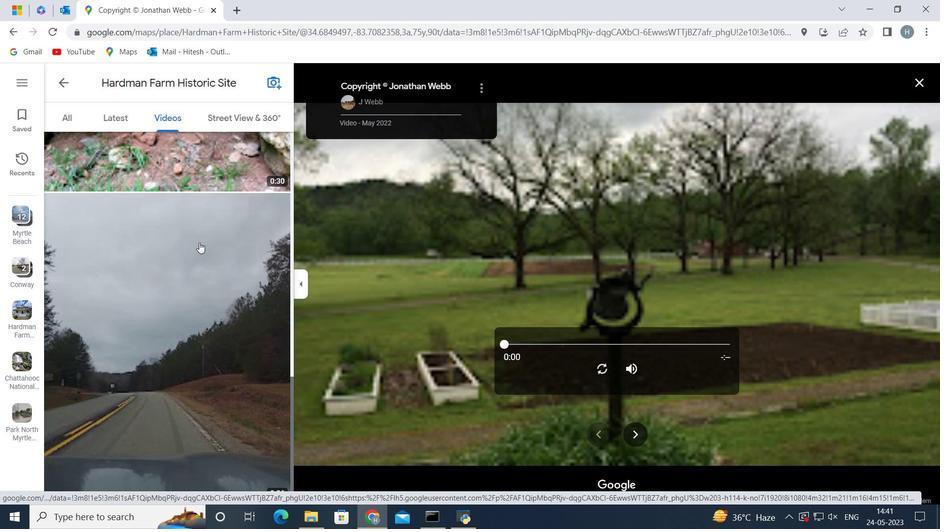 
Action: Mouse scrolled (199, 242) with delta (0, 0)
Screenshot: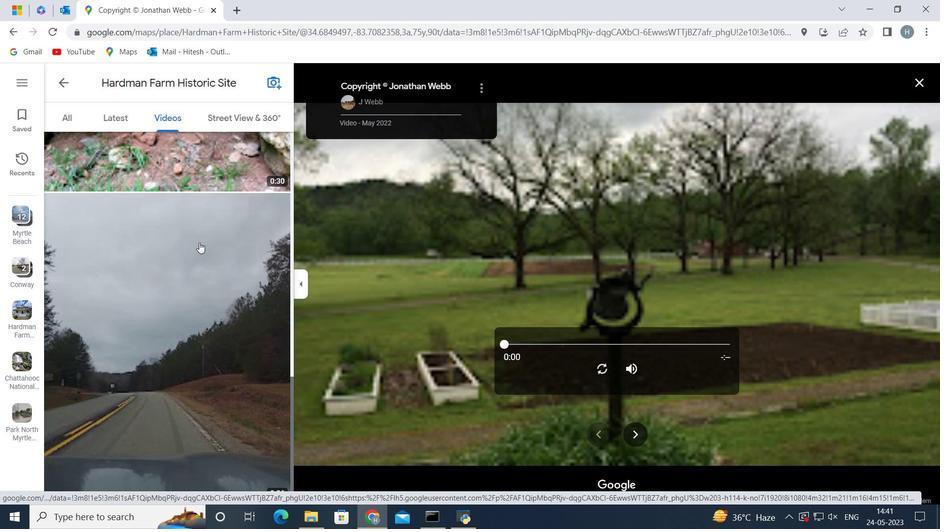 
Action: Mouse scrolled (199, 242) with delta (0, 0)
Screenshot: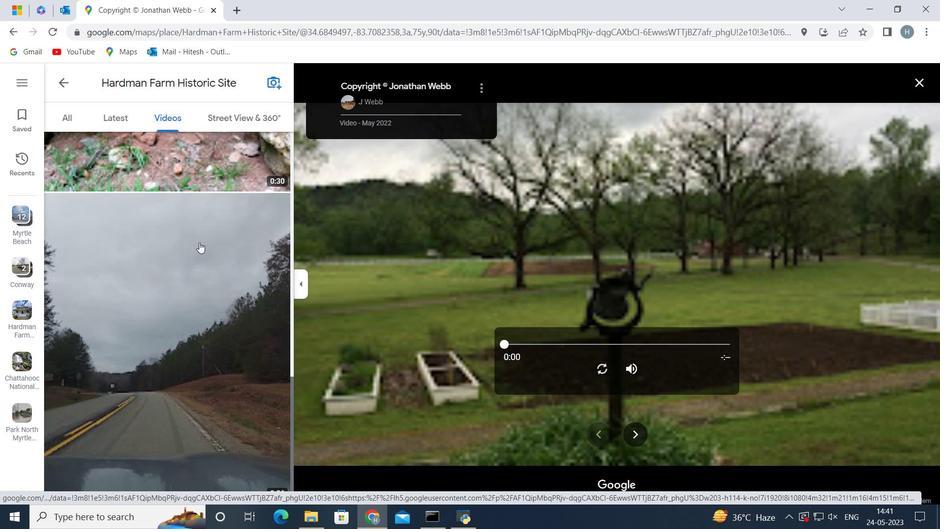 
Action: Mouse scrolled (199, 242) with delta (0, 0)
Screenshot: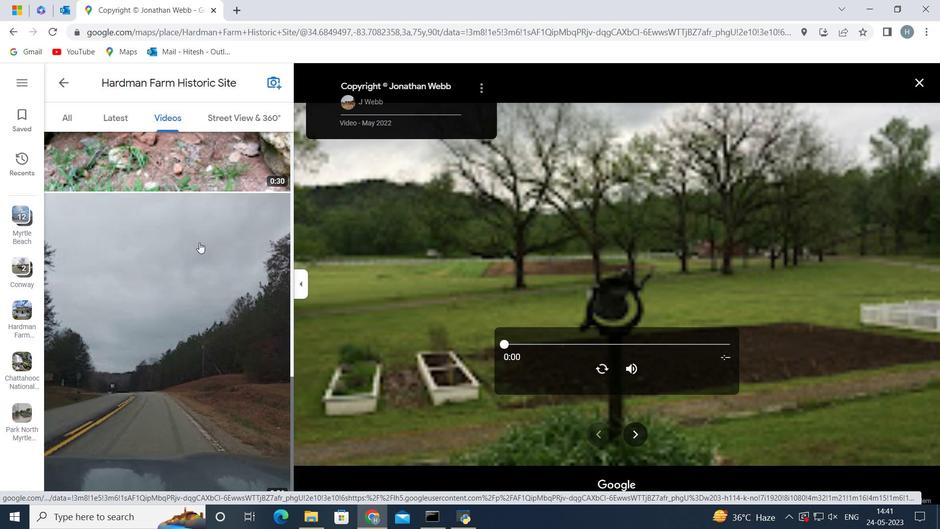 
Action: Mouse scrolled (199, 242) with delta (0, 0)
Screenshot: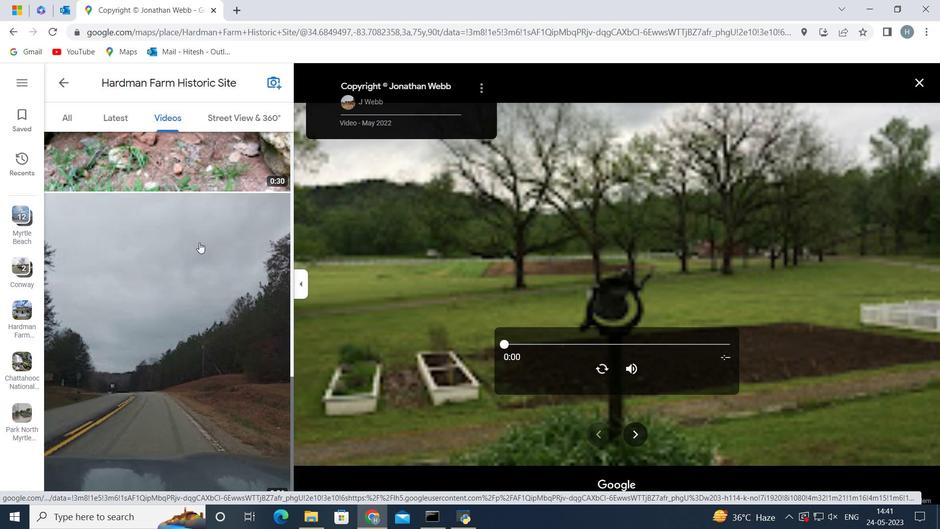 
Action: Mouse scrolled (199, 242) with delta (0, 0)
Screenshot: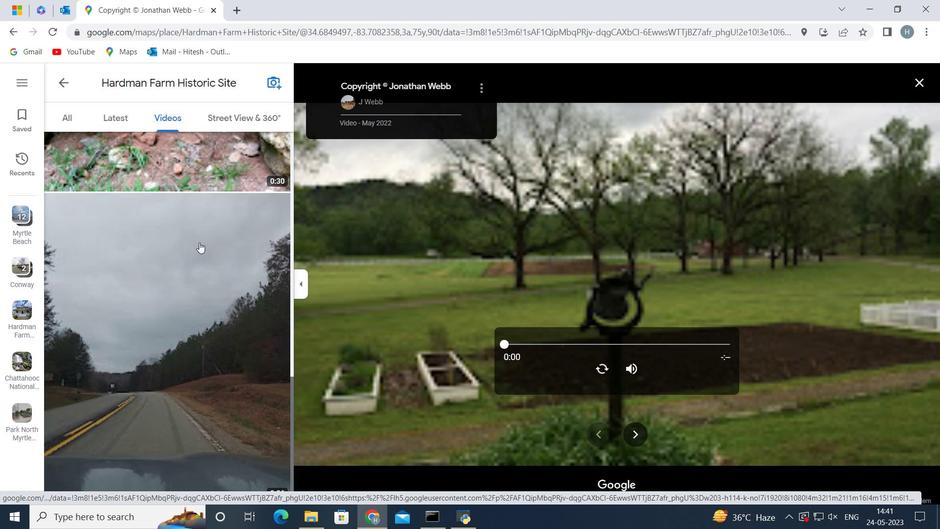 
Action: Mouse scrolled (199, 242) with delta (0, 0)
Screenshot: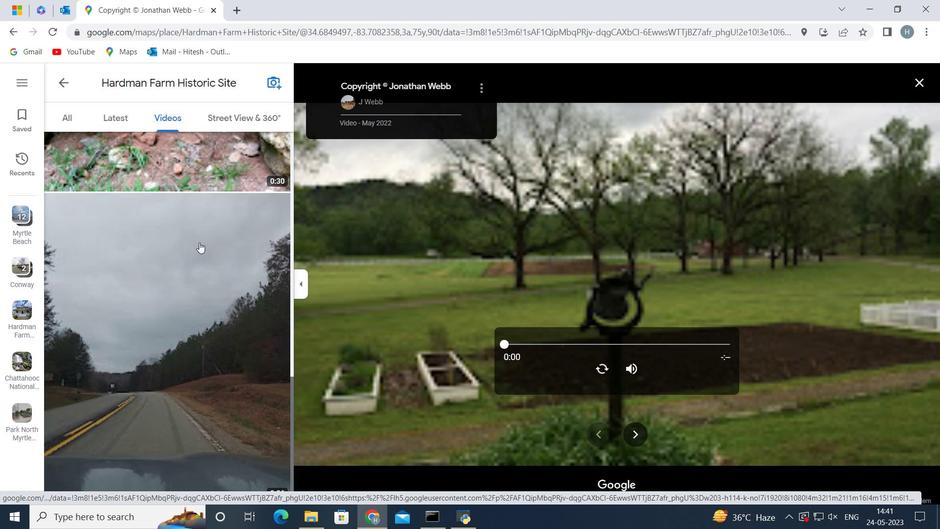 
Action: Mouse scrolled (199, 243) with delta (0, 0)
Screenshot: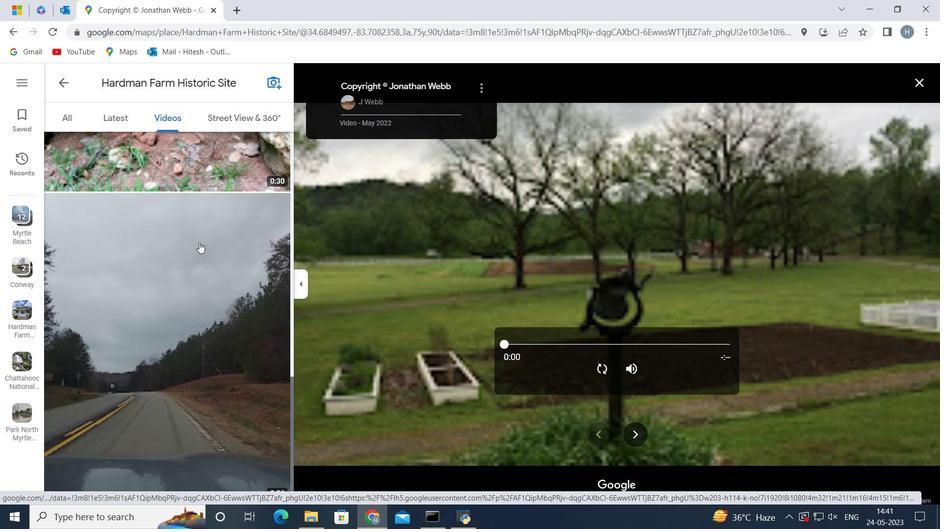 
Action: Mouse scrolled (199, 243) with delta (0, 0)
Screenshot: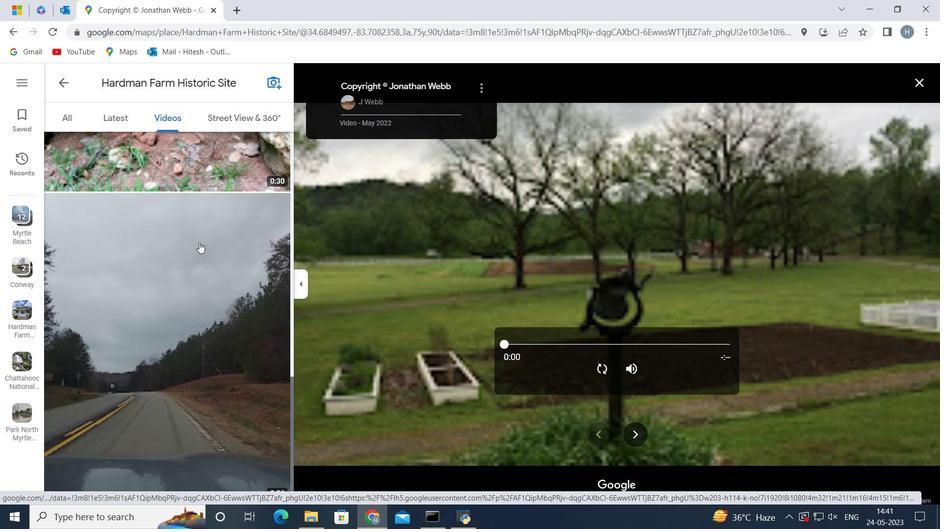
Action: Mouse scrolled (199, 243) with delta (0, 0)
Screenshot: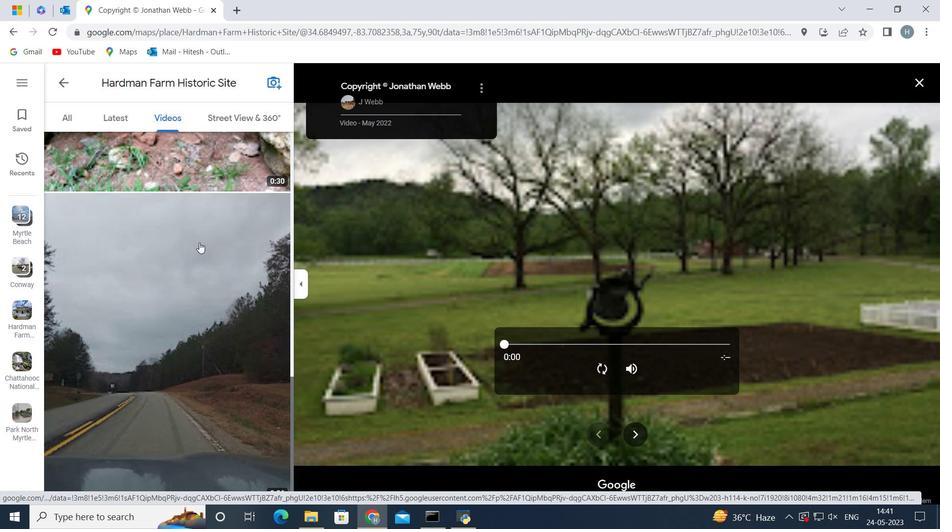 
Action: Mouse scrolled (199, 243) with delta (0, 0)
Screenshot: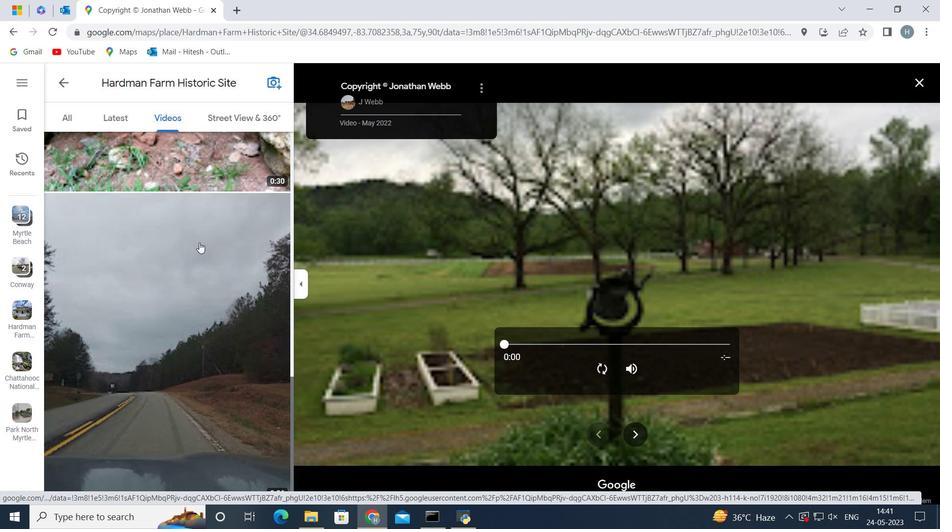 
Action: Mouse scrolled (199, 243) with delta (0, 0)
Screenshot: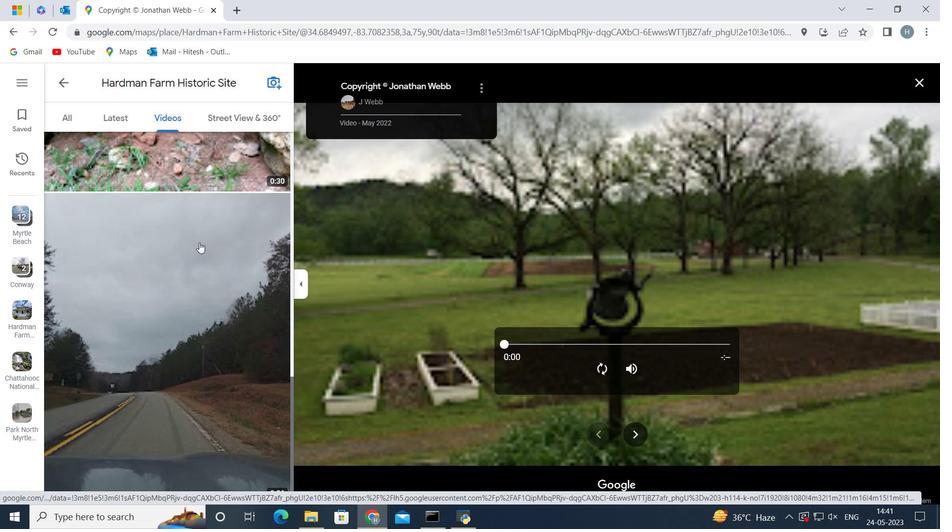 
Action: Mouse scrolled (199, 243) with delta (0, 0)
Screenshot: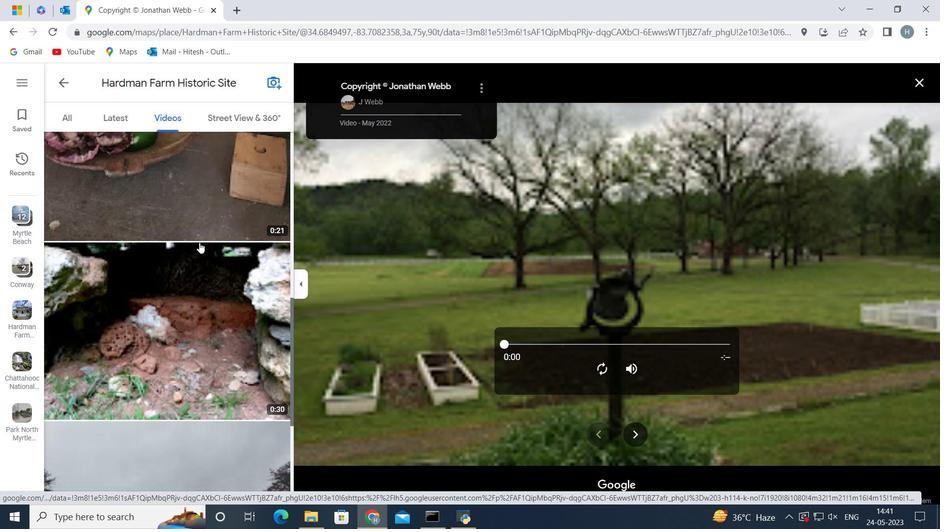 
Action: Mouse scrolled (199, 243) with delta (0, 0)
Screenshot: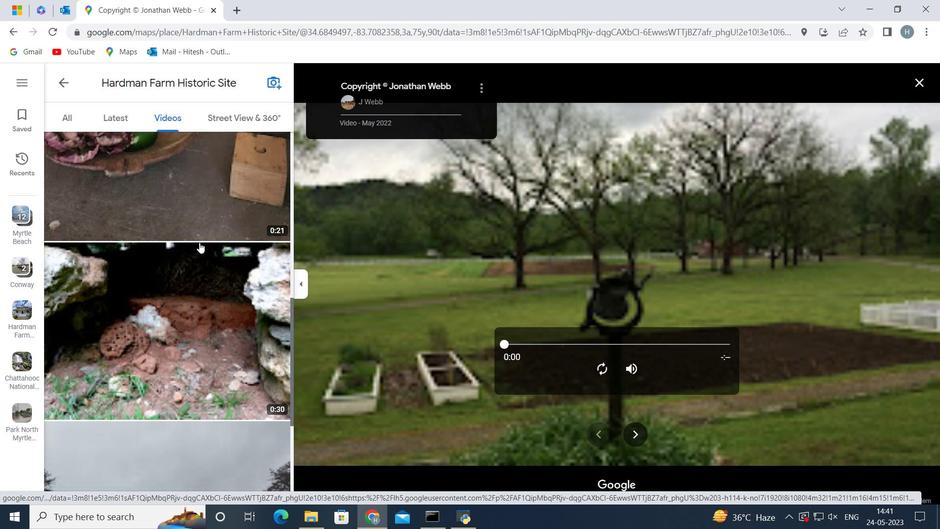 
Action: Mouse scrolled (199, 243) with delta (0, 0)
Screenshot: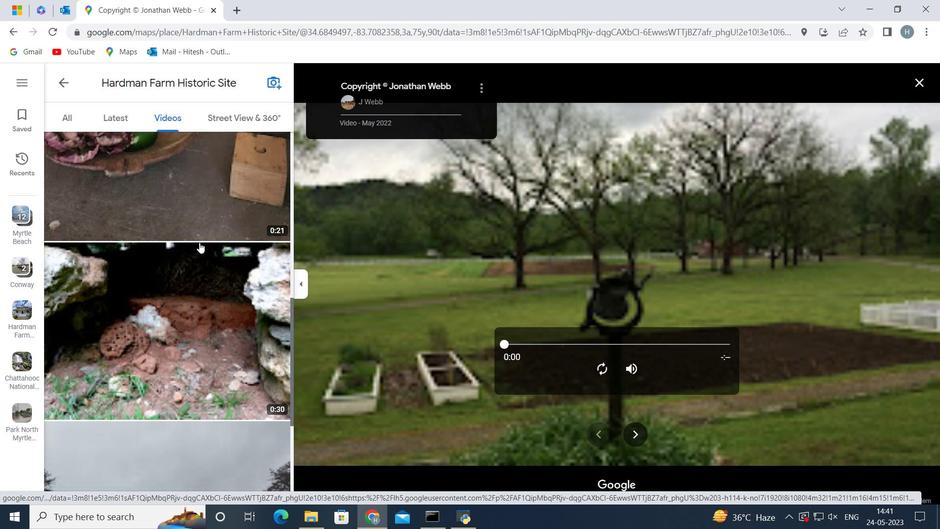 
Action: Mouse scrolled (199, 243) with delta (0, 0)
Screenshot: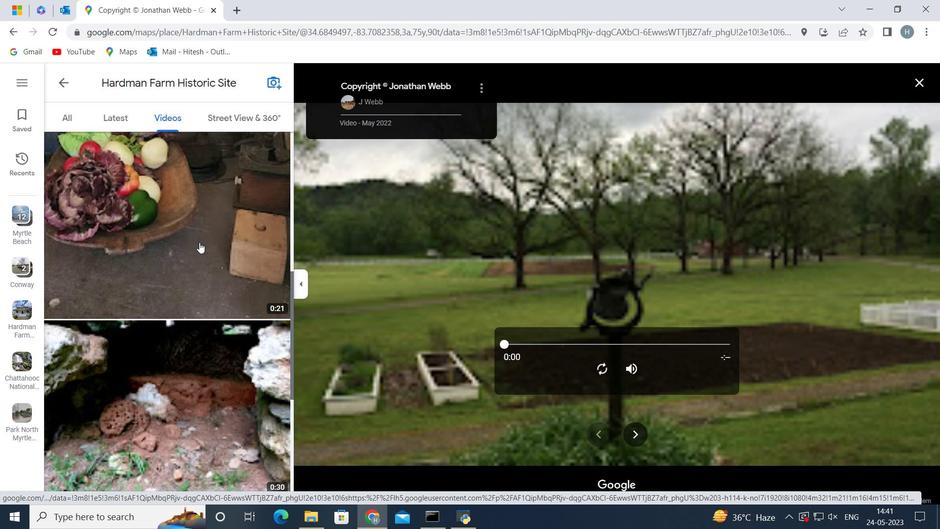 
Action: Mouse scrolled (199, 243) with delta (0, 0)
Screenshot: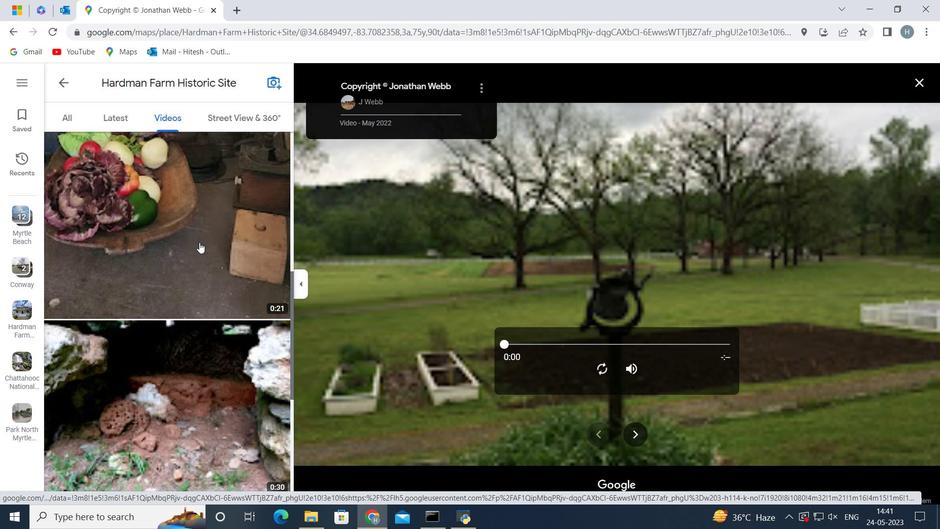 
Action: Mouse scrolled (199, 243) with delta (0, 0)
Screenshot: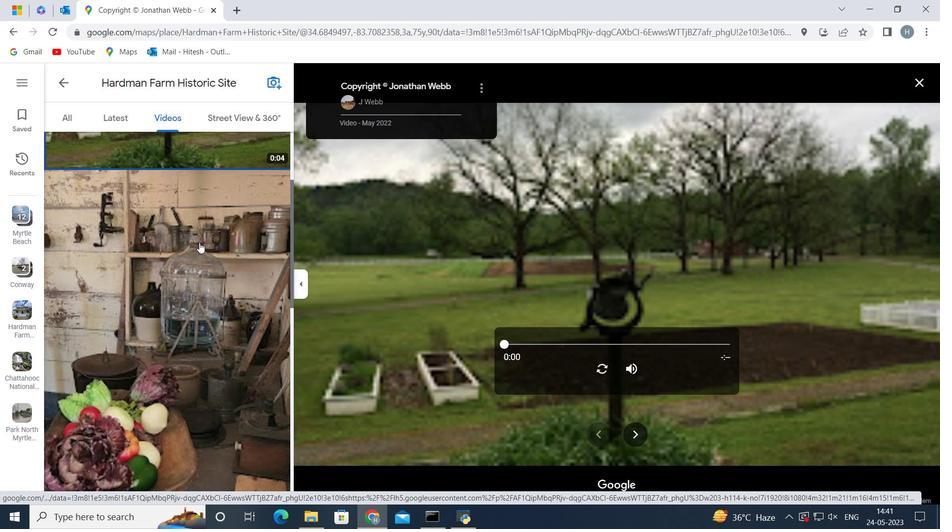 
Action: Mouse scrolled (199, 243) with delta (0, 0)
Screenshot: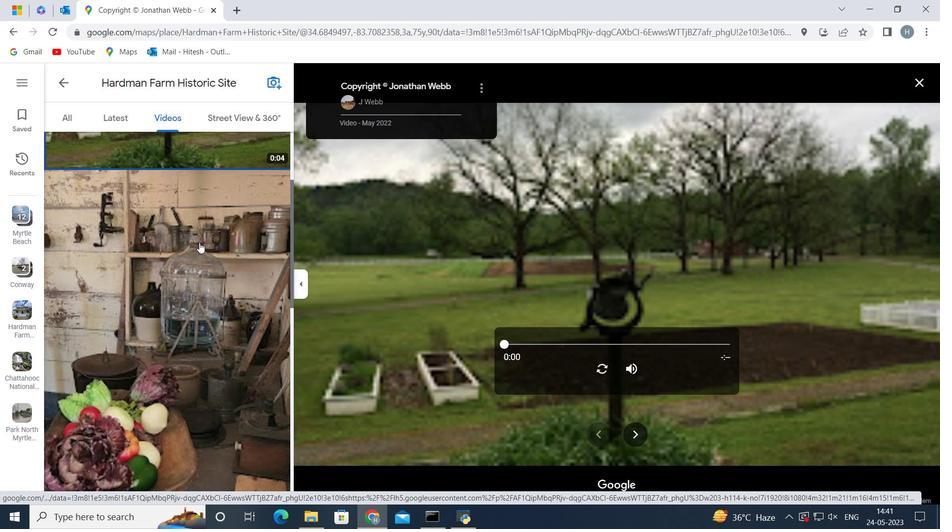 
Action: Mouse scrolled (199, 243) with delta (0, 0)
Screenshot: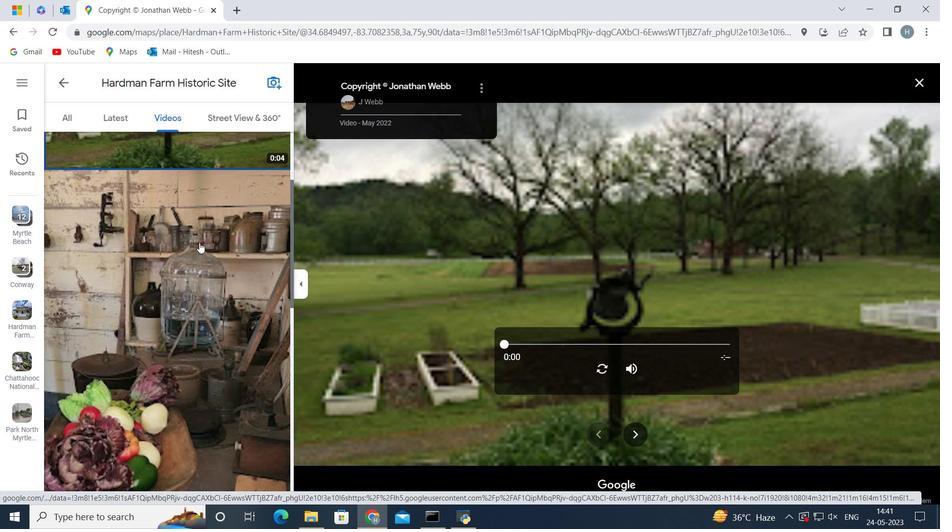 
Action: Mouse scrolled (199, 243) with delta (0, 0)
Screenshot: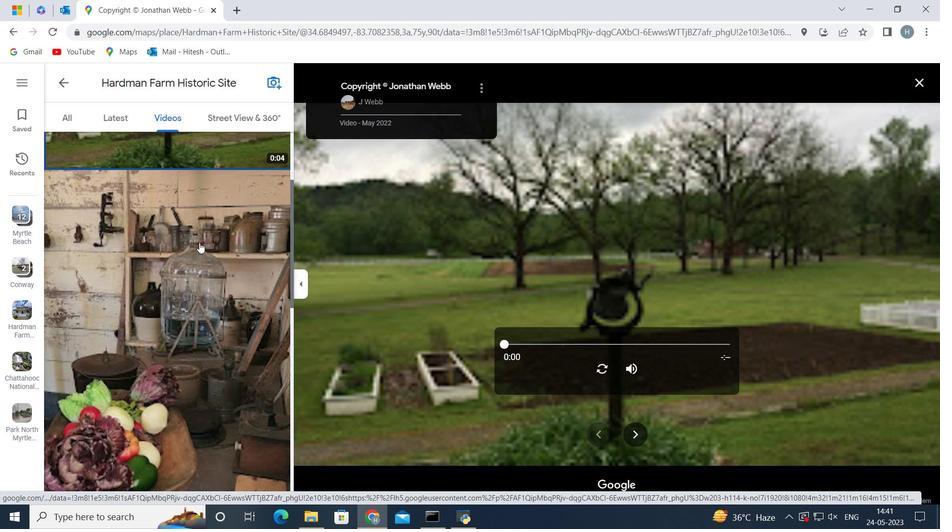 
Action: Mouse scrolled (199, 243) with delta (0, 0)
Screenshot: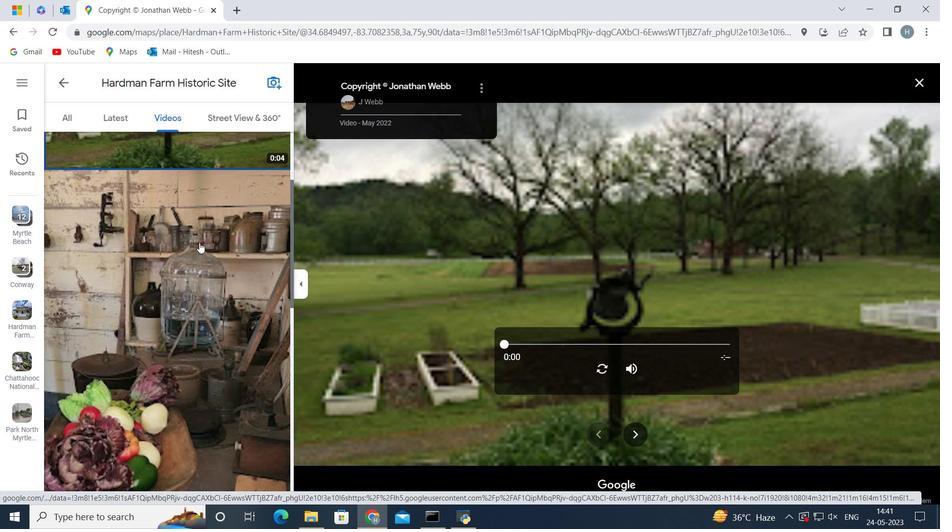 
Action: Mouse scrolled (199, 243) with delta (0, 0)
Screenshot: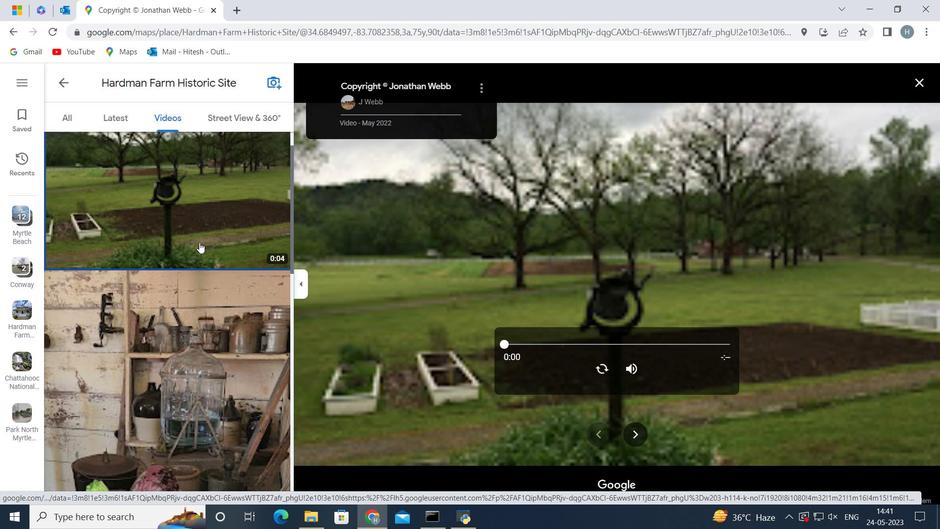 
Action: Mouse scrolled (199, 243) with delta (0, 0)
Screenshot: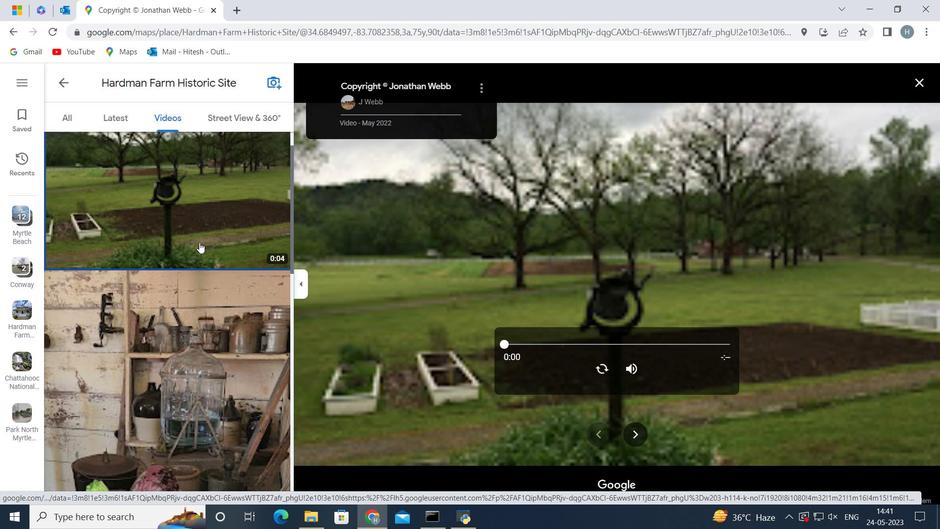 
Action: Mouse scrolled (199, 243) with delta (0, 0)
Screenshot: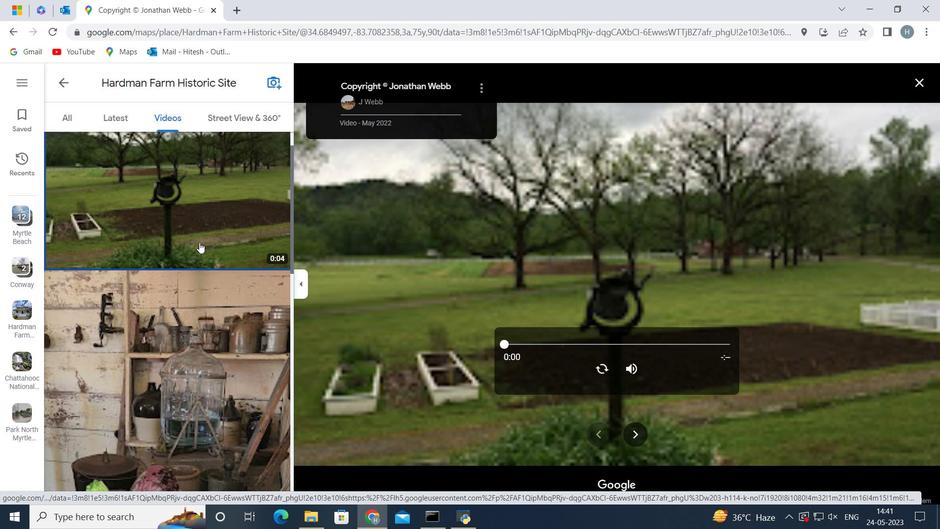 
Action: Mouse scrolled (199, 243) with delta (0, 0)
Screenshot: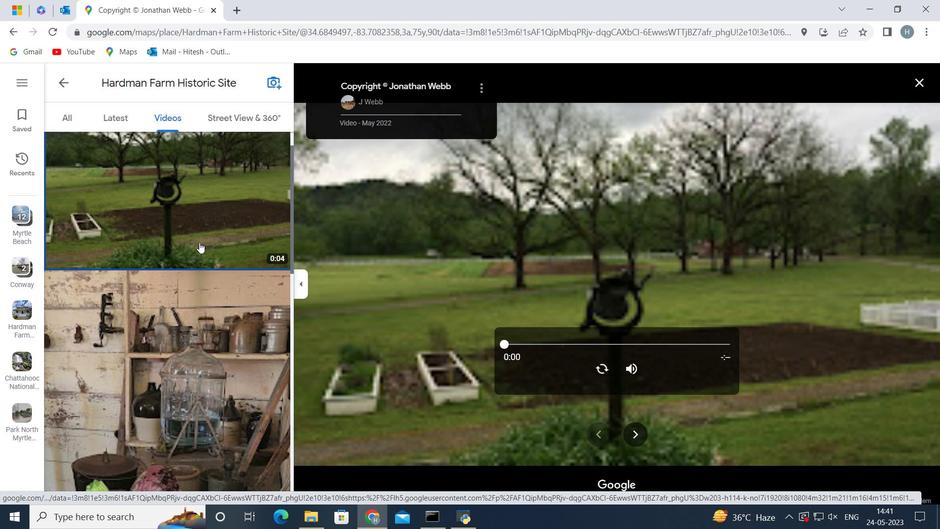 
Action: Mouse scrolled (199, 243) with delta (0, 0)
Screenshot: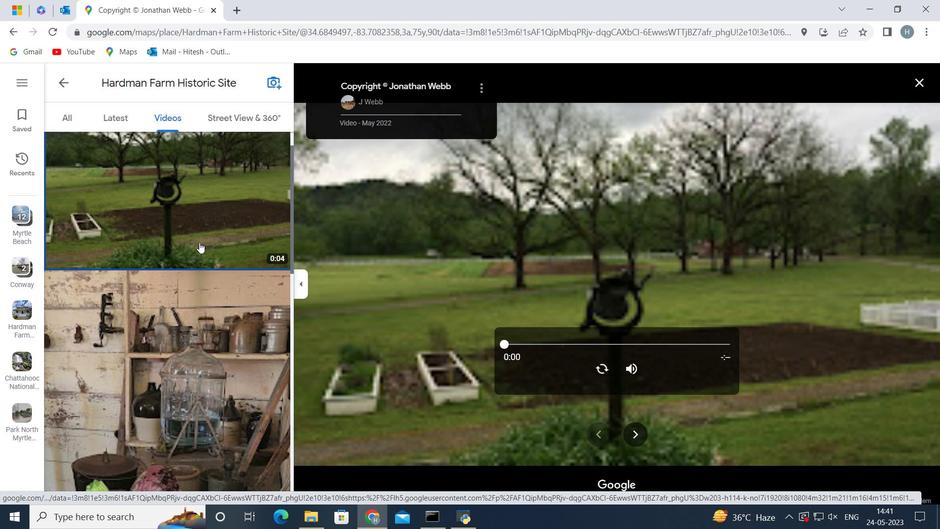 
Action: Mouse scrolled (199, 243) with delta (0, 0)
Screenshot: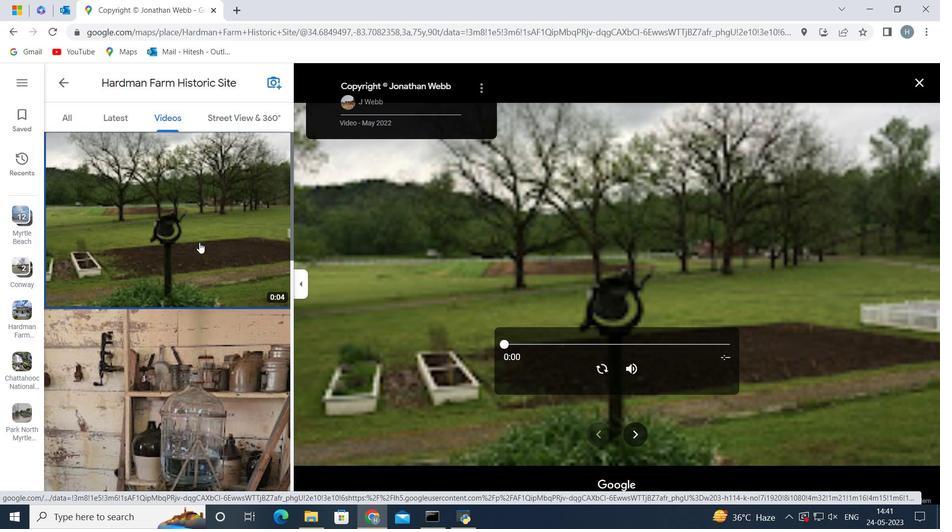 
Action: Mouse moved to (250, 115)
Screenshot: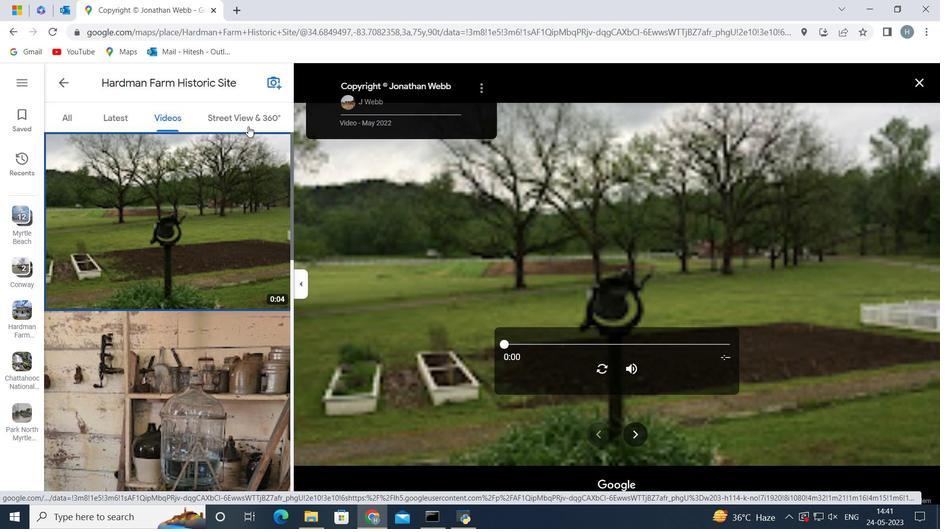 
Action: Mouse pressed left at (250, 115)
Screenshot: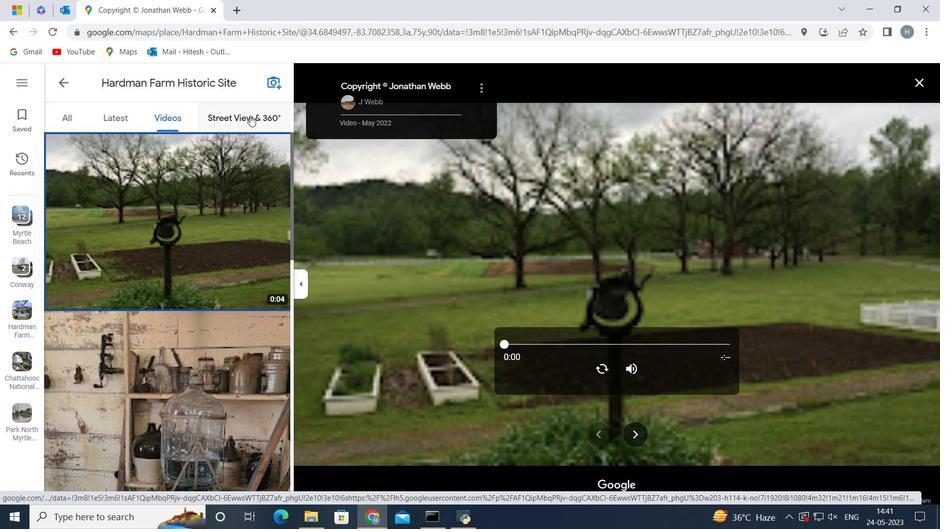
Action: Mouse moved to (494, 307)
Screenshot: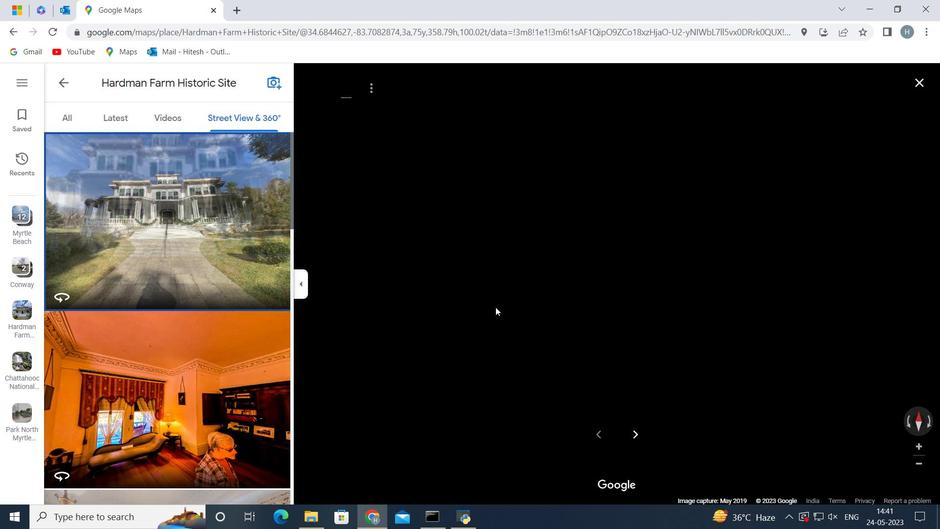 
Action: Mouse pressed left at (494, 307)
Screenshot: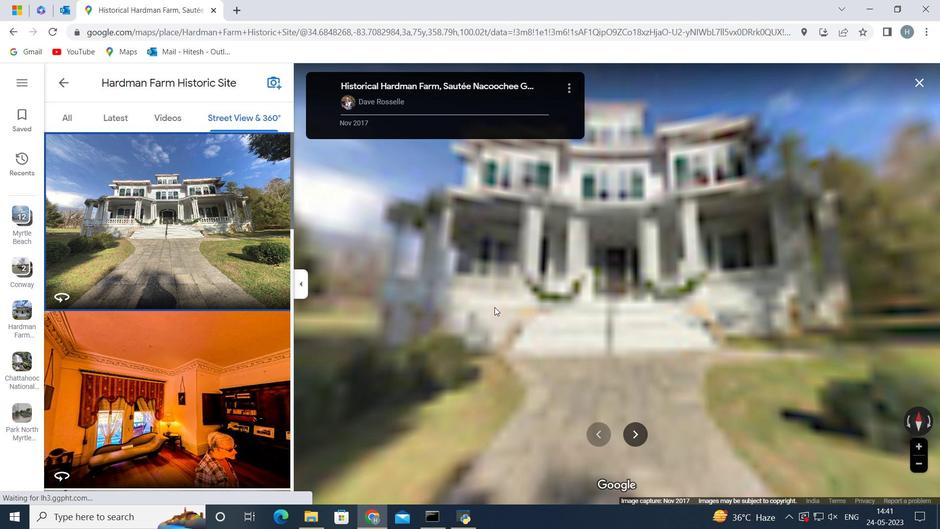 
Action: Mouse moved to (566, 280)
Screenshot: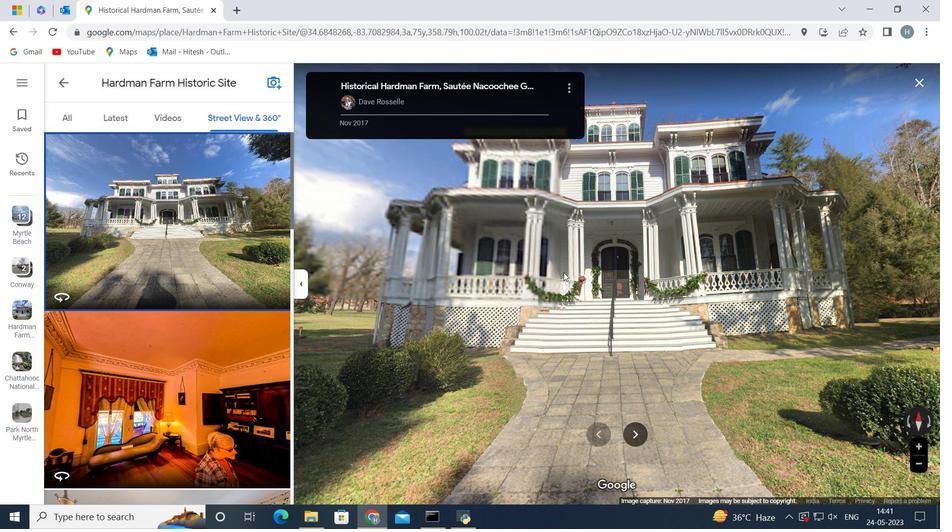 
Action: Mouse pressed left at (566, 280)
Screenshot: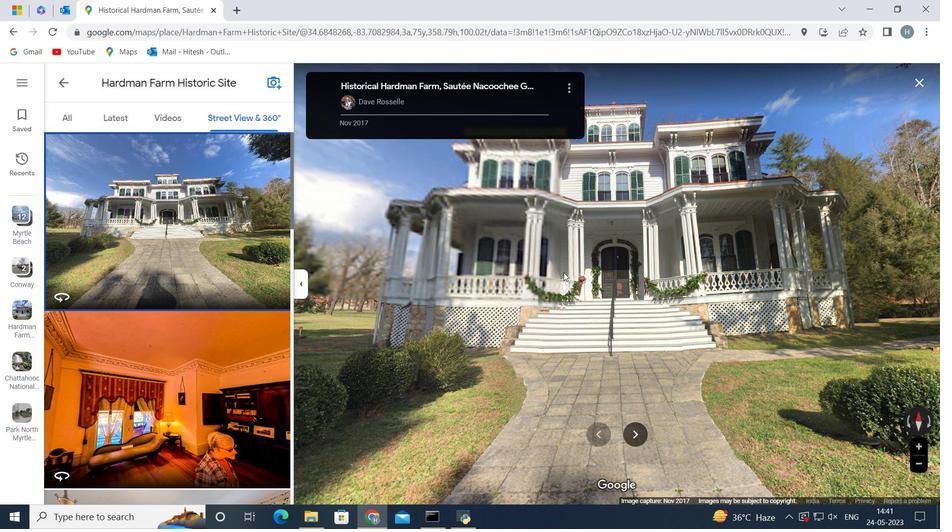 
Action: Mouse moved to (614, 316)
Screenshot: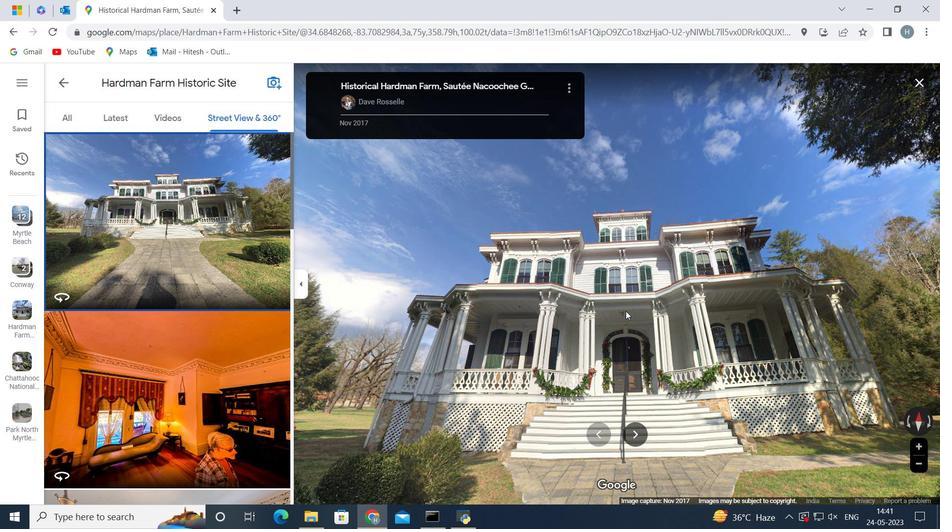 
Action: Mouse scrolled (614, 316) with delta (0, 0)
Screenshot: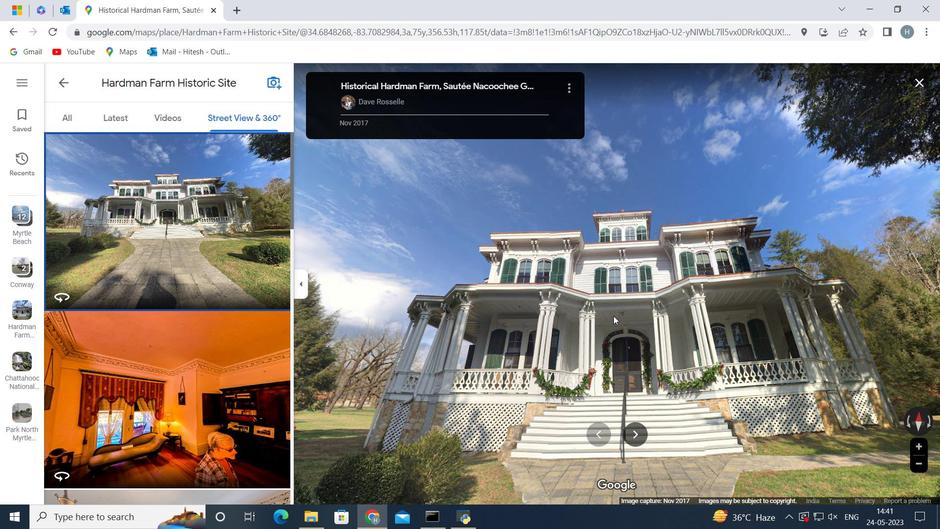 
Action: Mouse scrolled (614, 316) with delta (0, 0)
Screenshot: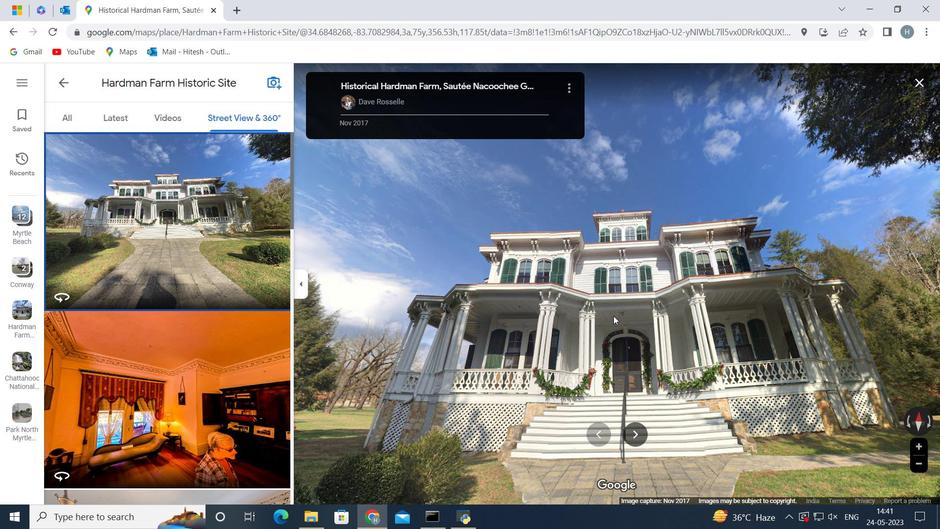 
Action: Mouse scrolled (614, 316) with delta (0, 0)
Screenshot: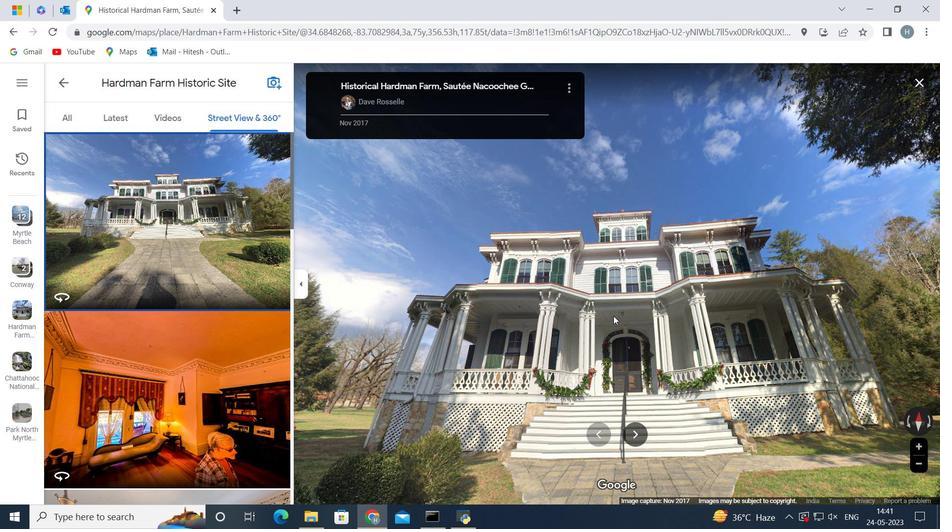 
Action: Mouse scrolled (614, 316) with delta (0, 0)
Screenshot: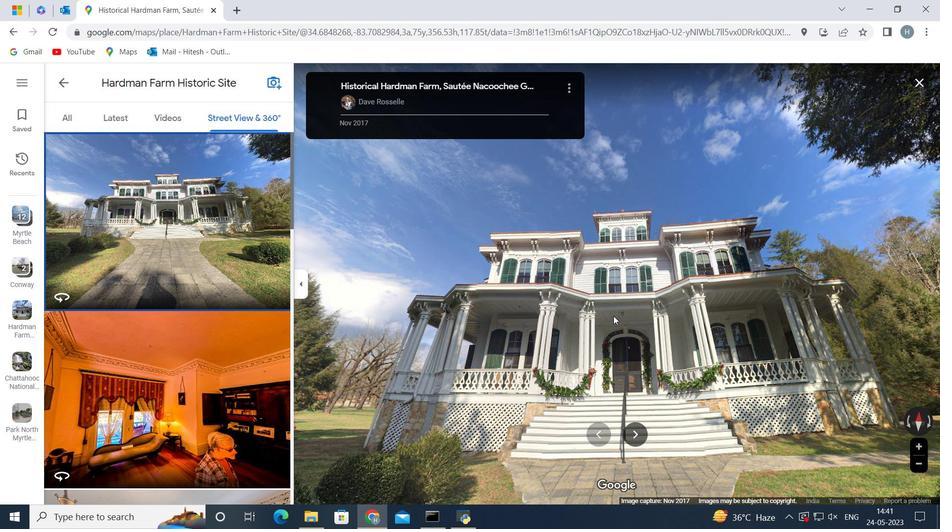 
Action: Mouse scrolled (614, 316) with delta (0, 0)
Screenshot: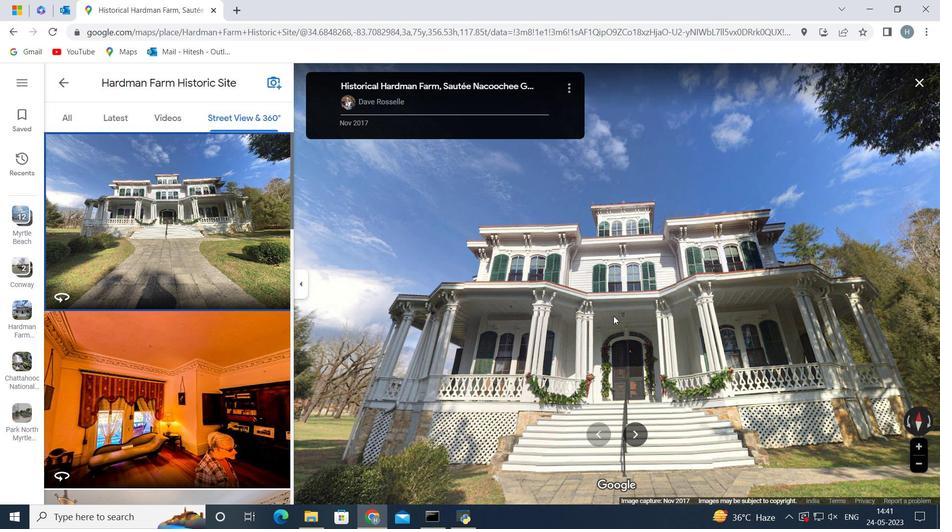 
Action: Mouse moved to (610, 337)
Screenshot: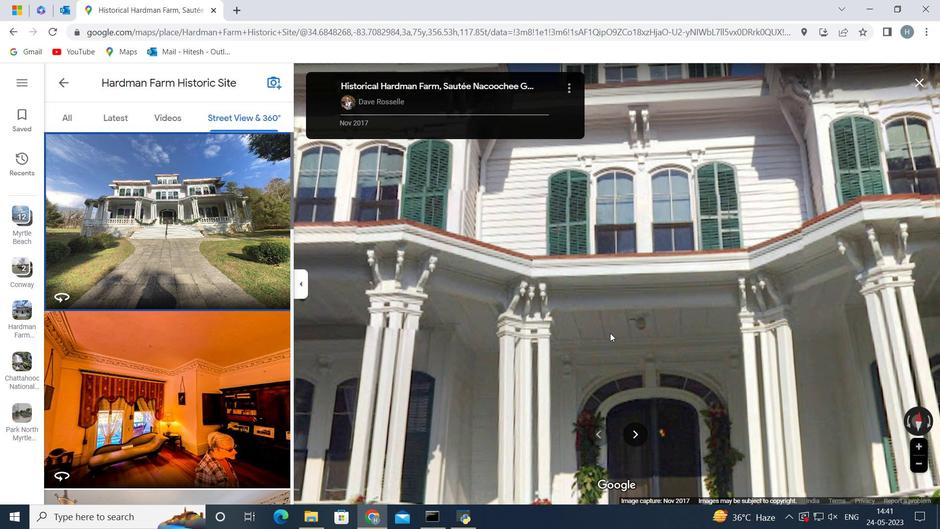 
Action: Mouse pressed left at (610, 337)
Screenshot: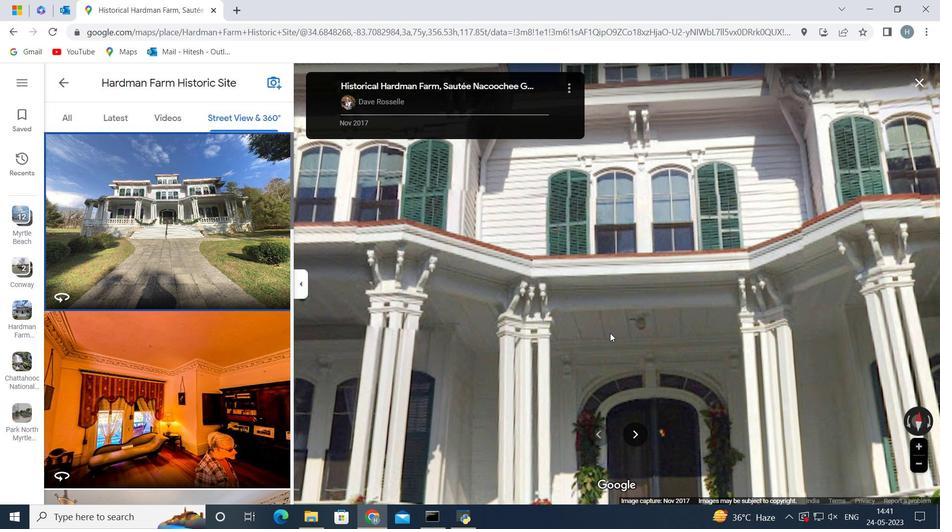 
Action: Mouse moved to (613, 322)
Screenshot: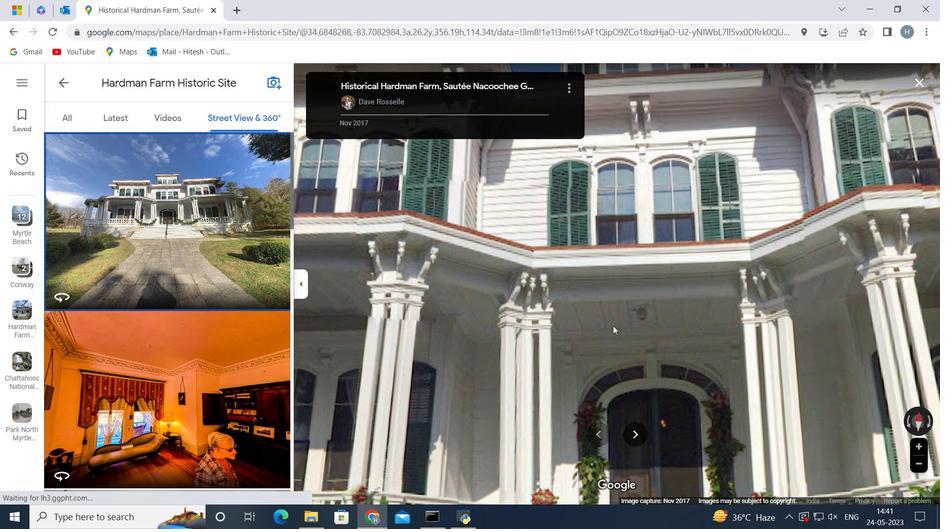 
Action: Mouse scrolled (613, 322) with delta (0, 0)
Screenshot: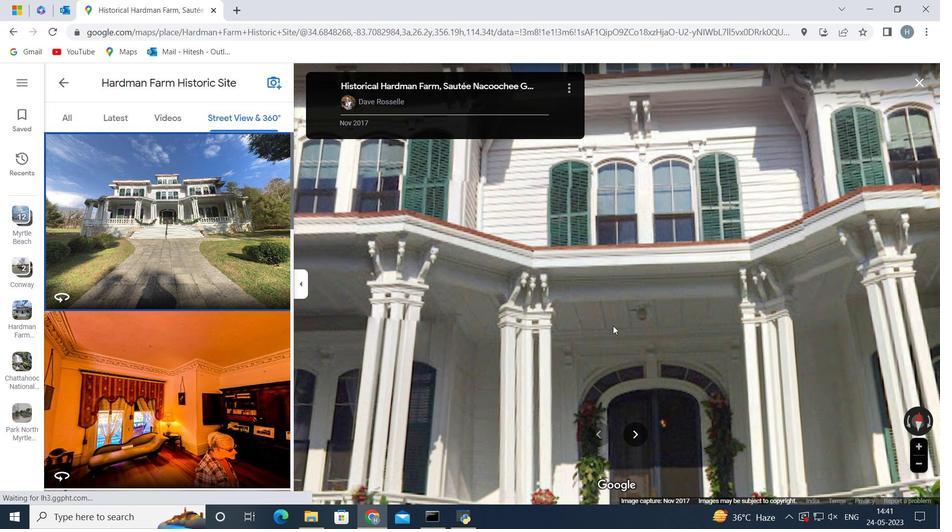 
Action: Mouse scrolled (613, 322) with delta (0, 0)
Screenshot: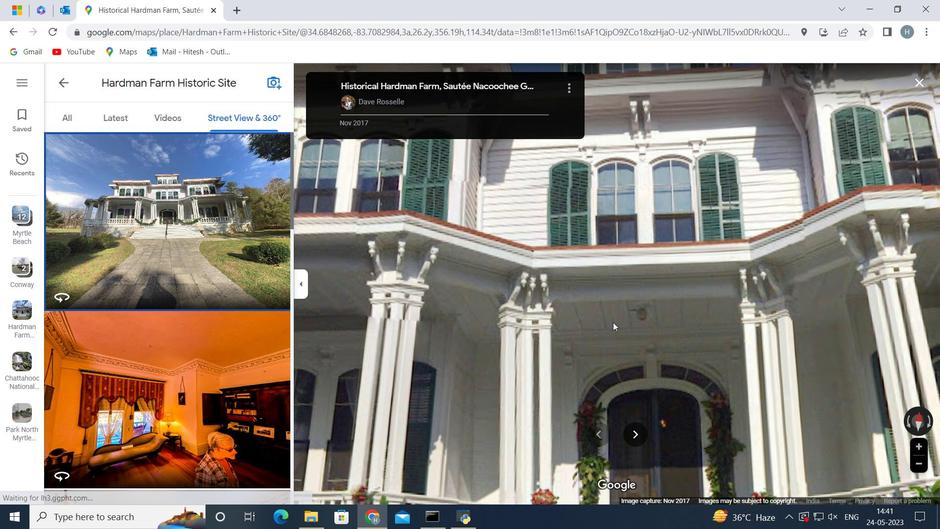 
Action: Mouse scrolled (613, 322) with delta (0, 0)
Screenshot: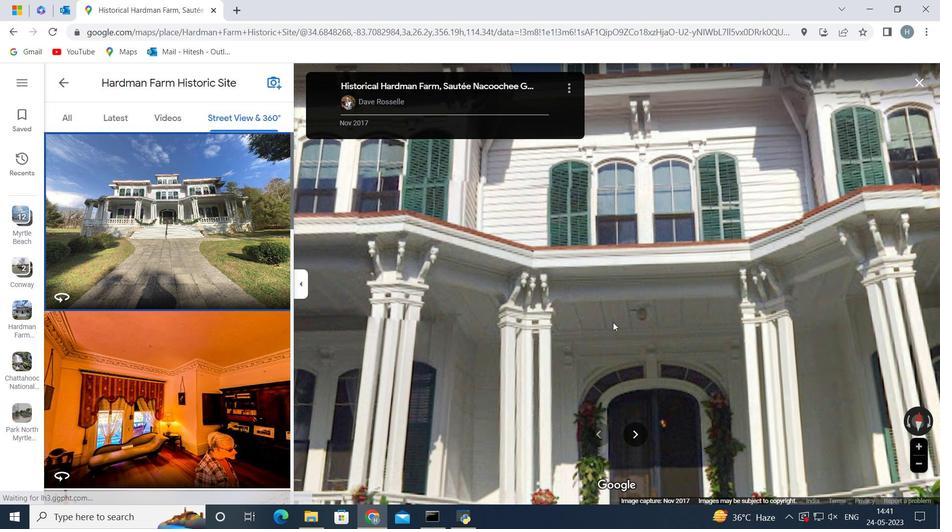 
Action: Mouse pressed left at (613, 322)
Screenshot: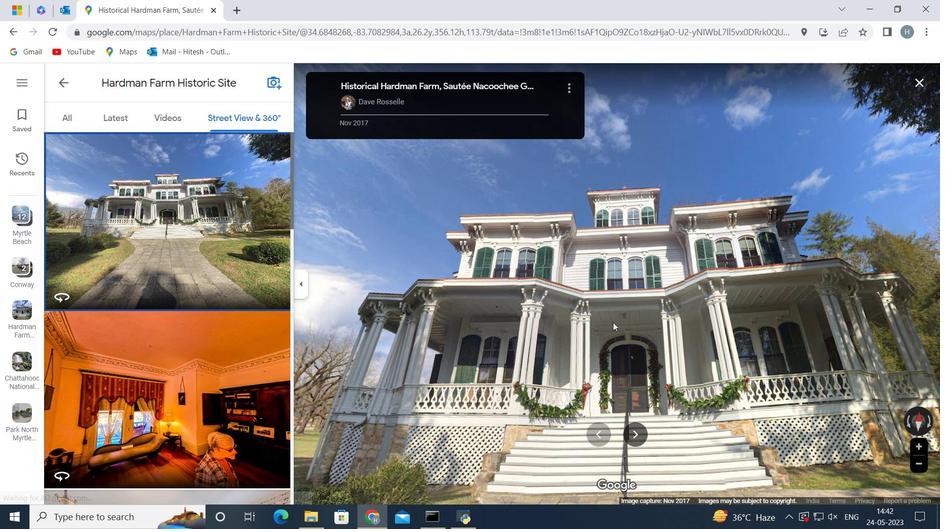 
Action: Mouse moved to (751, 248)
Screenshot: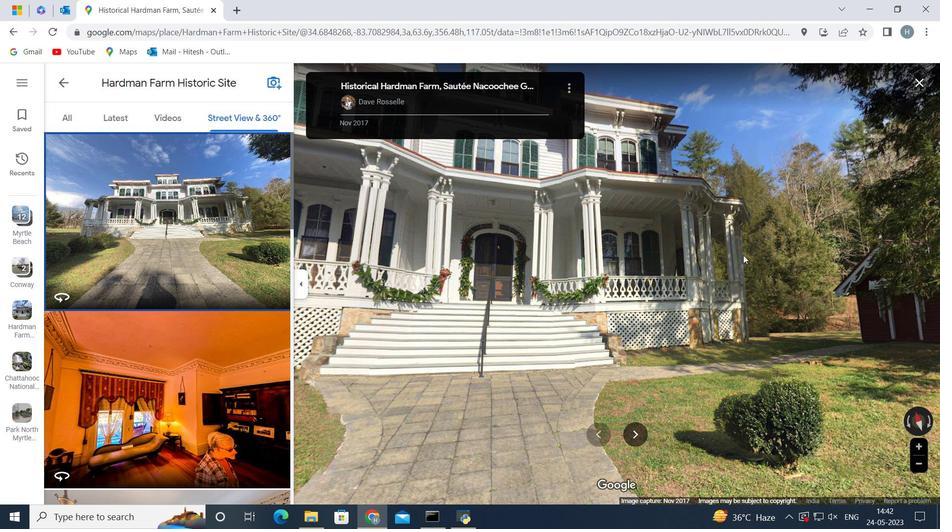 
Action: Mouse pressed left at (751, 248)
Screenshot: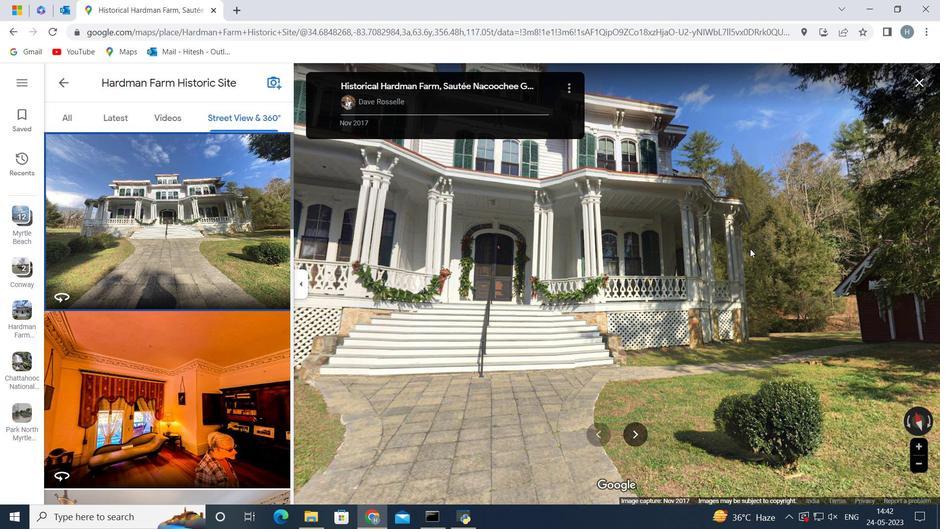 
Action: Mouse moved to (602, 375)
Screenshot: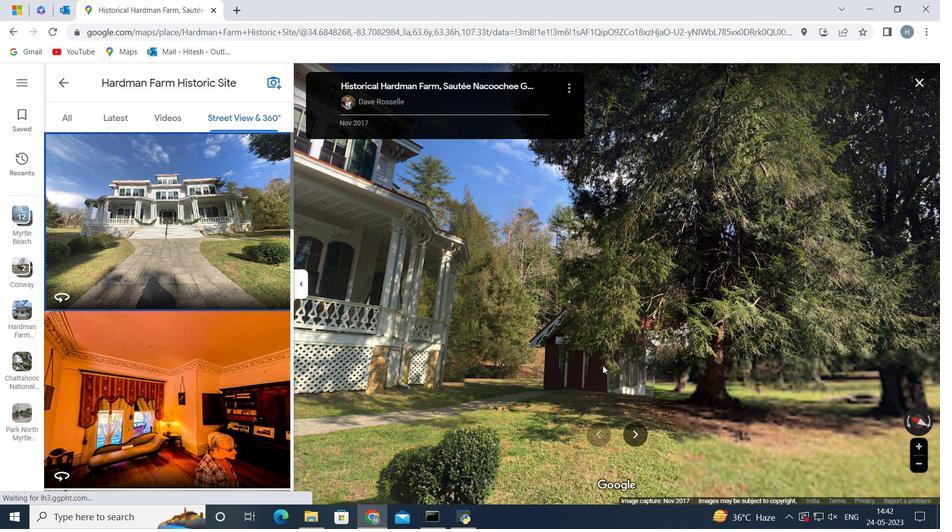 
Action: Mouse pressed left at (602, 375)
Screenshot: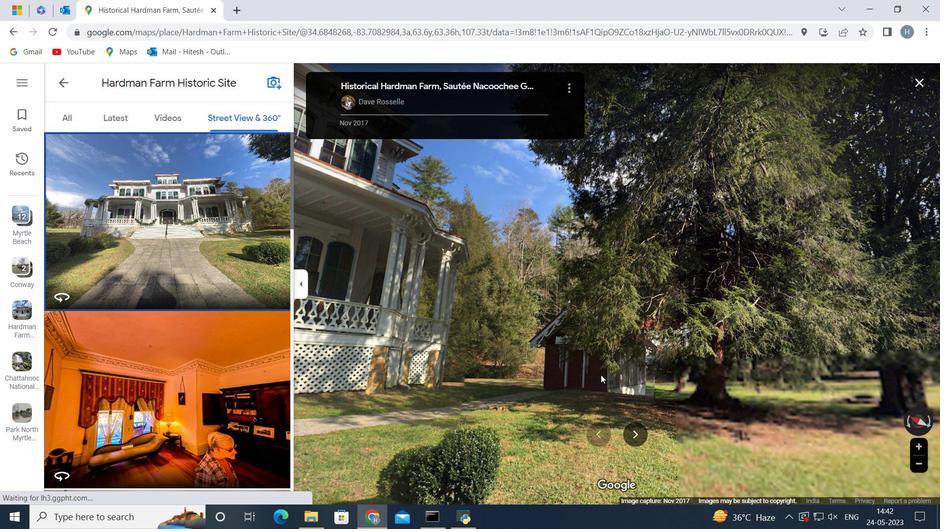 
Action: Mouse moved to (541, 380)
Screenshot: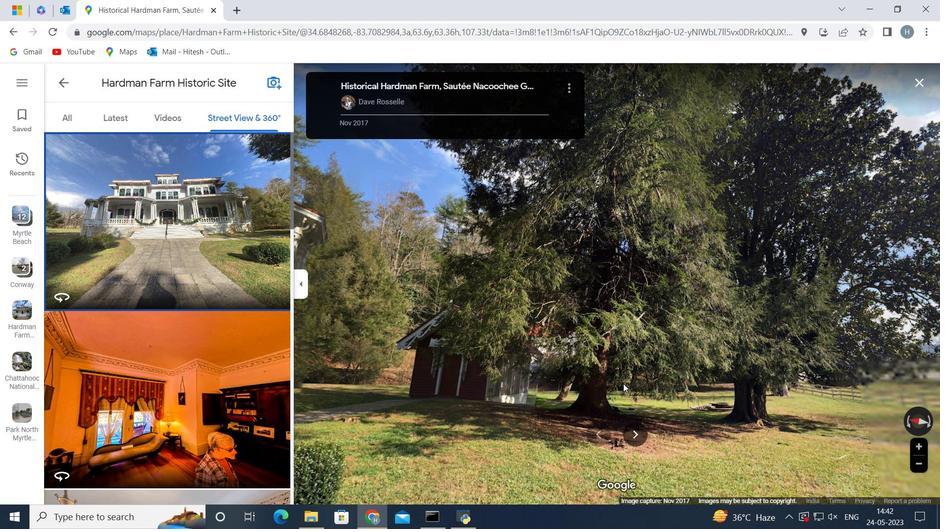 
Action: Mouse pressed left at (616, 384)
Screenshot: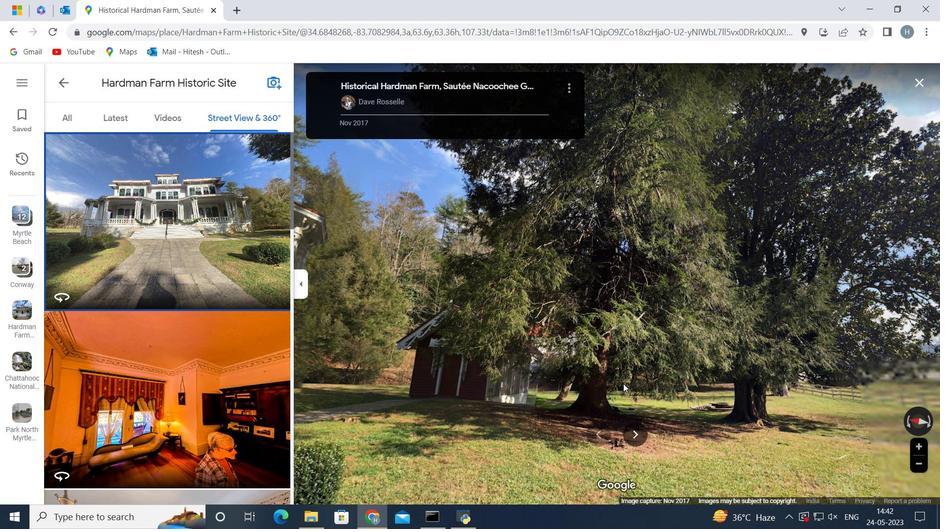 
Action: Mouse moved to (772, 360)
Screenshot: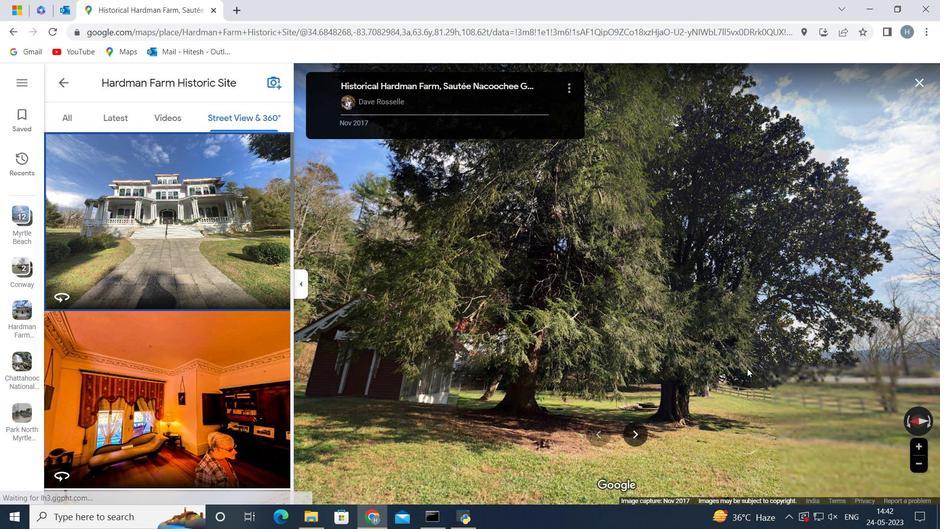 
Action: Mouse pressed left at (772, 360)
Screenshot: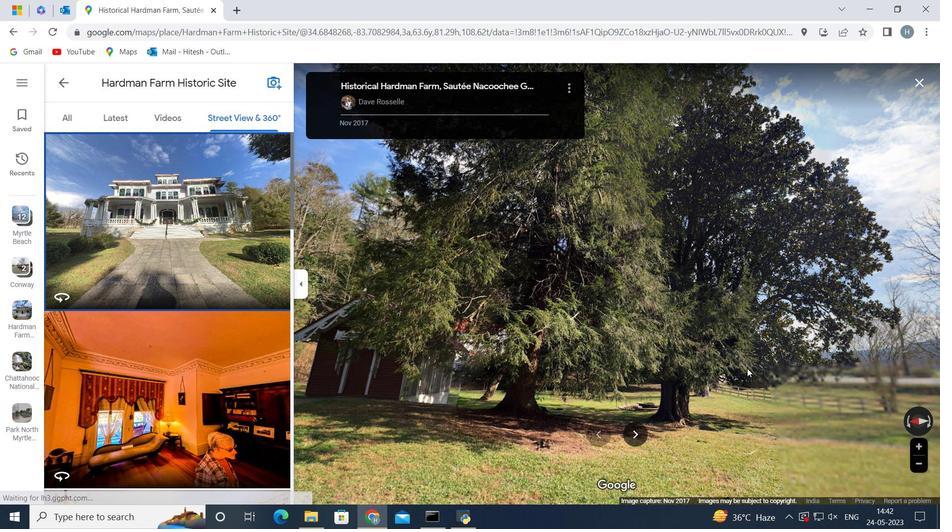 
Action: Mouse moved to (539, 343)
Screenshot: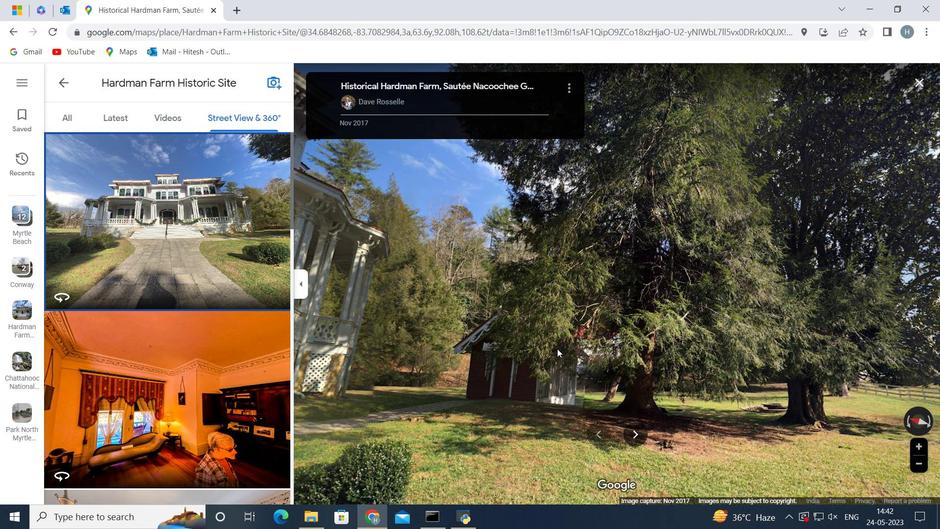 
Action: Mouse pressed left at (539, 343)
Screenshot: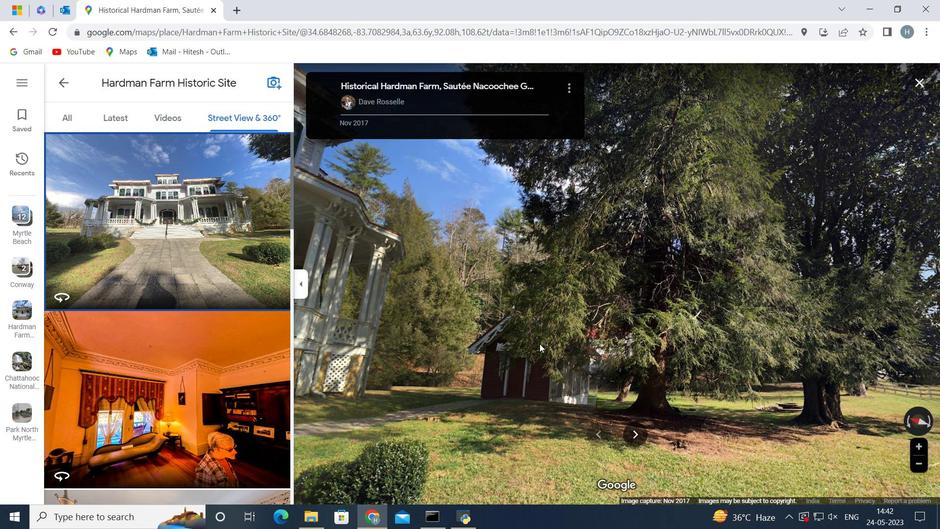 
Action: Mouse moved to (576, 337)
Screenshot: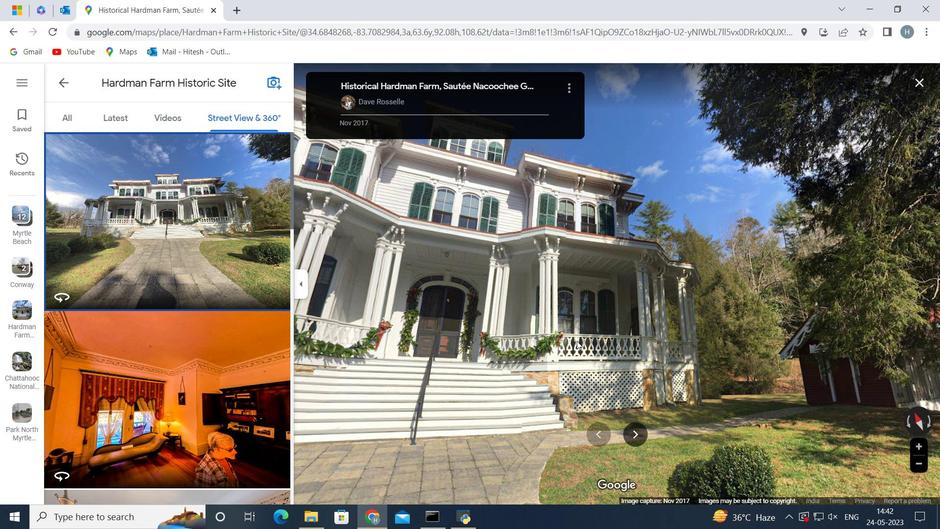 
Action: Mouse pressed left at (576, 337)
Screenshot: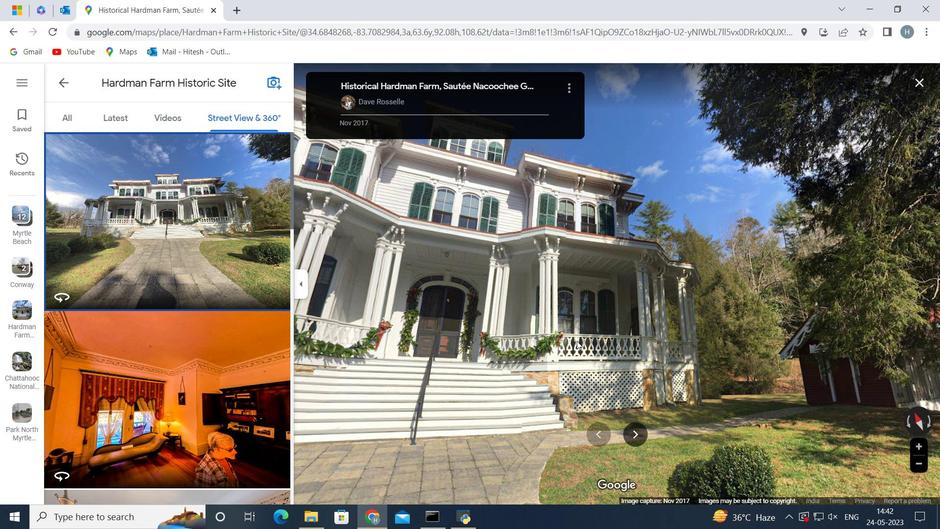
Action: Mouse moved to (877, 280)
Screenshot: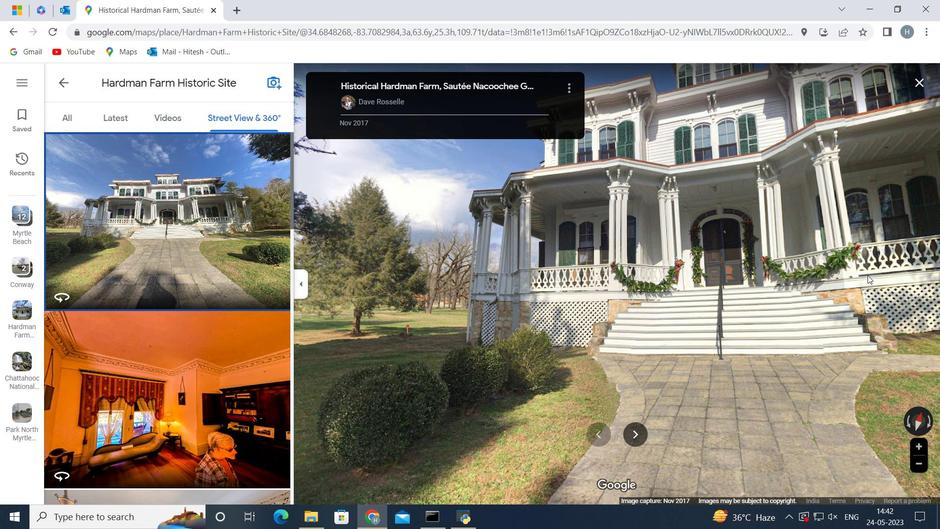 
Action: Mouse pressed left at (877, 280)
Screenshot: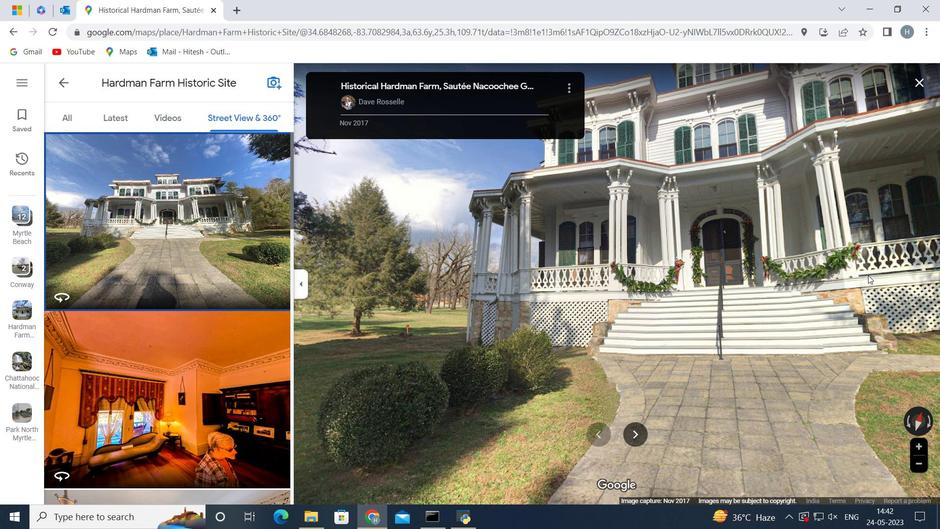 
Action: Mouse moved to (542, 342)
Screenshot: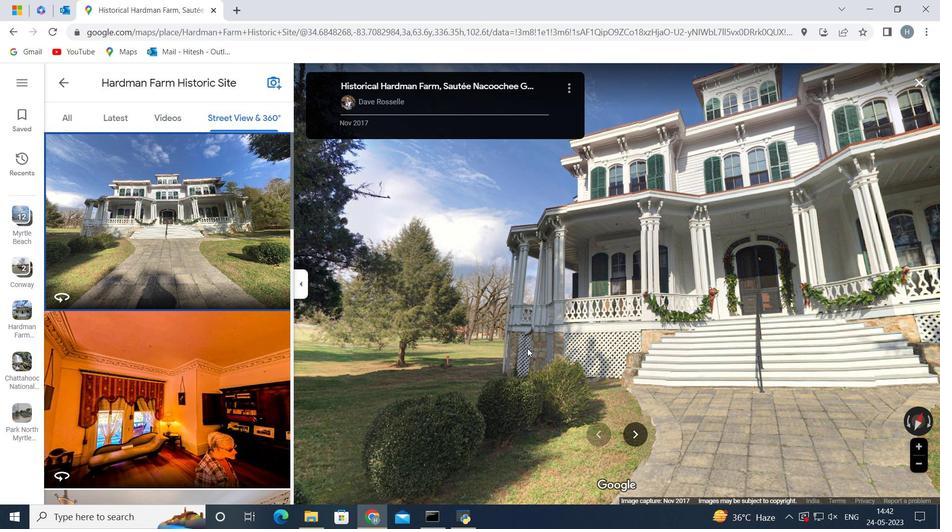 
Action: Mouse pressed left at (542, 342)
Screenshot: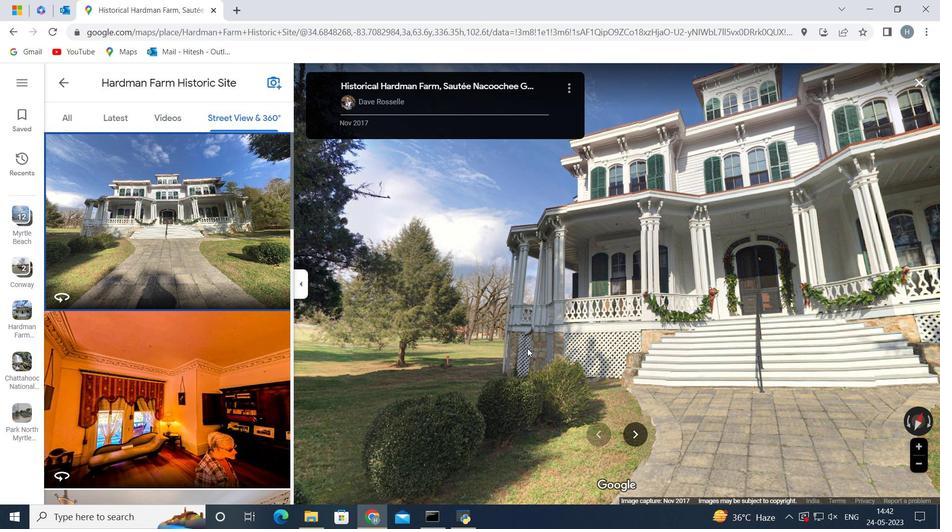 
Action: Mouse moved to (705, 322)
Screenshot: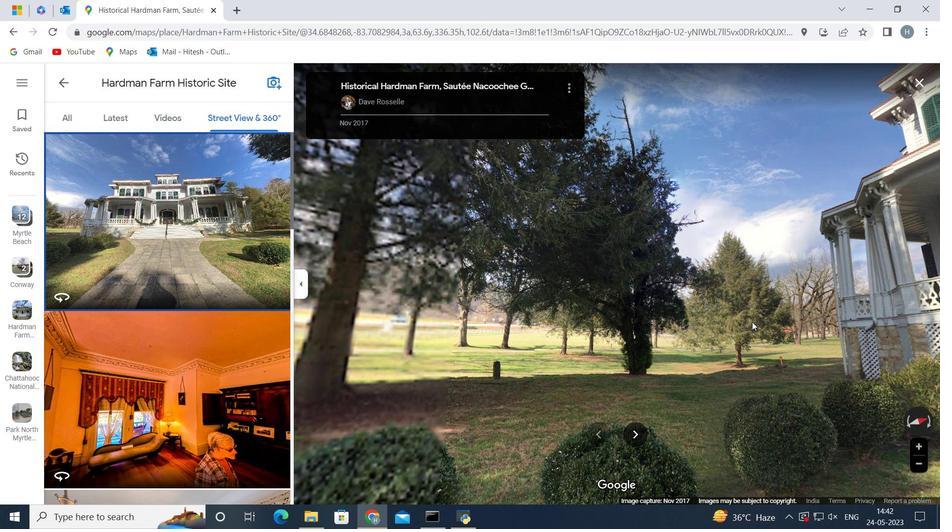 
Action: Mouse pressed left at (705, 322)
Screenshot: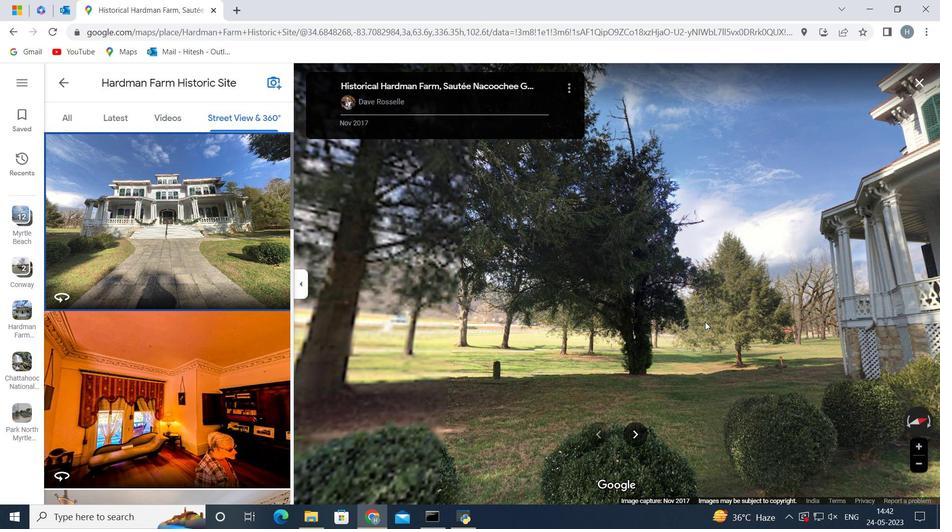 
Action: Mouse moved to (626, 341)
Screenshot: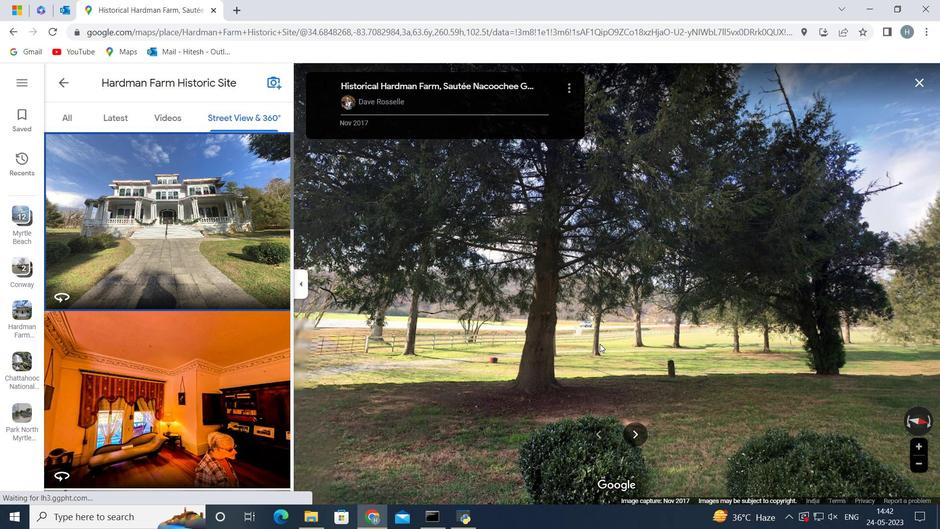 
Action: Mouse pressed left at (626, 341)
Screenshot: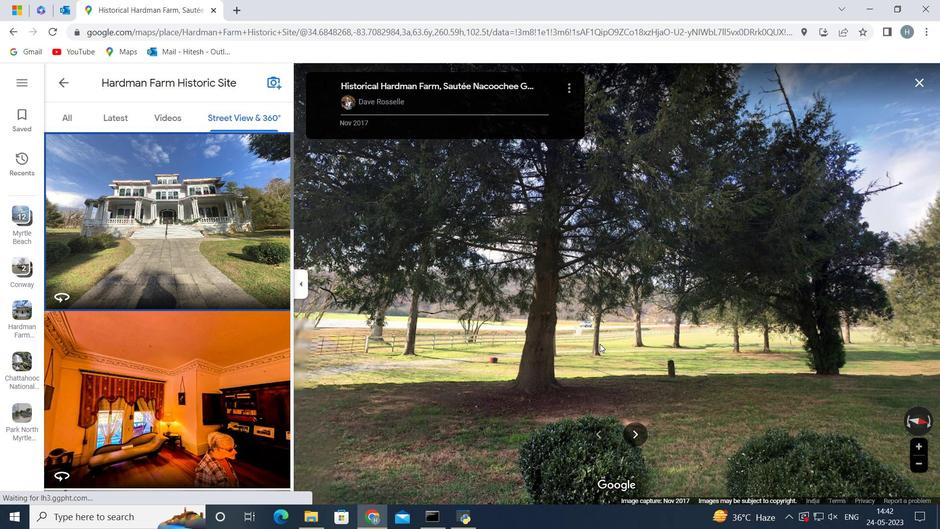 
Action: Mouse moved to (622, 326)
Screenshot: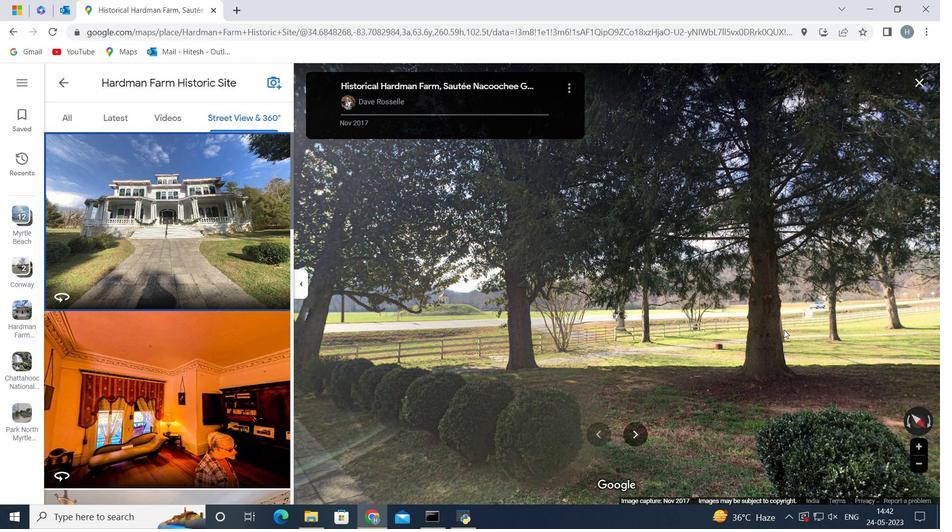 
Action: Mouse pressed left at (622, 326)
Screenshot: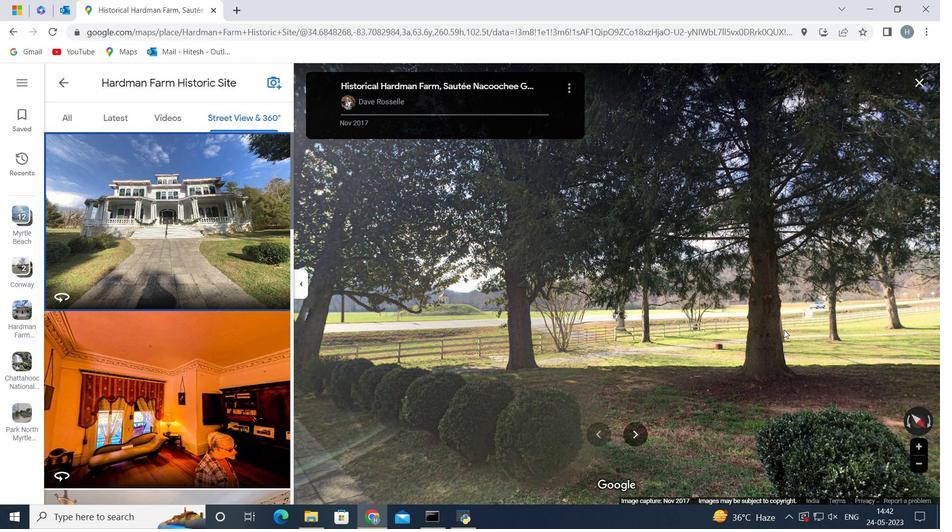 
Action: Mouse moved to (580, 352)
Screenshot: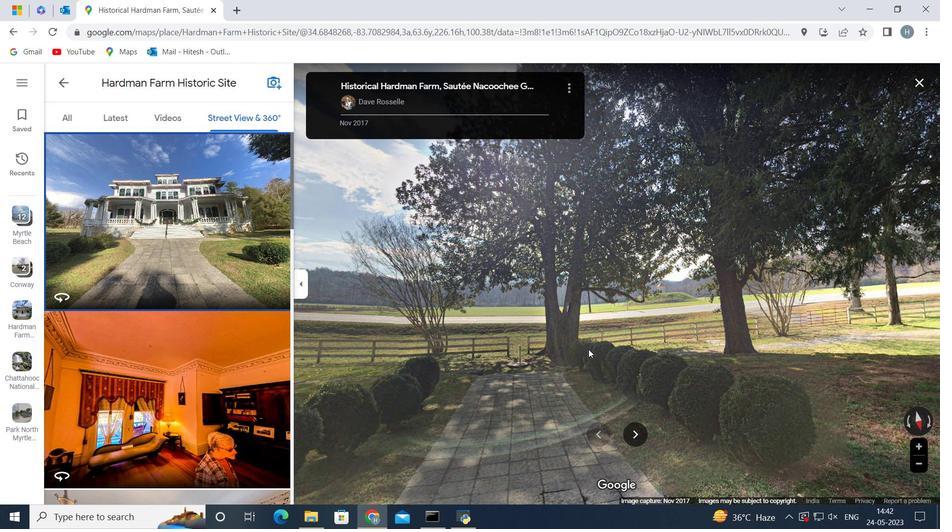 
Action: Mouse pressed left at (580, 352)
Screenshot: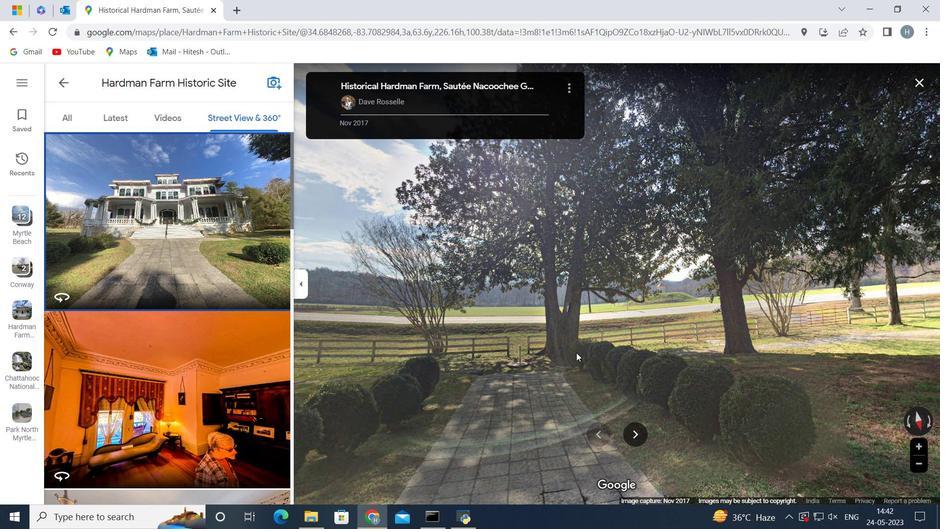 
Action: Mouse moved to (784, 333)
Screenshot: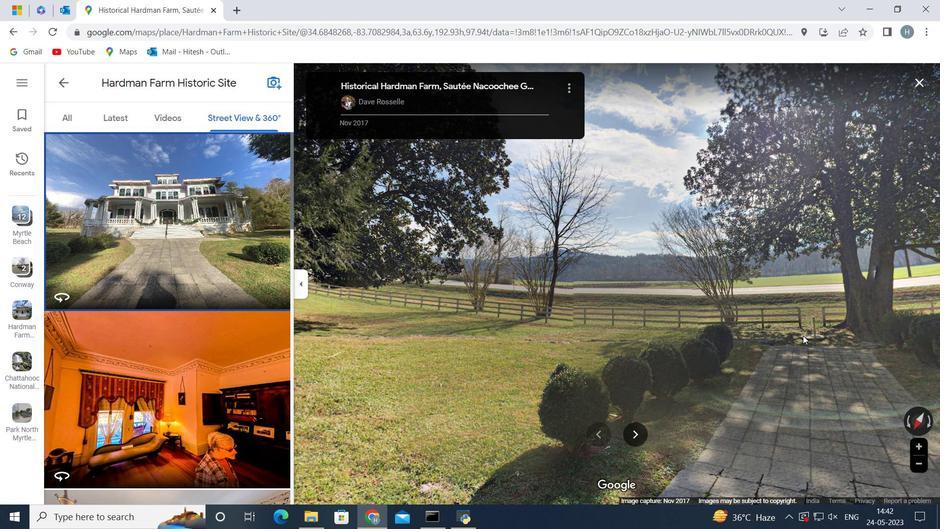 
Action: Mouse pressed left at (784, 333)
Screenshot: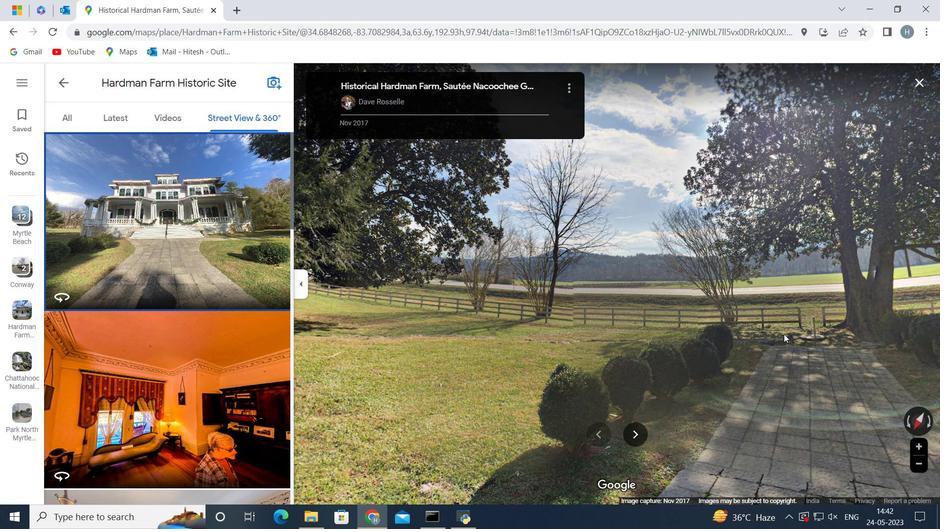 
Action: Mouse moved to (556, 356)
Screenshot: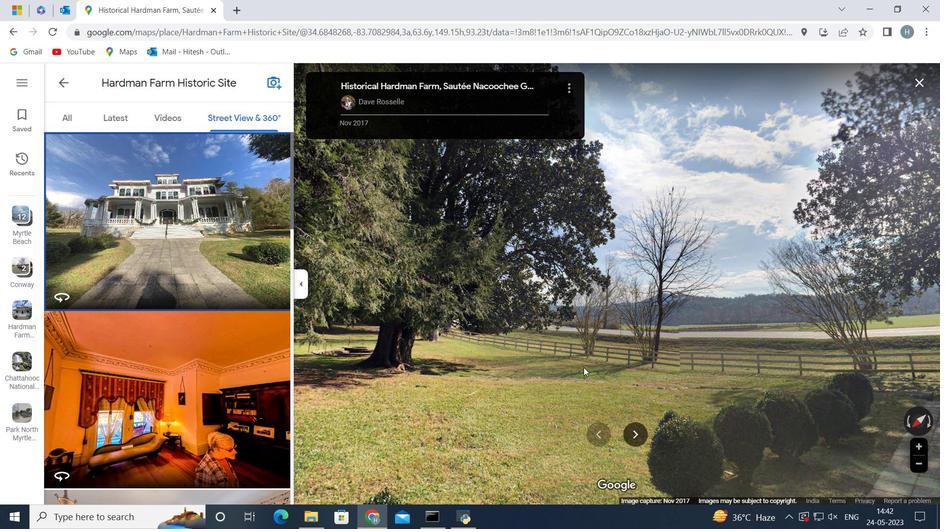 
Action: Mouse pressed left at (556, 356)
Screenshot: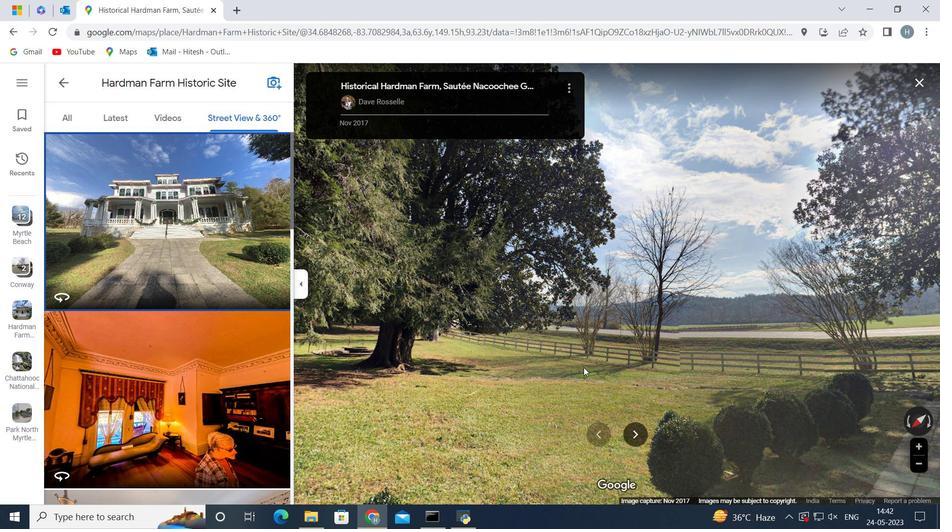 
Action: Mouse moved to (577, 353)
Screenshot: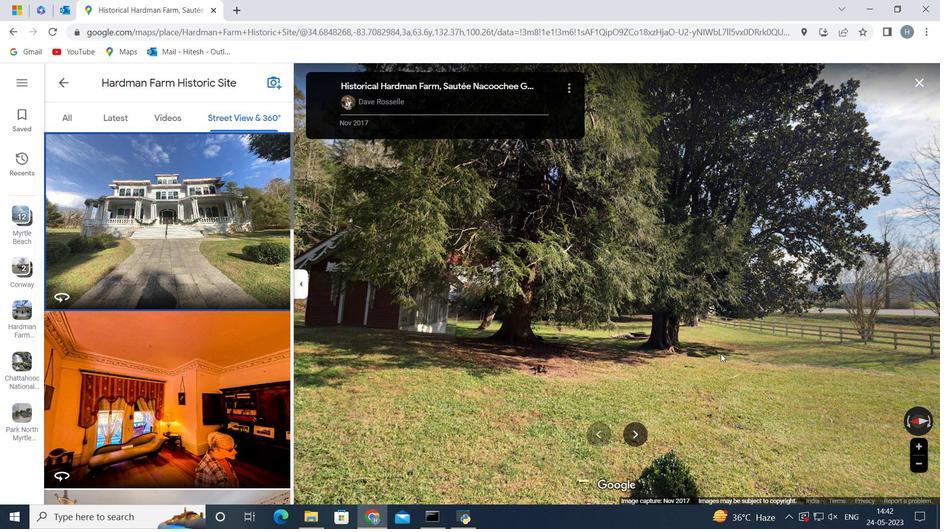 
Action: Mouse pressed left at (577, 353)
Screenshot: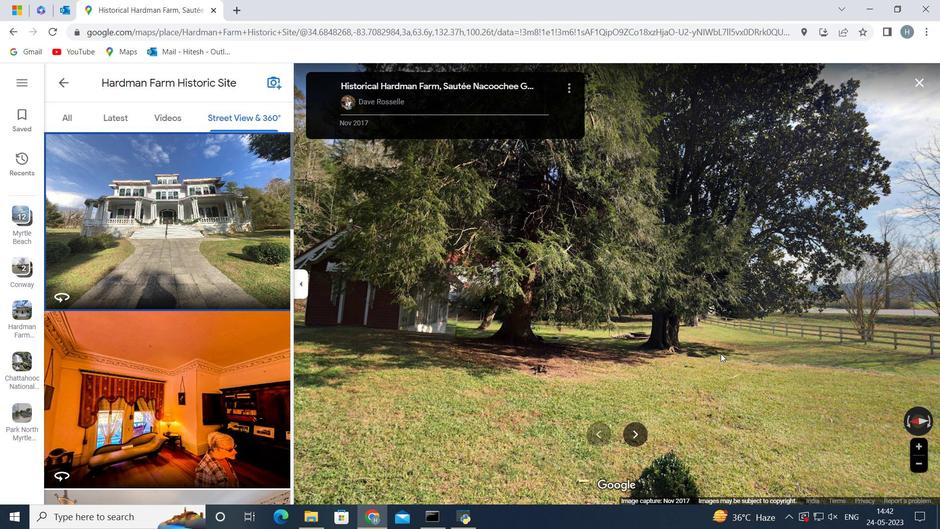 
Action: Mouse moved to (647, 352)
Screenshot: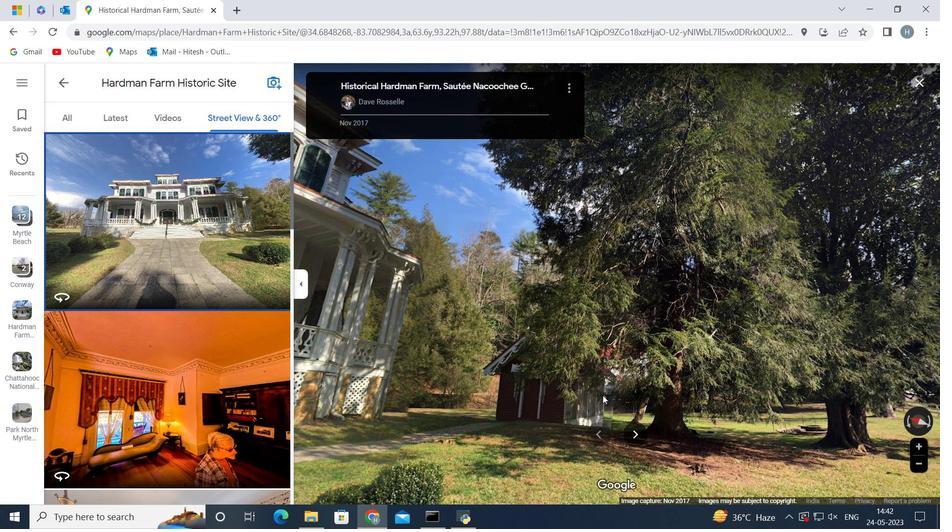 
Action: Mouse pressed left at (647, 352)
Screenshot: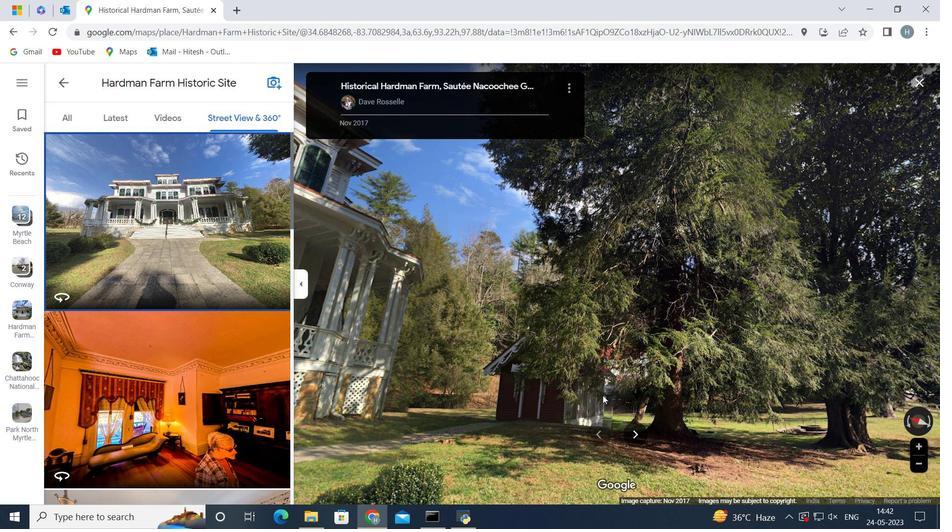 
Action: Mouse moved to (438, 368)
Screenshot: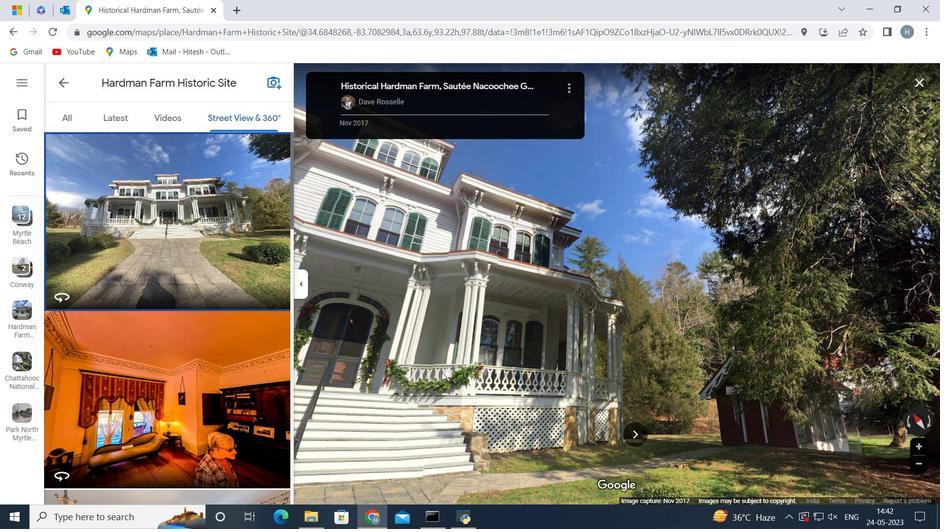 
Action: Mouse pressed left at (438, 368)
Screenshot: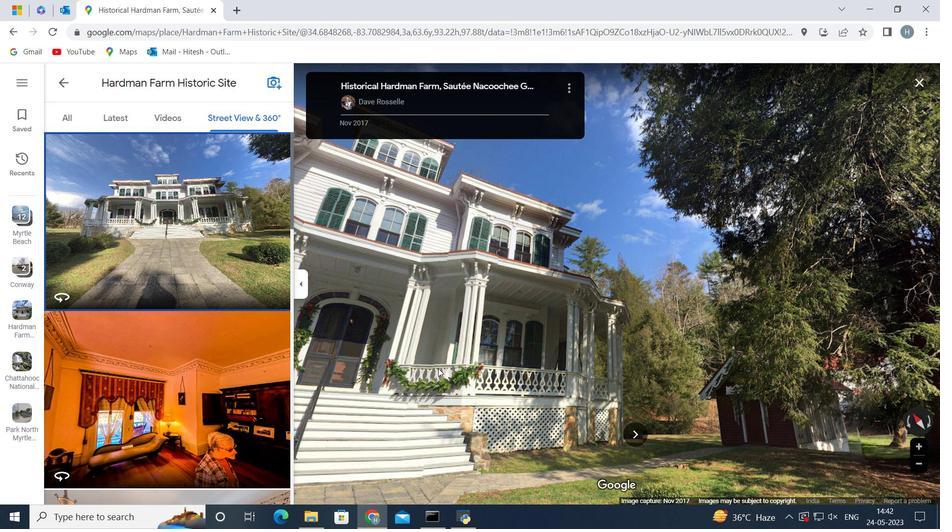 
Action: Mouse moved to (545, 262)
Screenshot: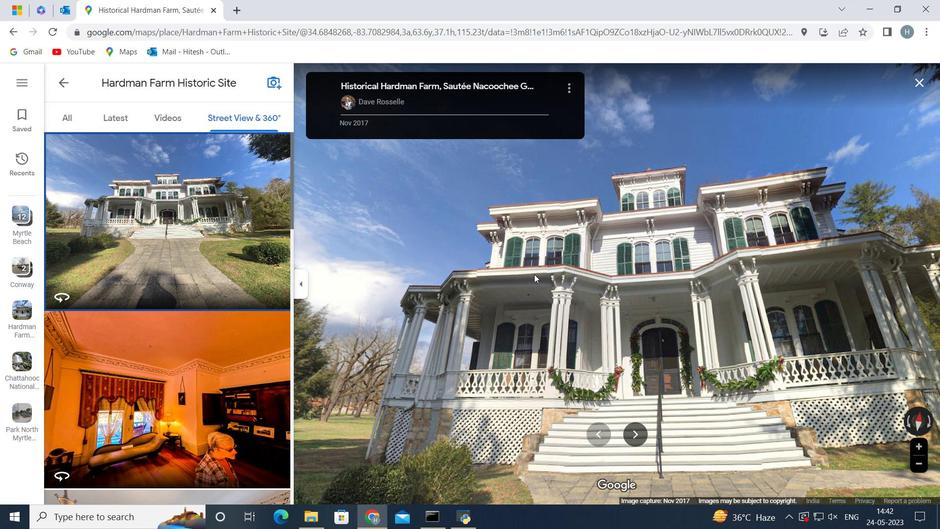 
Action: Mouse pressed left at (545, 262)
Screenshot: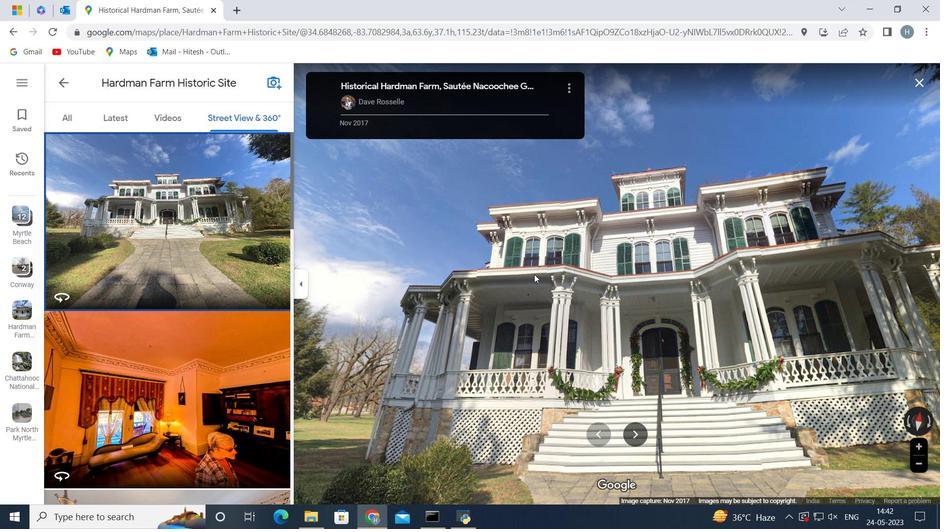 
Action: Mouse moved to (620, 293)
Screenshot: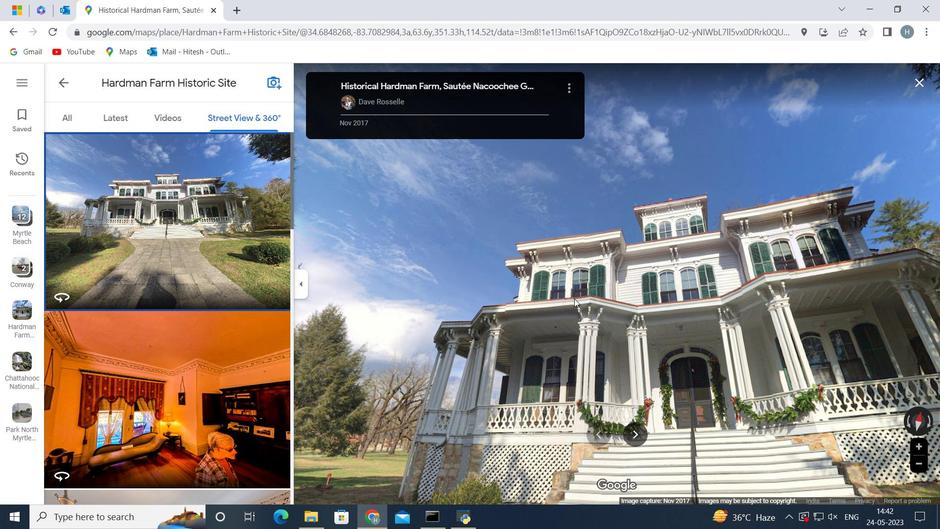 
Action: Mouse scrolled (620, 294) with delta (0, 0)
Screenshot: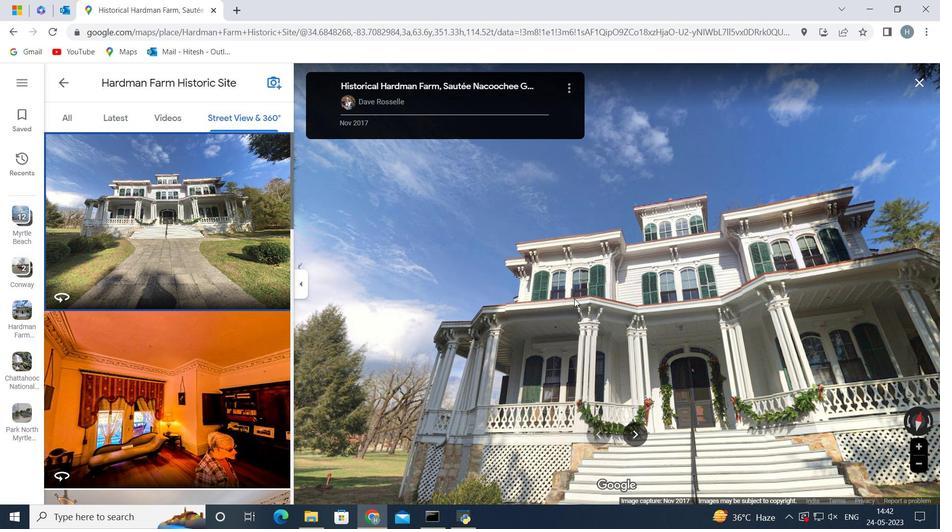 
Action: Mouse scrolled (620, 294) with delta (0, 0)
Screenshot: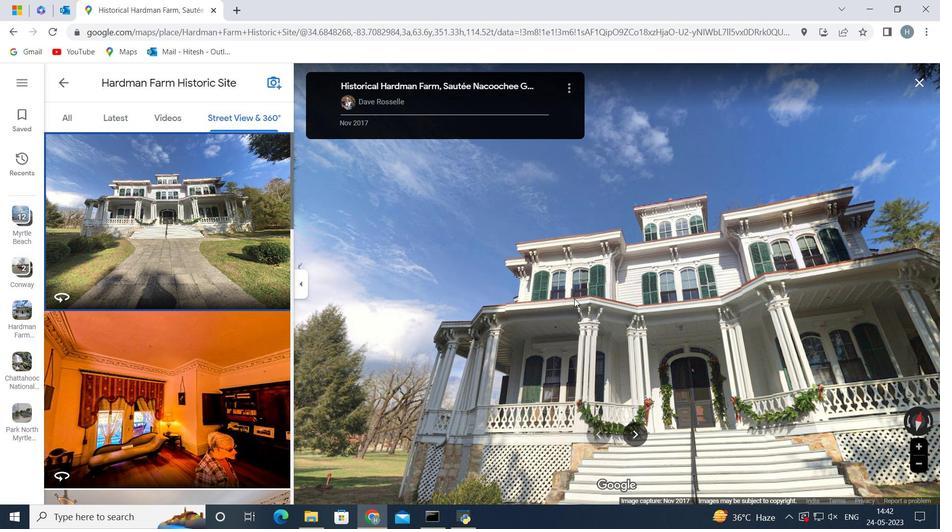 
Action: Mouse scrolled (620, 294) with delta (0, 0)
Screenshot: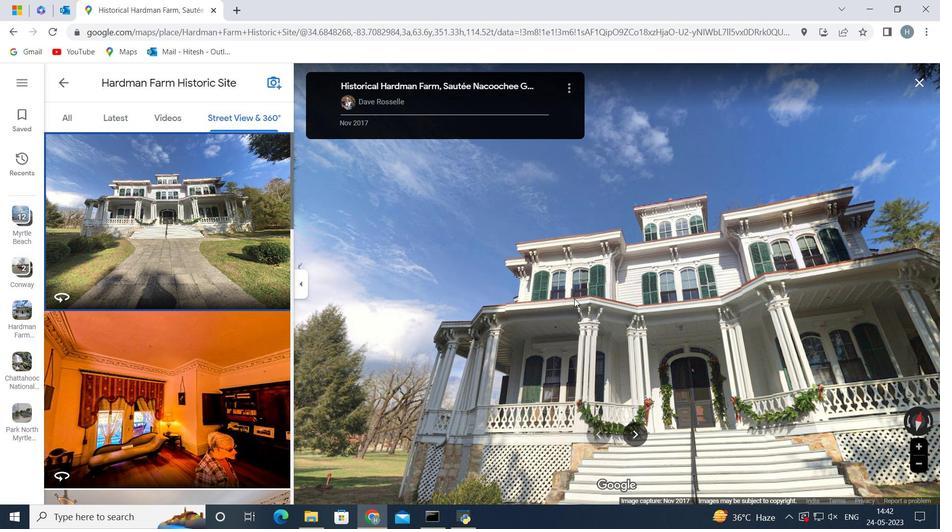 
Action: Mouse scrolled (620, 294) with delta (0, 0)
Screenshot: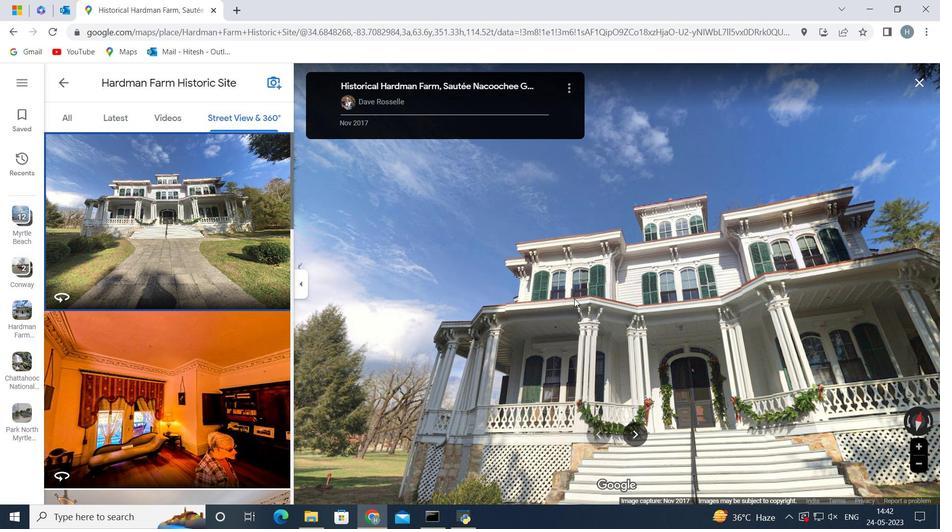 
Action: Mouse moved to (678, 303)
Screenshot: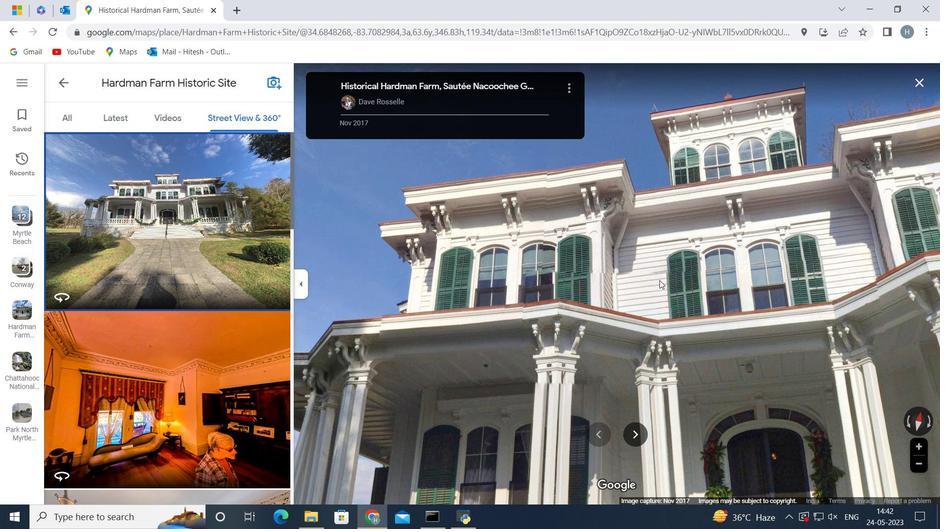 
Action: Mouse pressed left at (678, 303)
Screenshot: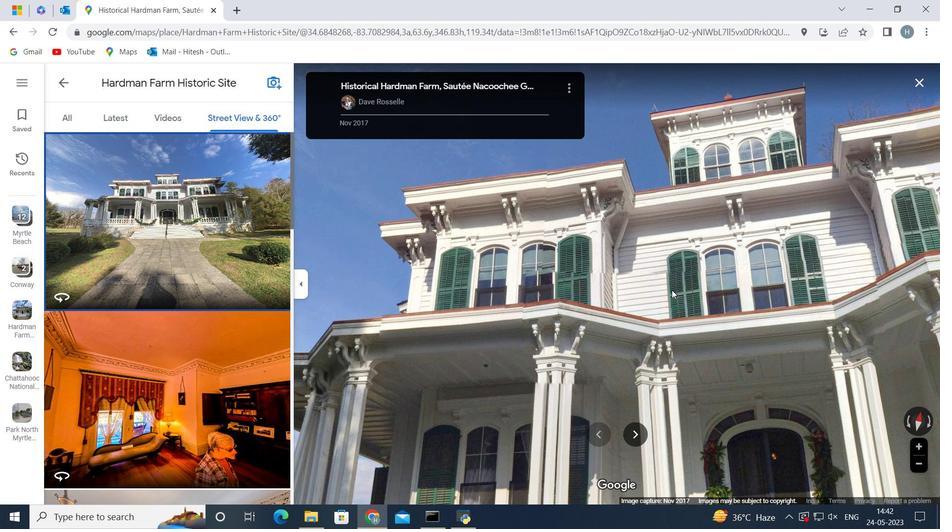 
Action: Mouse moved to (674, 369)
Screenshot: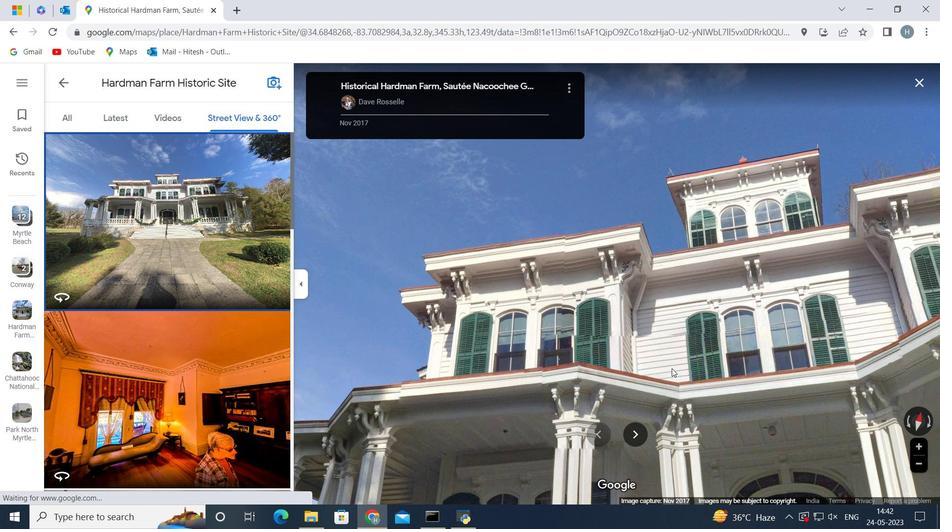 
Action: Mouse pressed left at (674, 369)
Screenshot: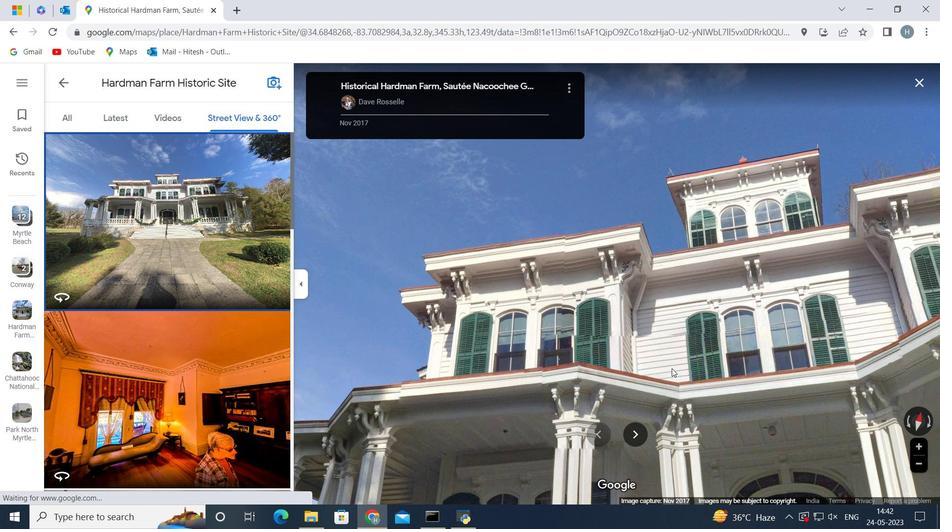 
Action: Mouse moved to (634, 391)
Screenshot: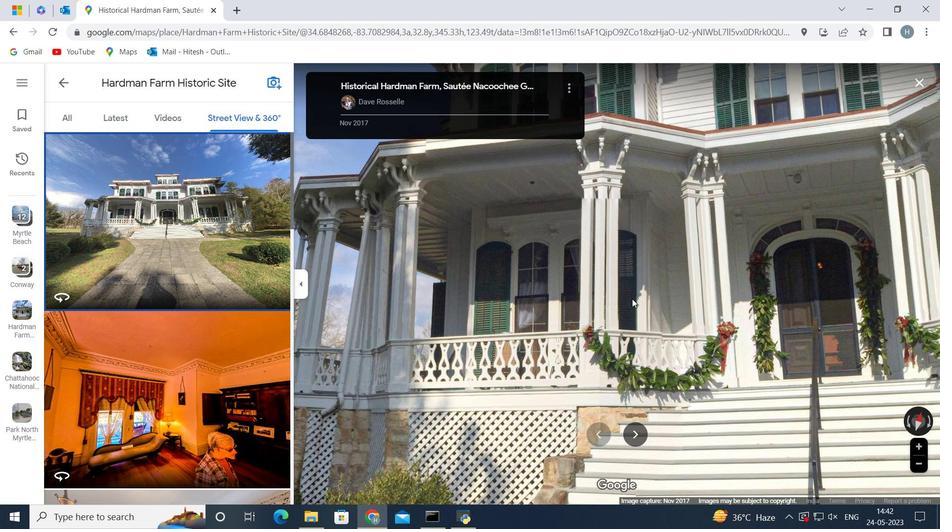 
Action: Mouse pressed left at (634, 391)
Screenshot: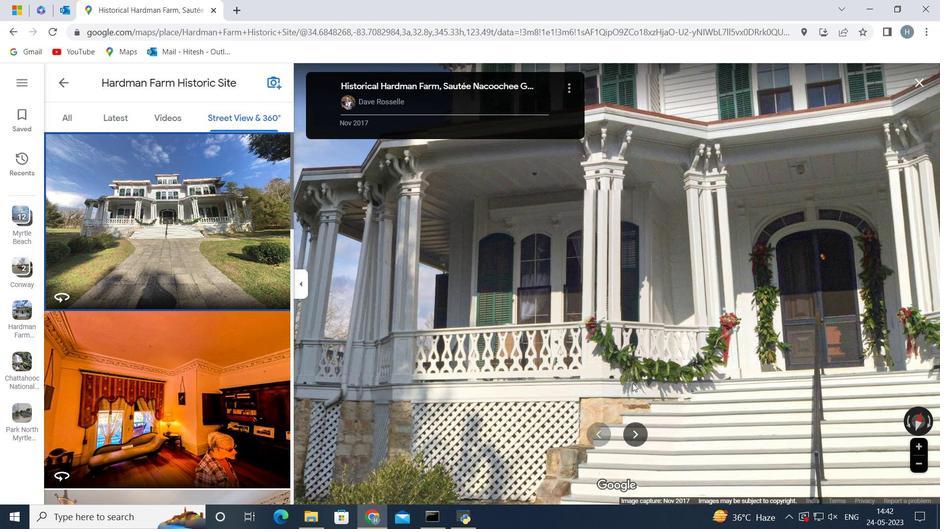 
Action: Mouse moved to (751, 241)
Screenshot: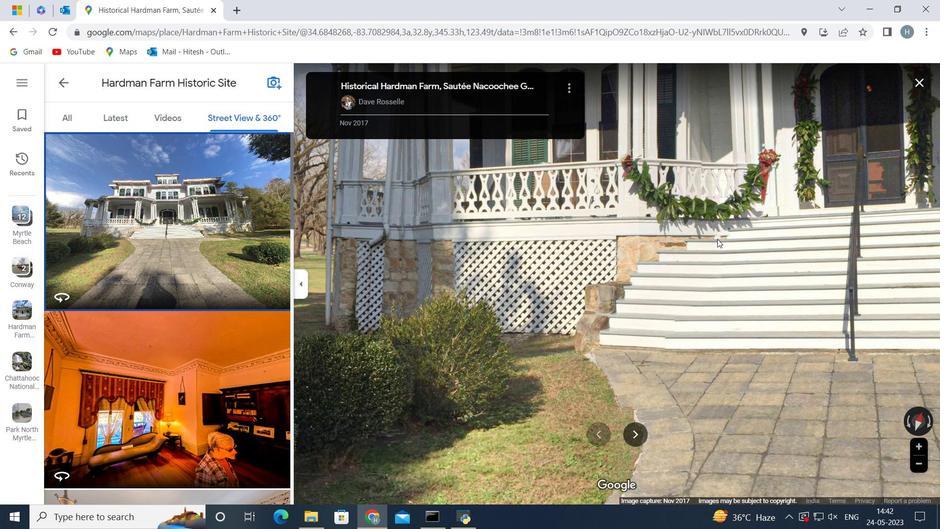 
Action: Mouse pressed left at (751, 241)
Screenshot: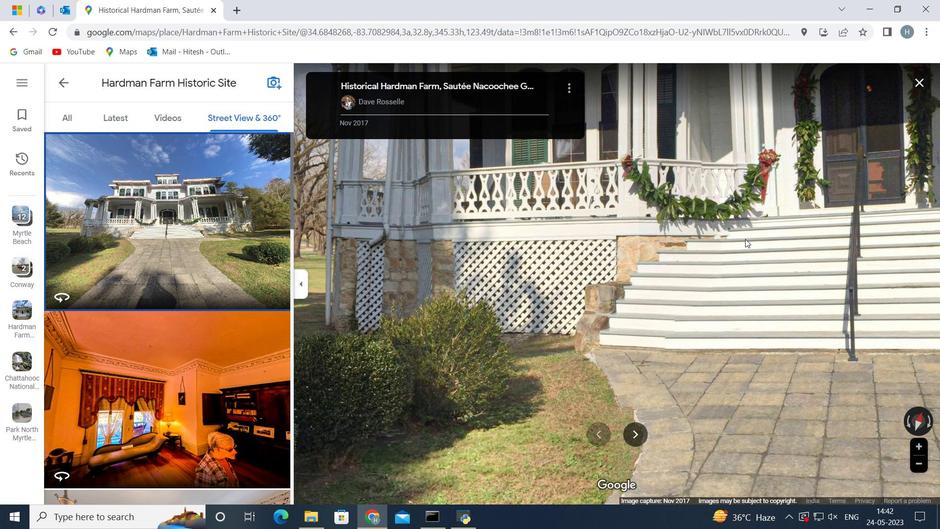 
Action: Mouse moved to (877, 209)
Screenshot: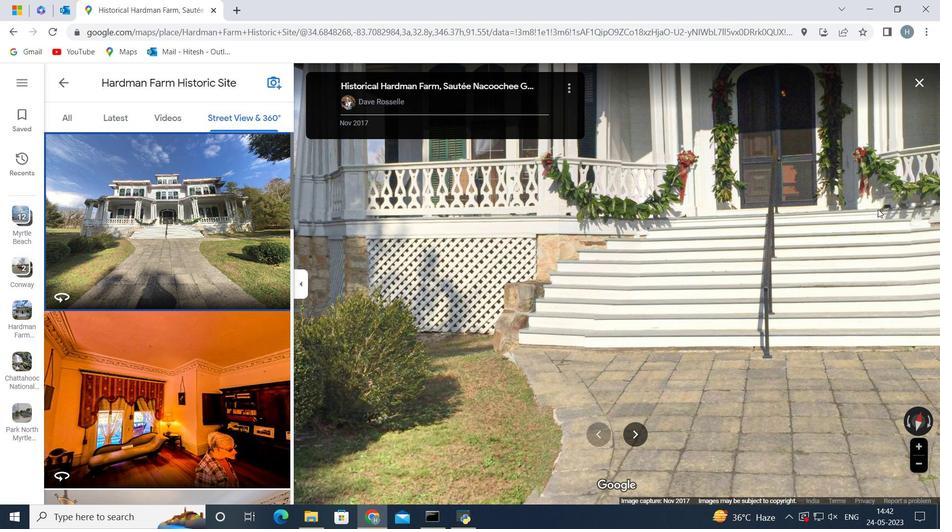 
Action: Mouse scrolled (877, 210) with delta (0, 0)
Screenshot: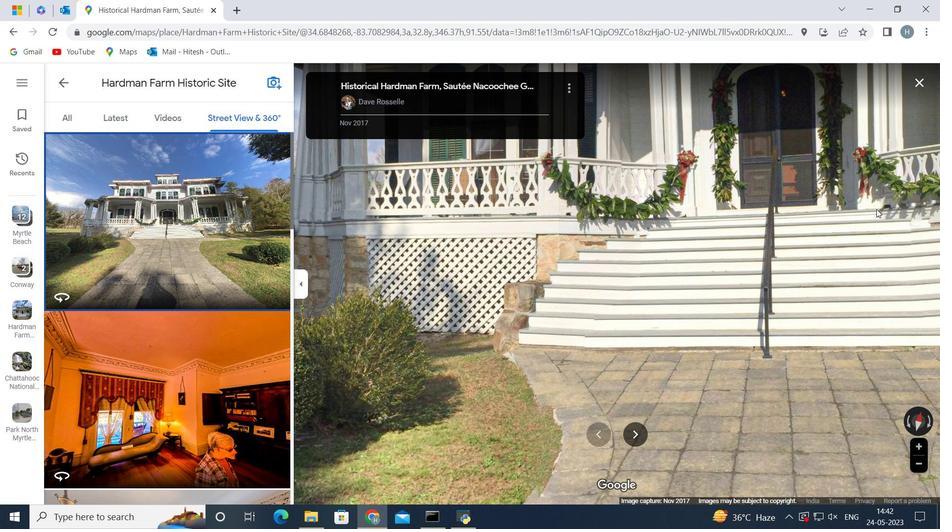 
Action: Mouse scrolled (877, 210) with delta (0, 0)
Screenshot: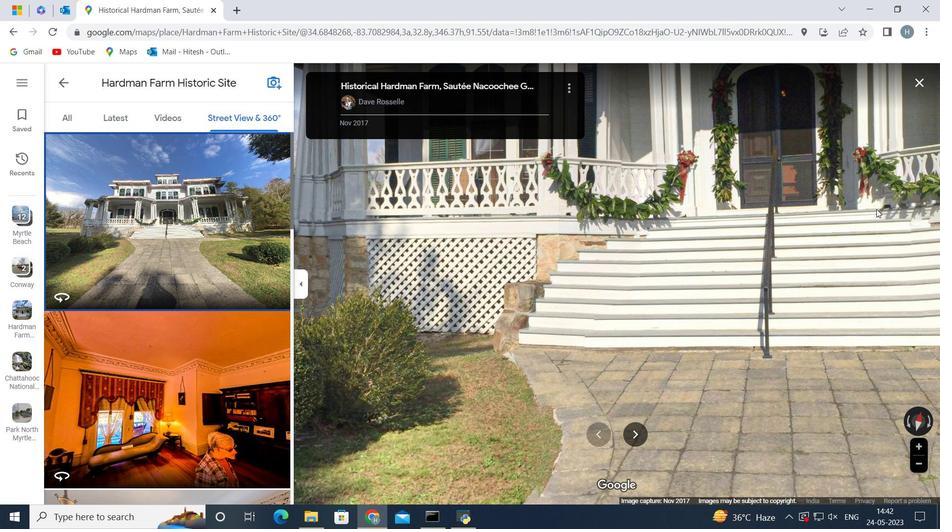 
Action: Mouse scrolled (877, 210) with delta (0, 0)
Screenshot: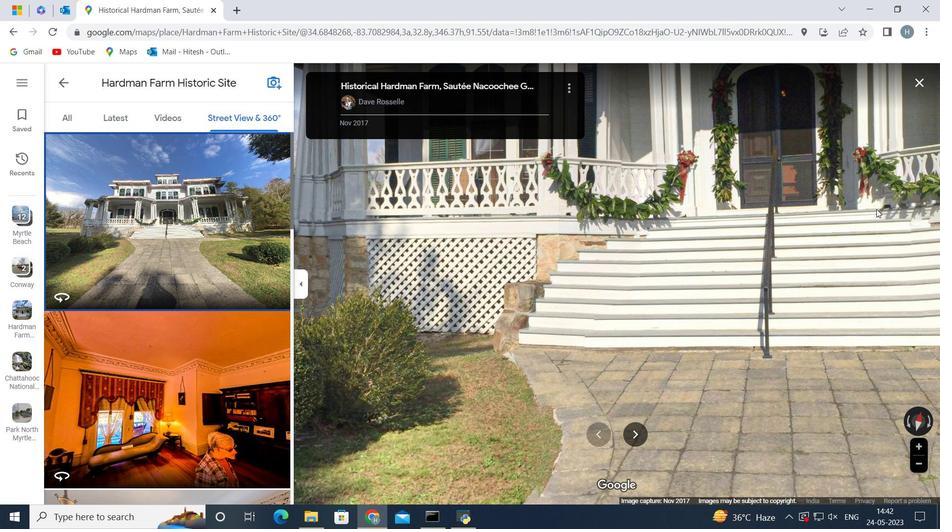 
Action: Mouse moved to (719, 236)
Screenshot: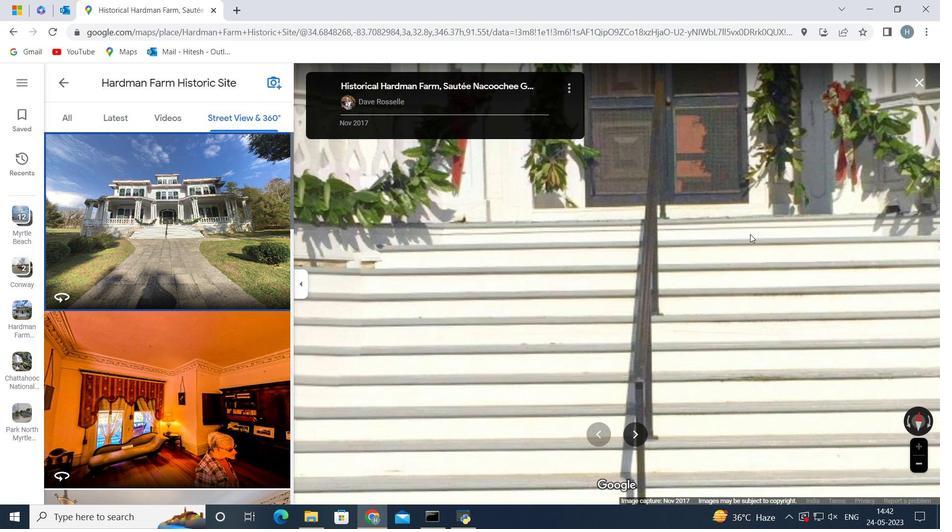 
Action: Mouse scrolled (719, 235) with delta (0, 0)
Screenshot: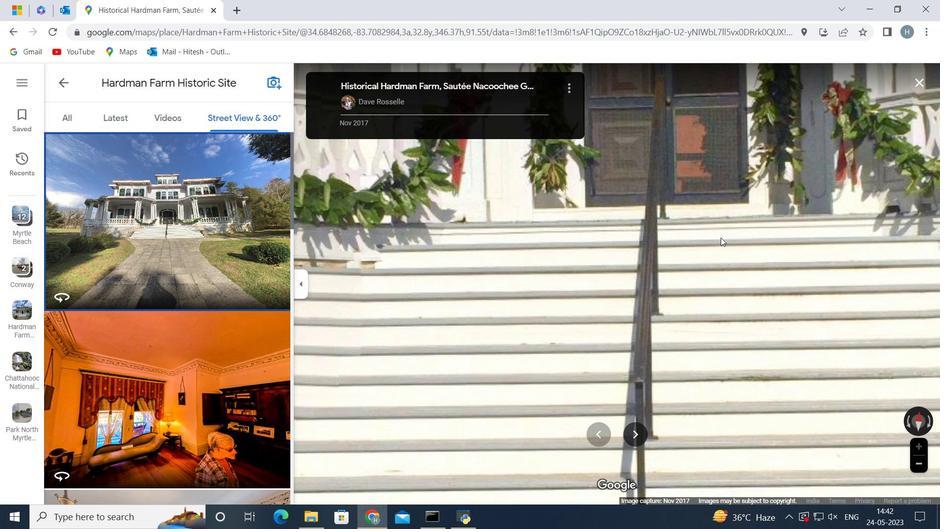
Action: Mouse scrolled (719, 235) with delta (0, 0)
Screenshot: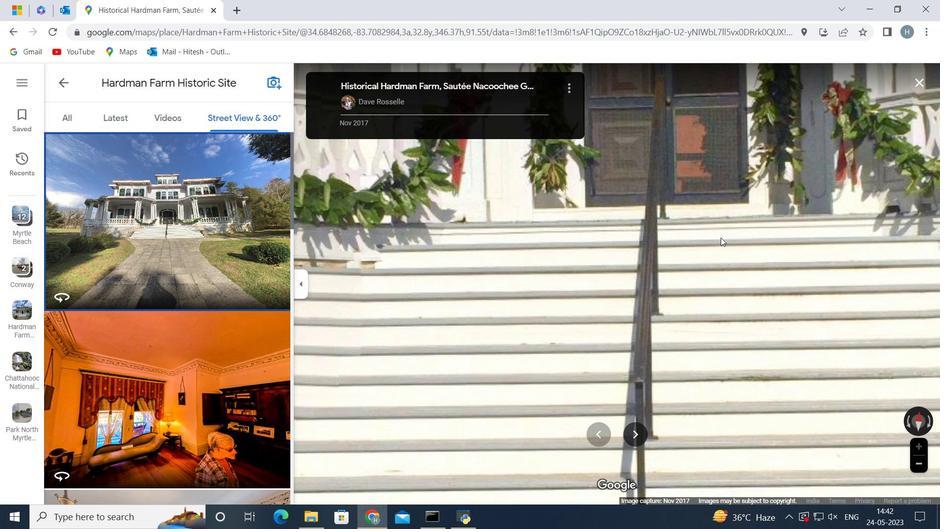 
Action: Mouse scrolled (719, 235) with delta (0, 0)
Screenshot: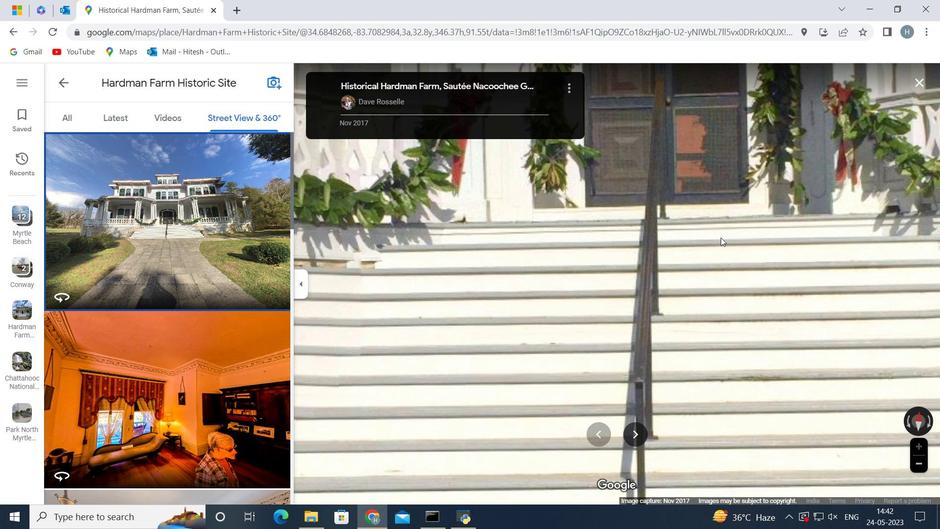 
Action: Mouse scrolled (719, 235) with delta (0, 0)
Screenshot: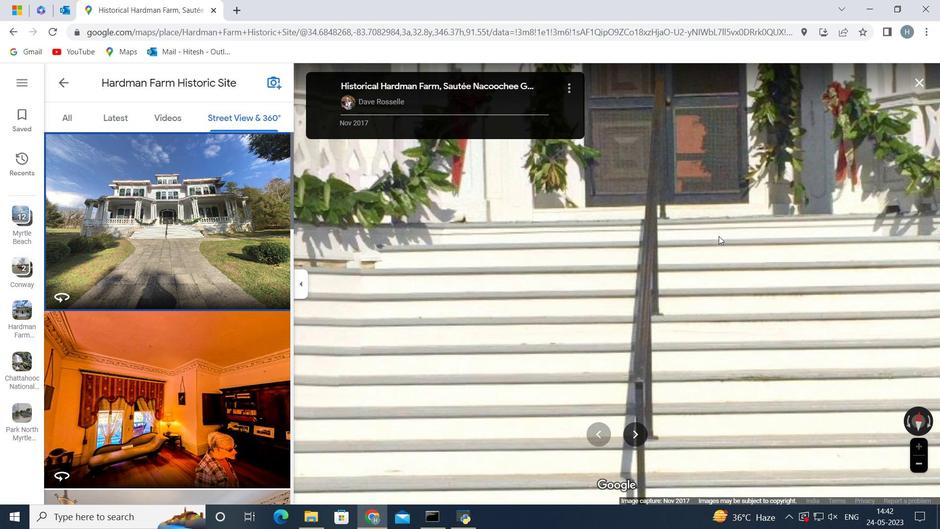 
Action: Mouse scrolled (719, 235) with delta (0, 0)
Screenshot: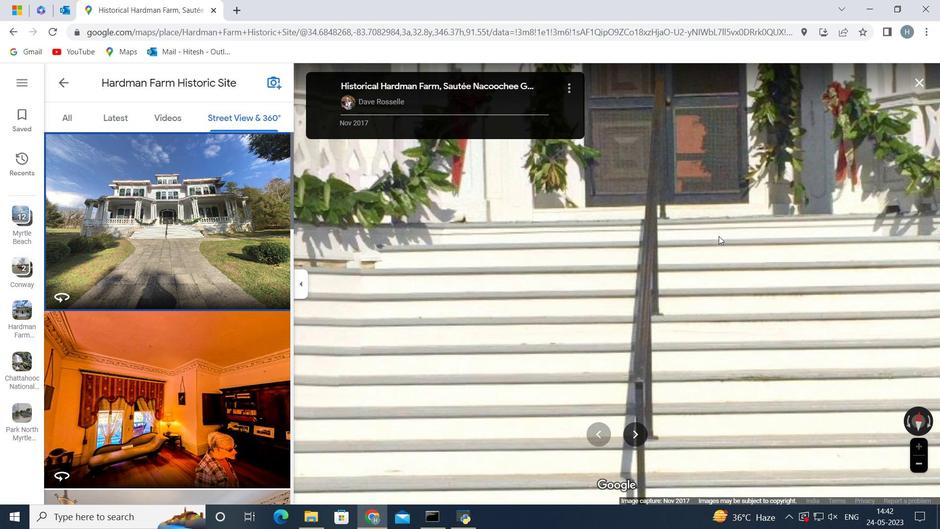 
Action: Mouse scrolled (719, 235) with delta (0, 0)
Screenshot: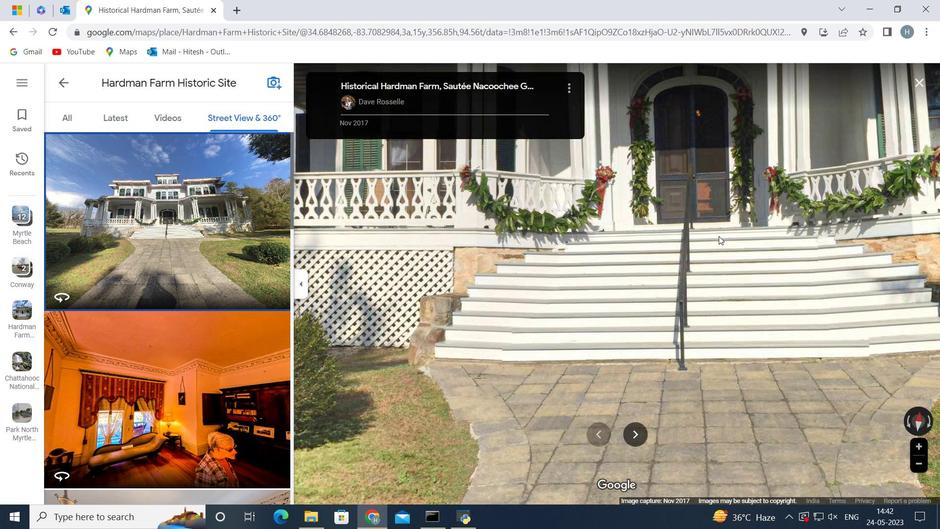 
Action: Mouse scrolled (719, 235) with delta (0, 0)
Screenshot: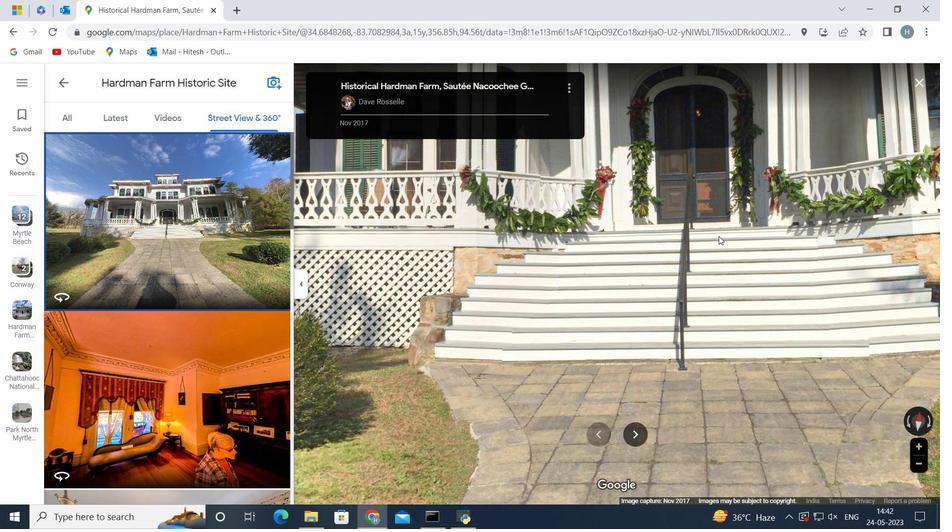 
Action: Mouse scrolled (719, 235) with delta (0, 0)
Screenshot: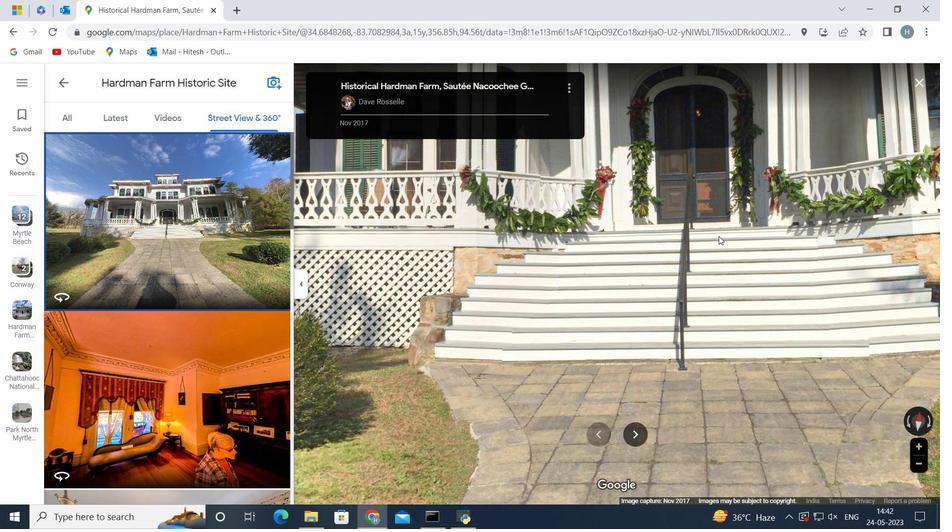 
Action: Mouse scrolled (719, 235) with delta (0, 0)
Screenshot: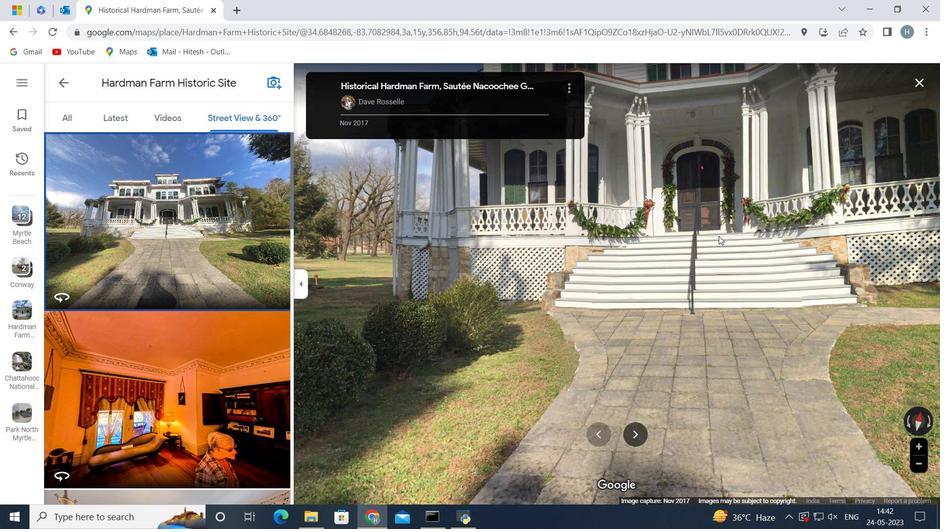 
Action: Mouse moved to (201, 367)
Screenshot: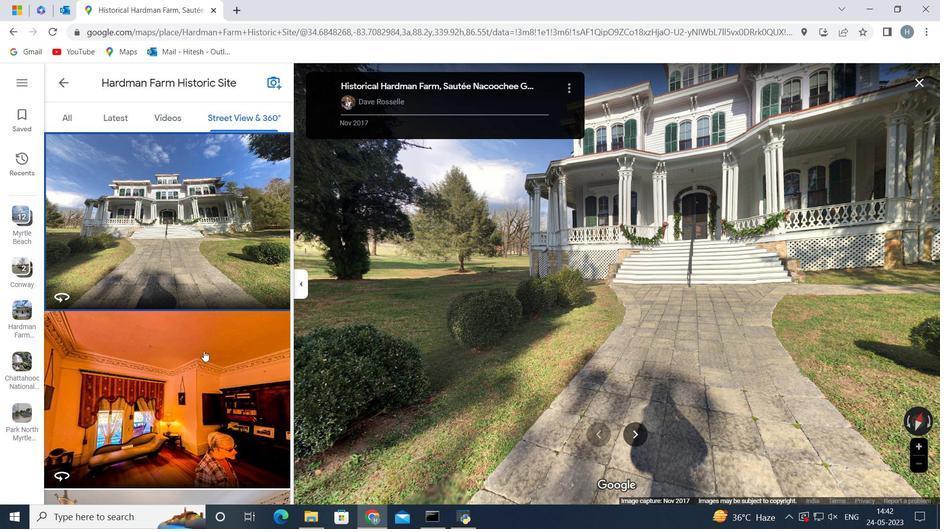 
Action: Mouse pressed left at (201, 367)
Screenshot: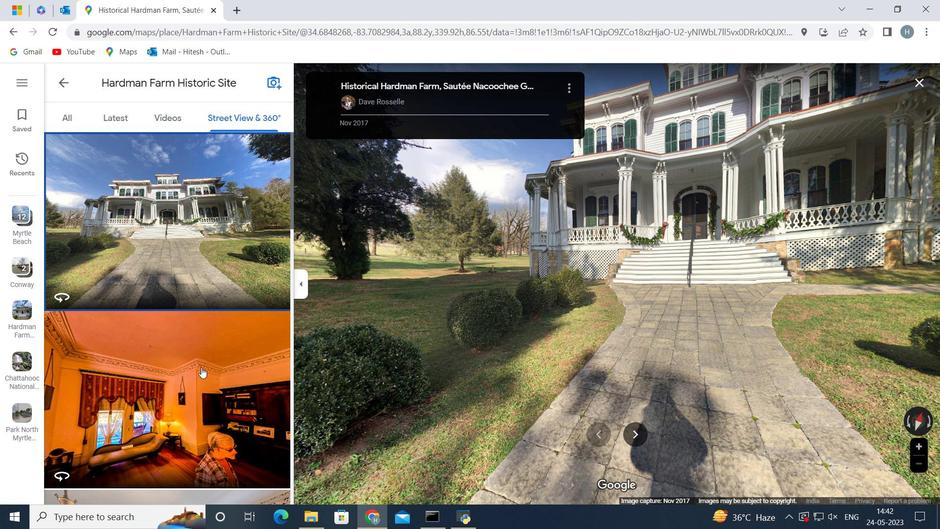 
Action: Mouse moved to (572, 299)
Screenshot: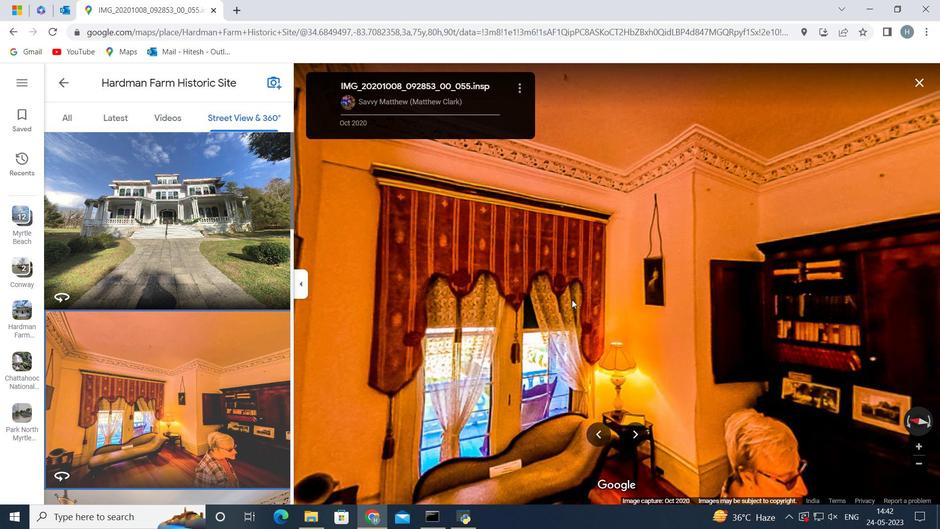 
Action: Mouse scrolled (572, 300) with delta (0, 0)
